Task: Find connections with filter location Gießen with filter topic #linkedinforbusinesswith filter profile language Spanish with filter current company Newgen Software with filter school Indian Institute of Information Technology Design & Manufacturing Kancheepuram with filter industry Outsourcing and Offshoring Consulting with filter service category Personal Injury Law with filter keywords title Manager
Action: Mouse moved to (701, 90)
Screenshot: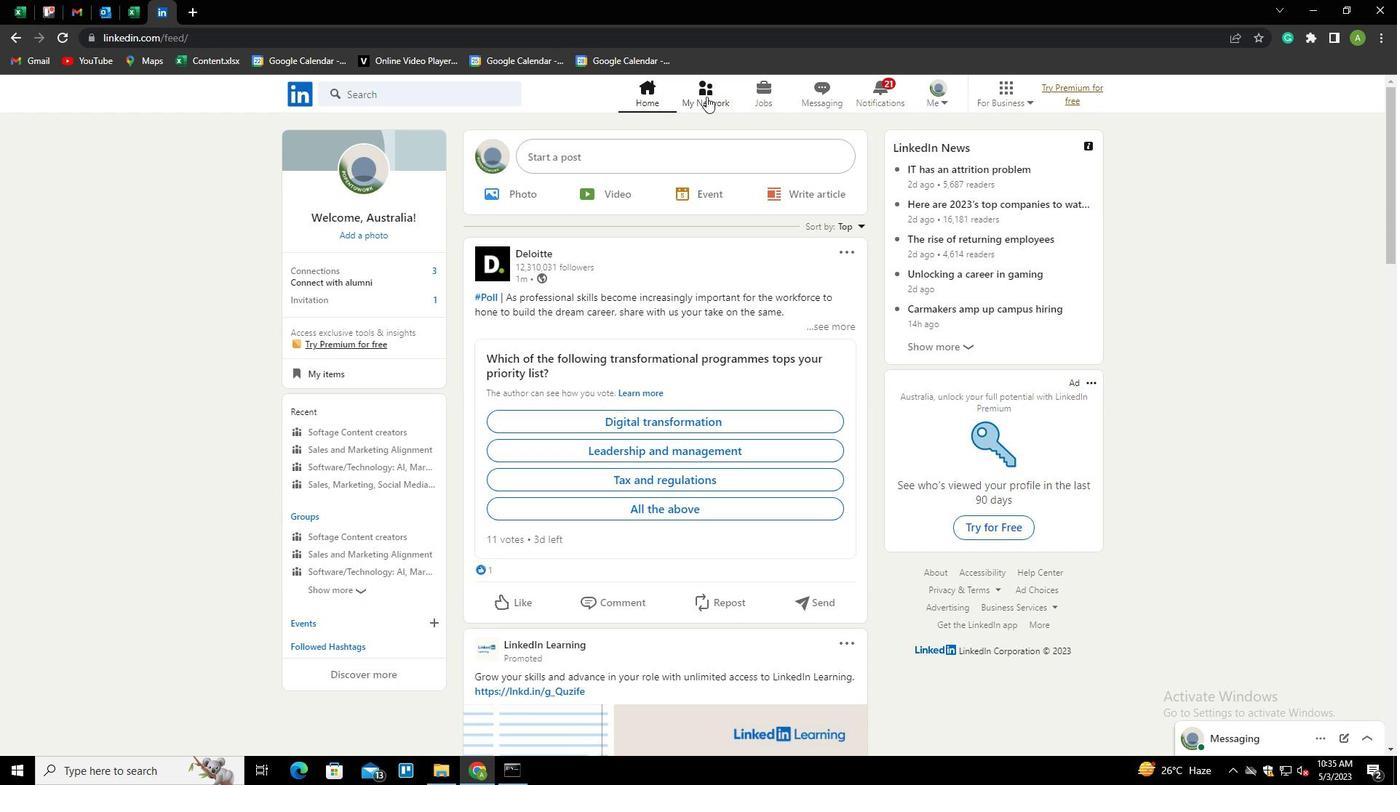 
Action: Mouse pressed left at (701, 90)
Screenshot: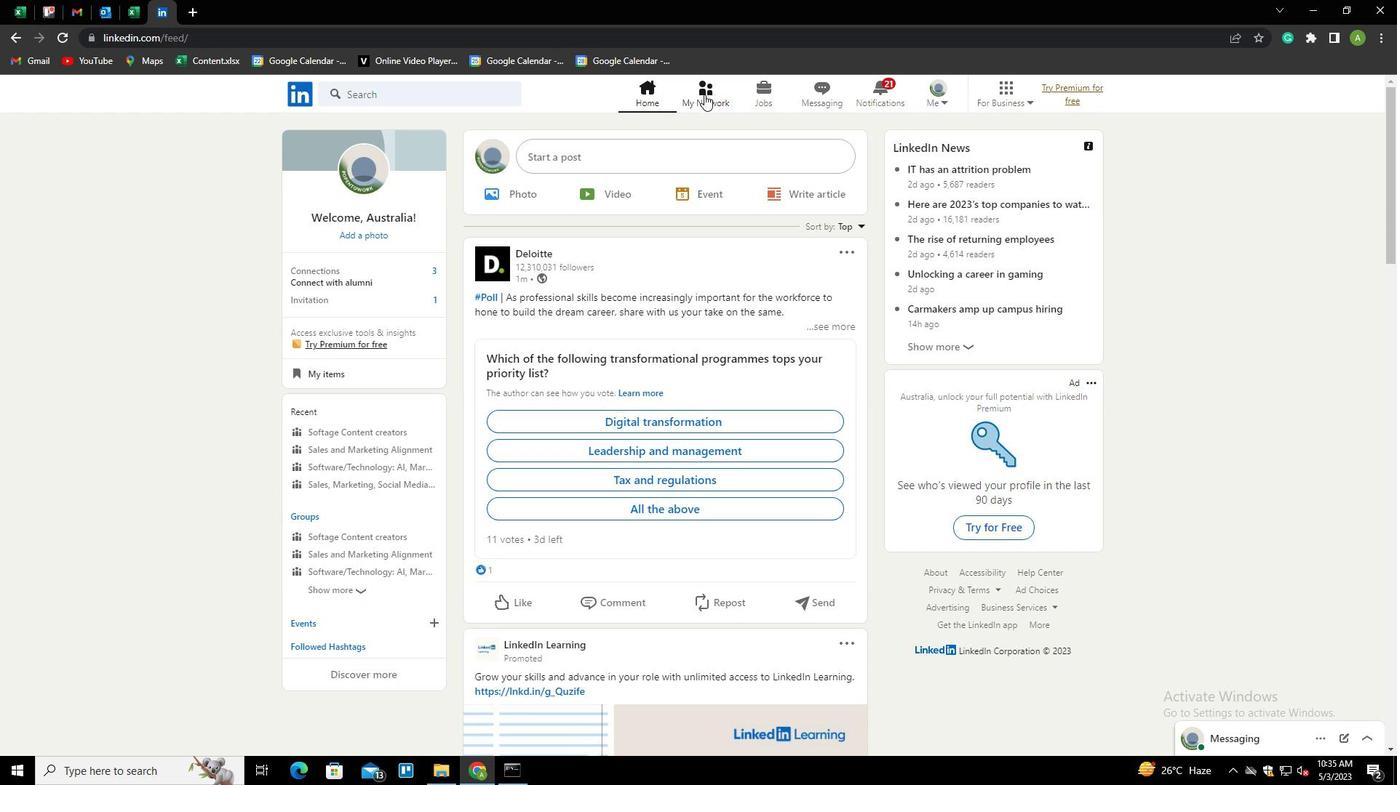 
Action: Mouse moved to (379, 167)
Screenshot: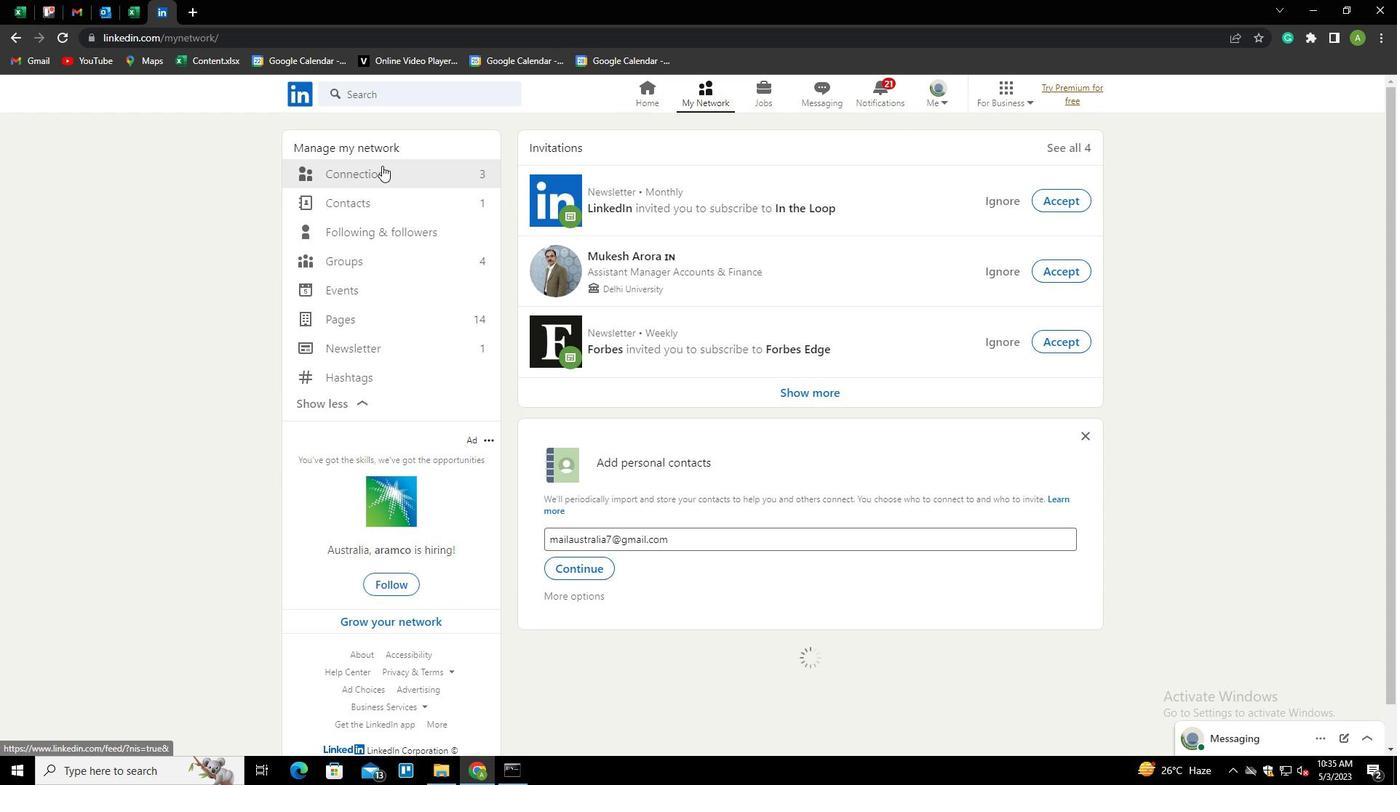 
Action: Mouse pressed left at (379, 167)
Screenshot: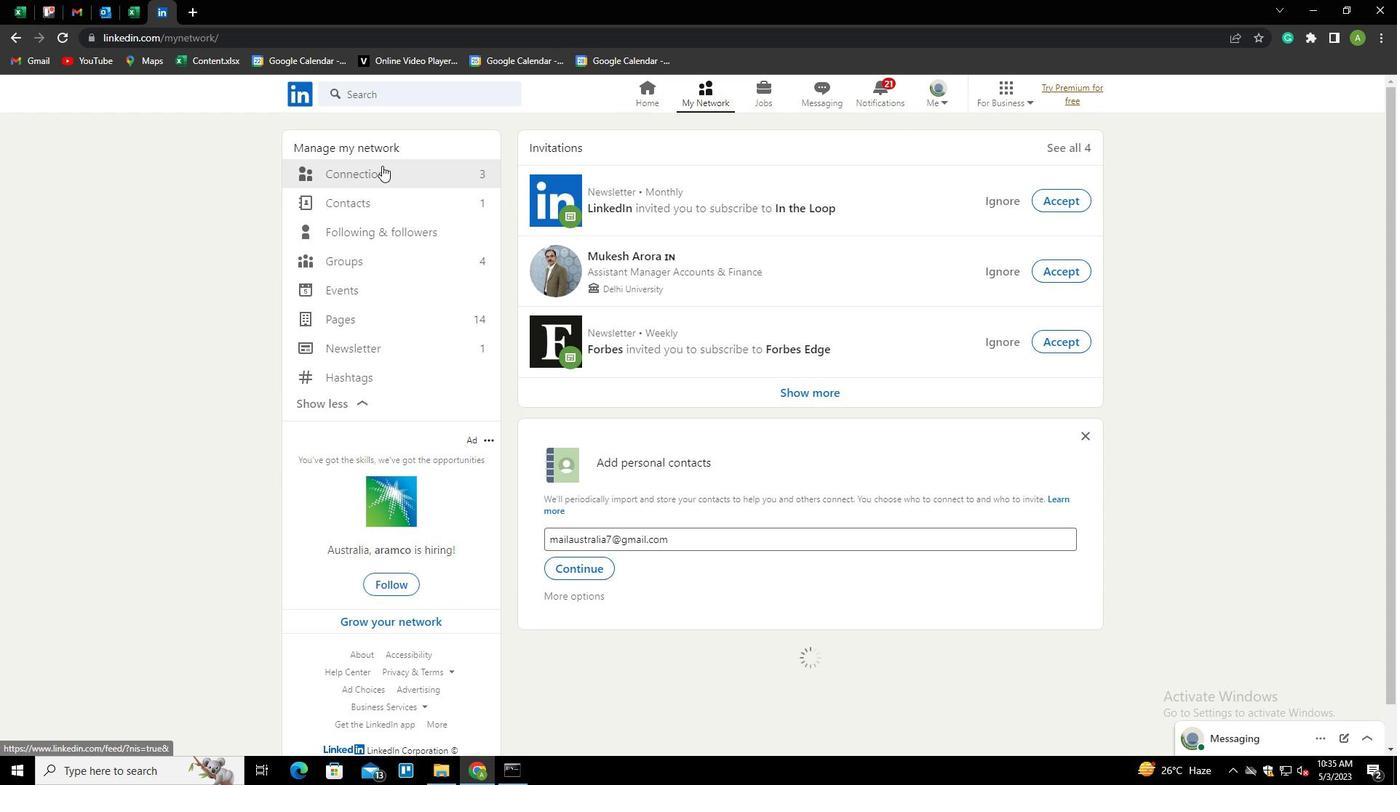 
Action: Mouse moved to (793, 171)
Screenshot: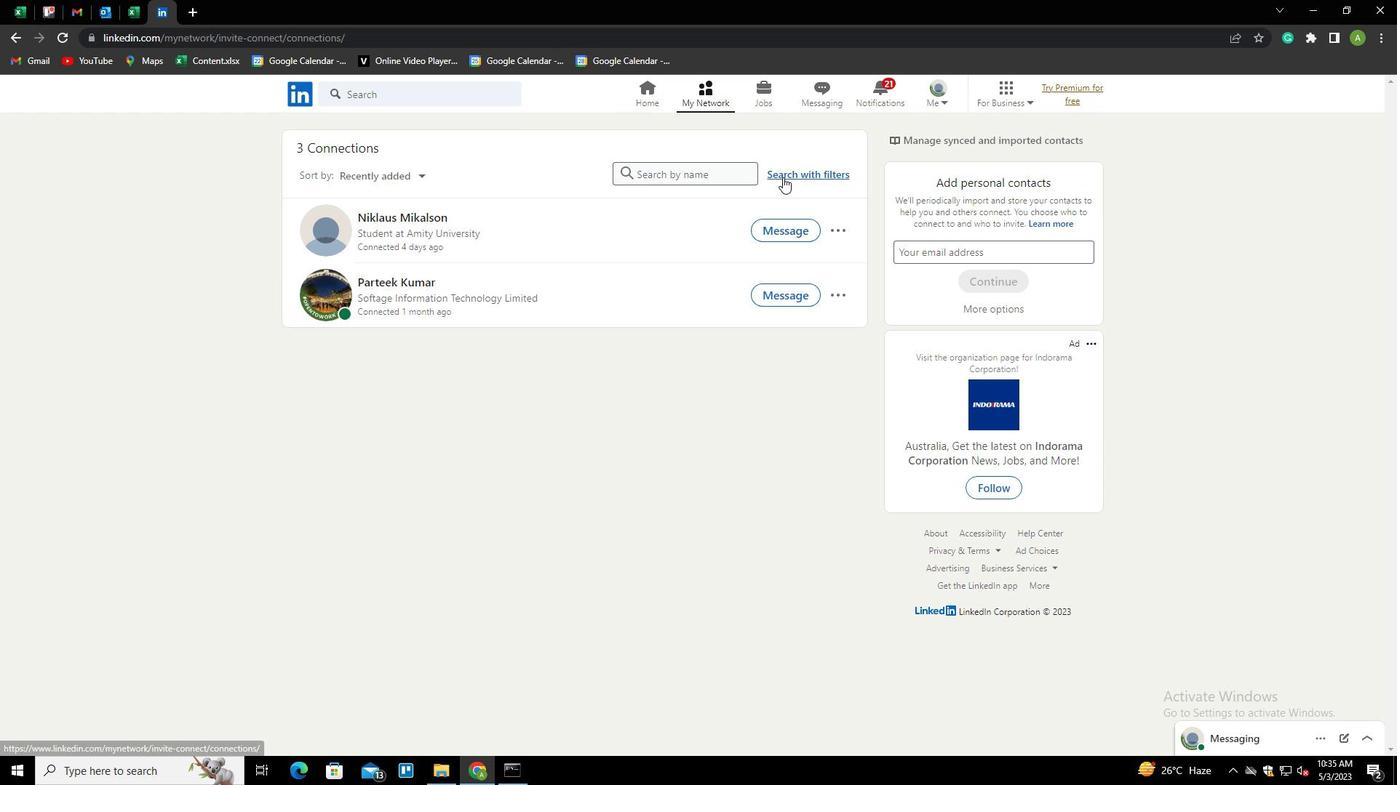 
Action: Mouse pressed left at (793, 171)
Screenshot: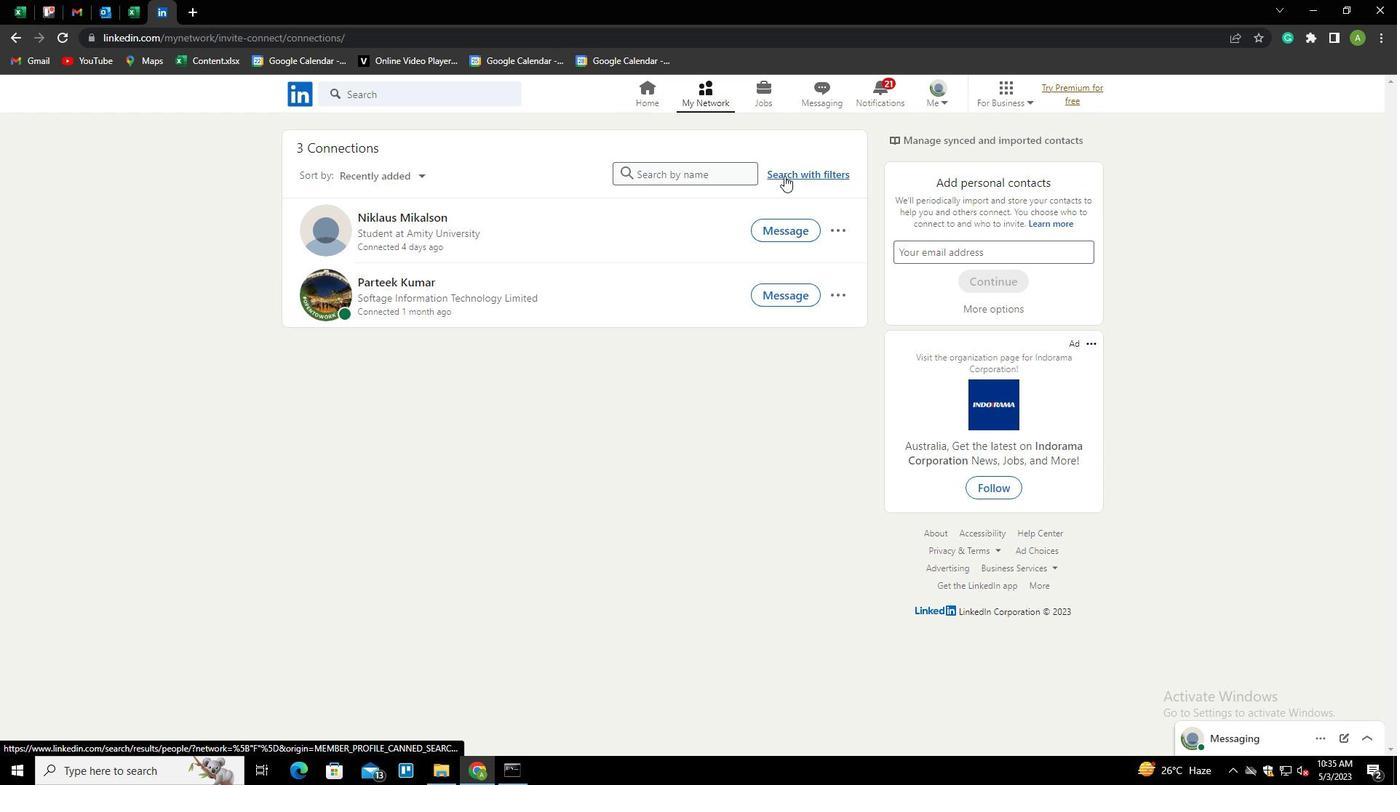 
Action: Mouse moved to (743, 133)
Screenshot: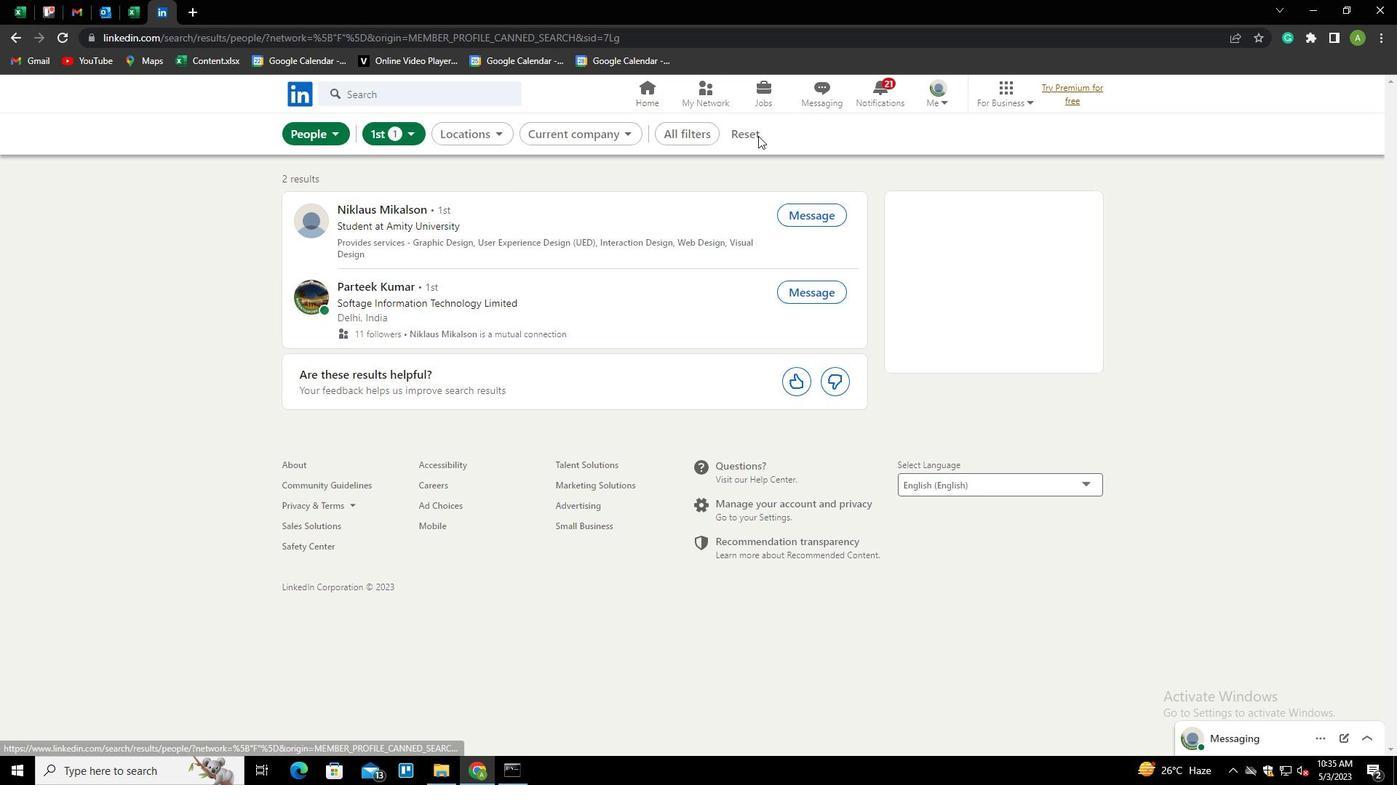 
Action: Mouse pressed left at (743, 133)
Screenshot: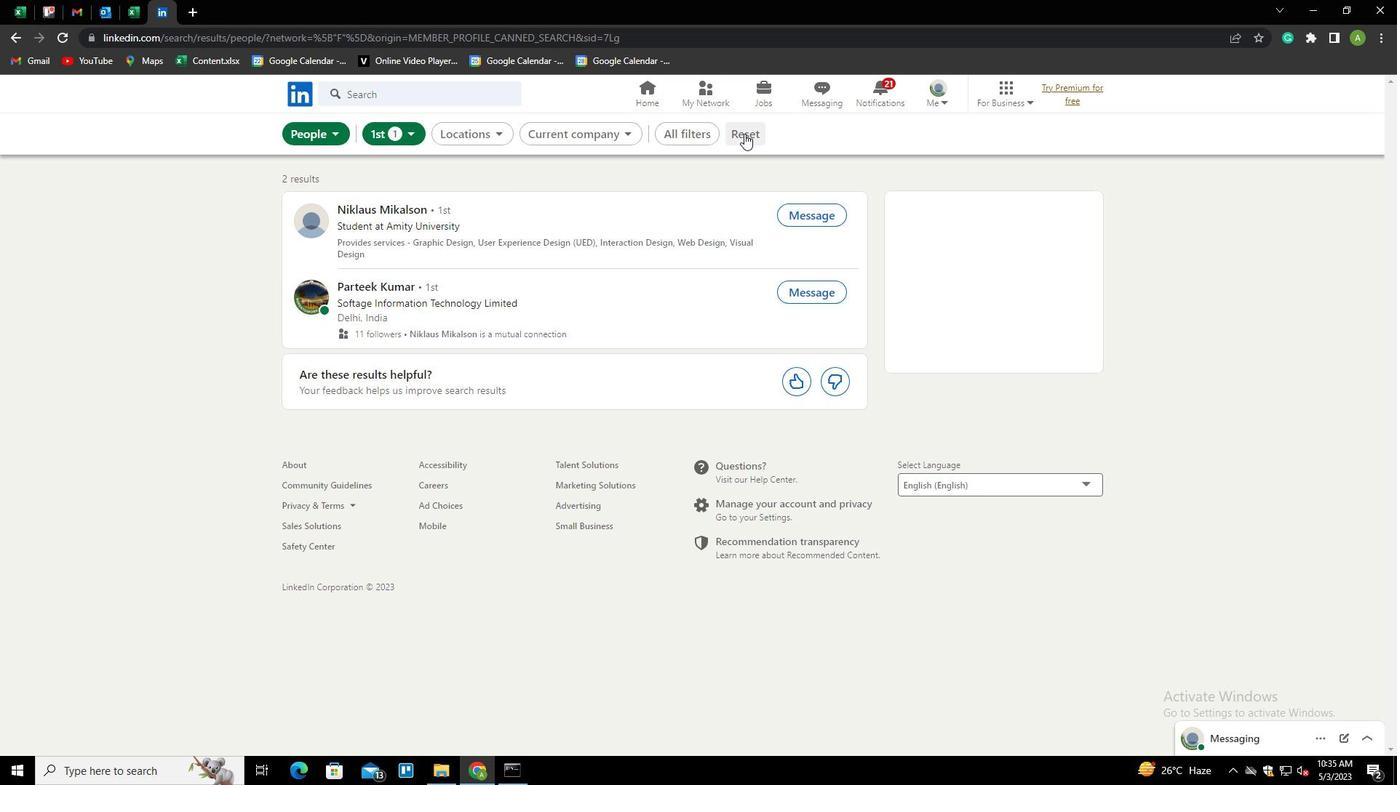 
Action: Mouse moved to (727, 133)
Screenshot: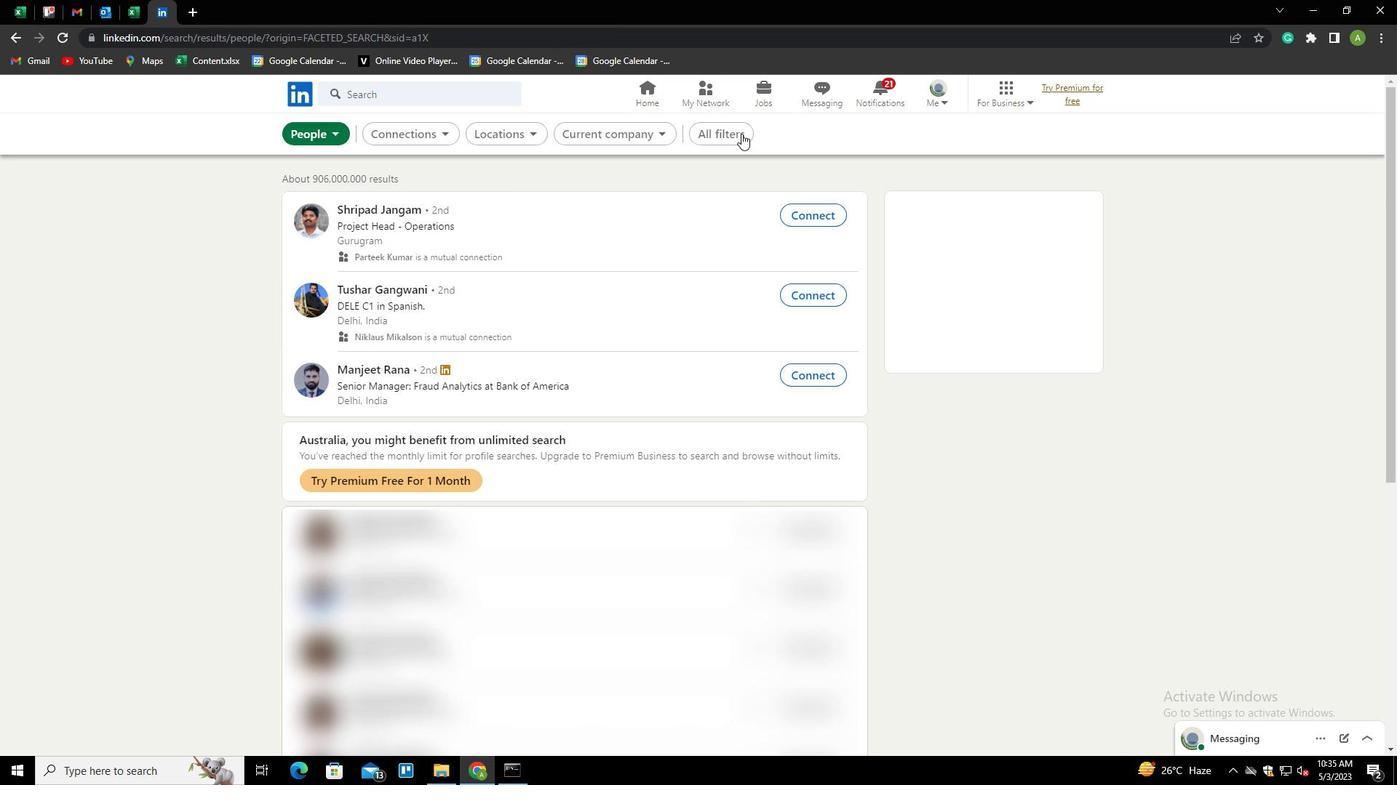 
Action: Mouse pressed left at (727, 133)
Screenshot: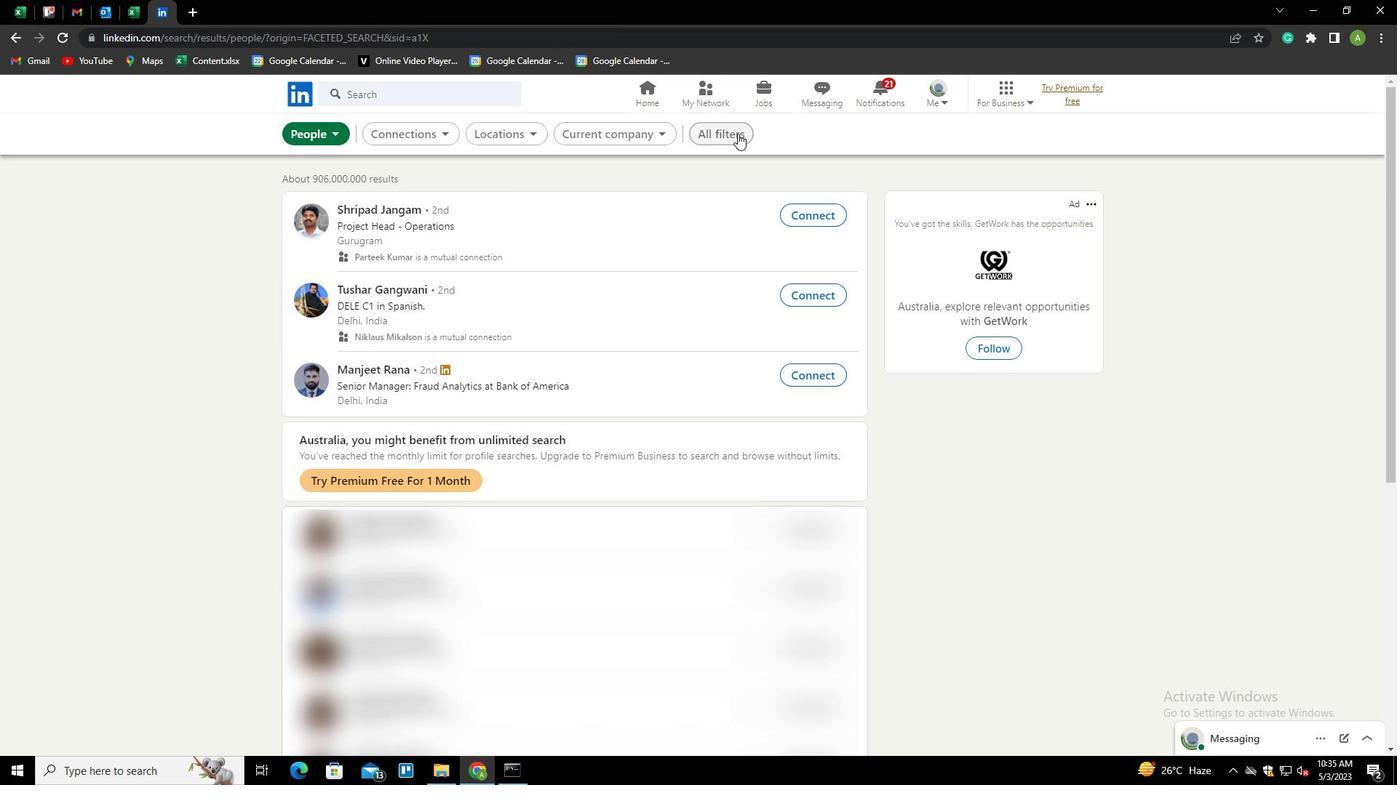 
Action: Mouse moved to (1193, 415)
Screenshot: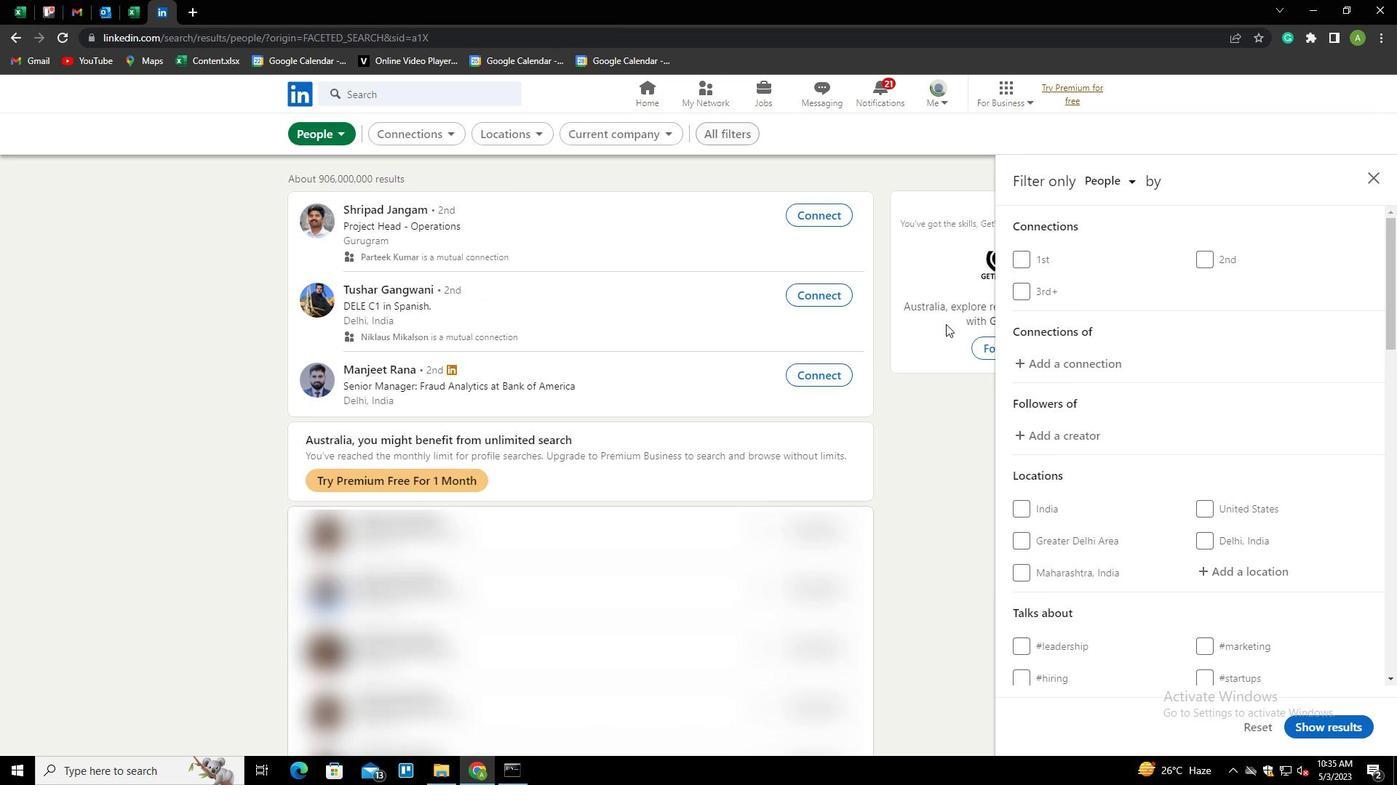 
Action: Mouse scrolled (1193, 414) with delta (0, 0)
Screenshot: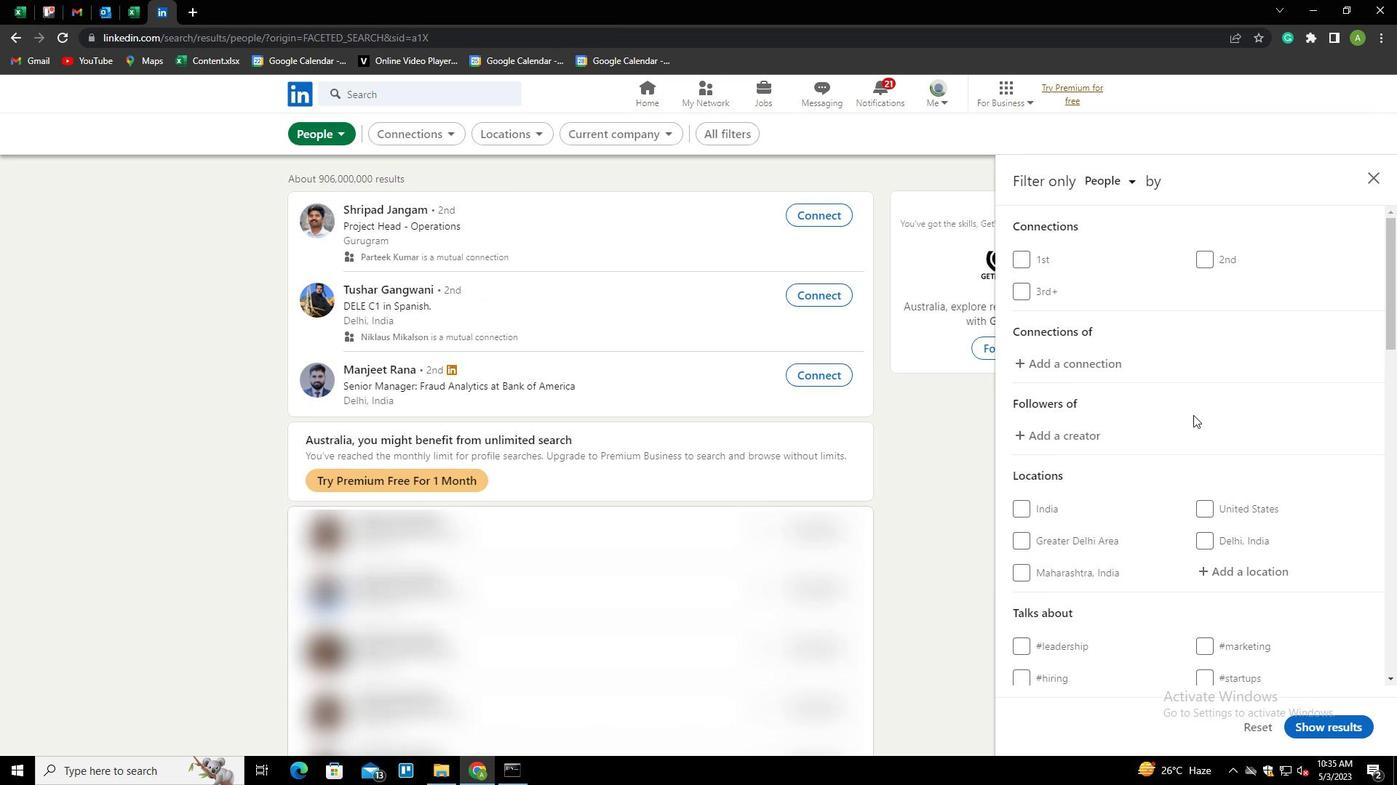 
Action: Mouse scrolled (1193, 414) with delta (0, 0)
Screenshot: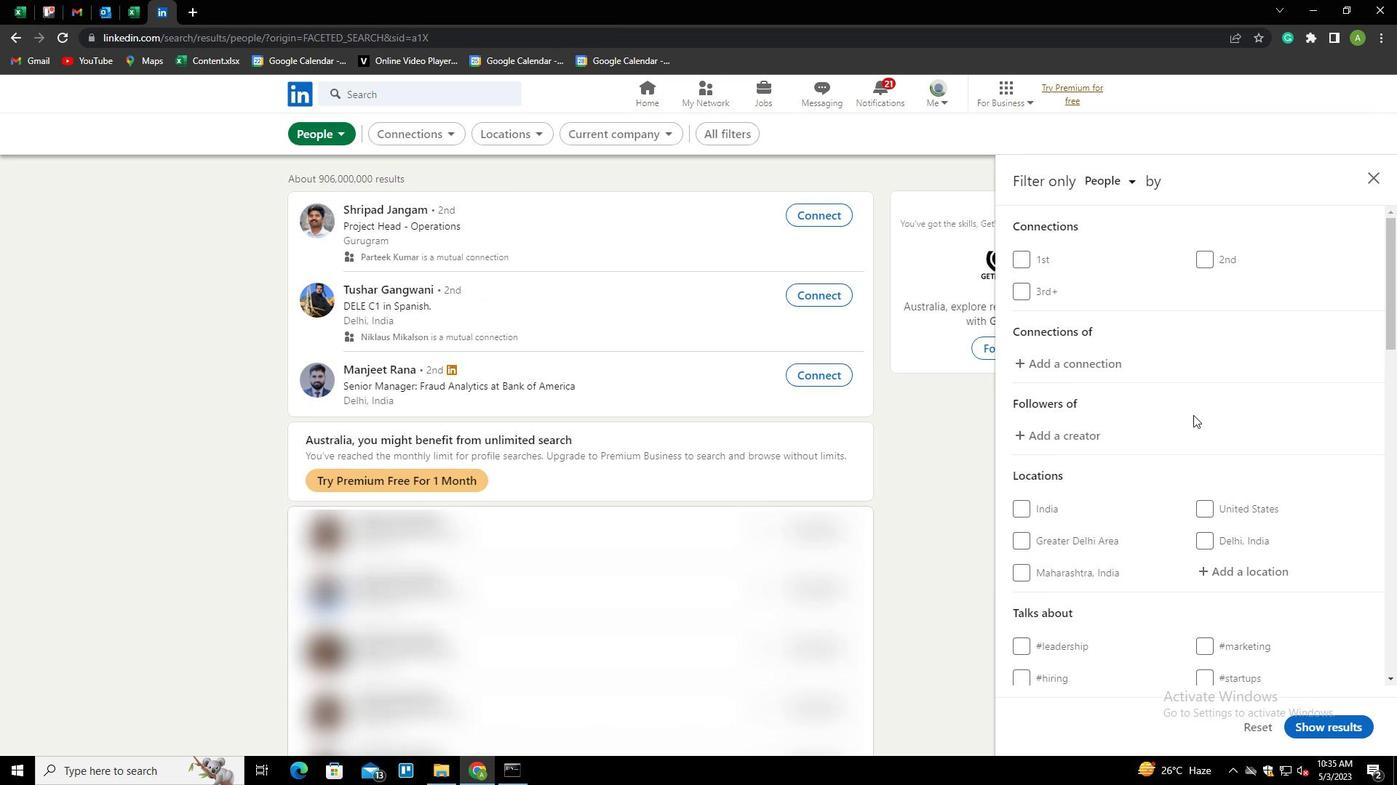 
Action: Mouse moved to (1239, 416)
Screenshot: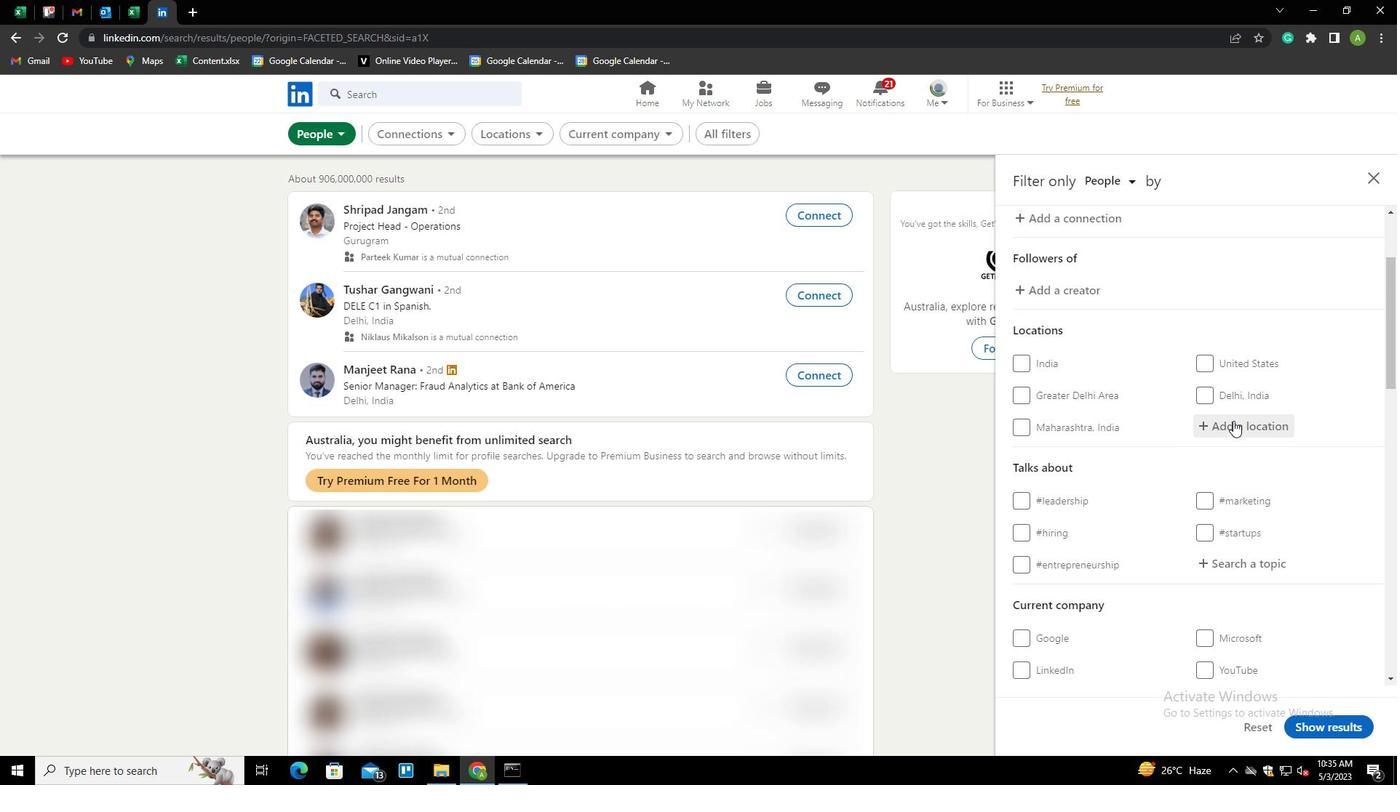 
Action: Mouse pressed left at (1239, 416)
Screenshot: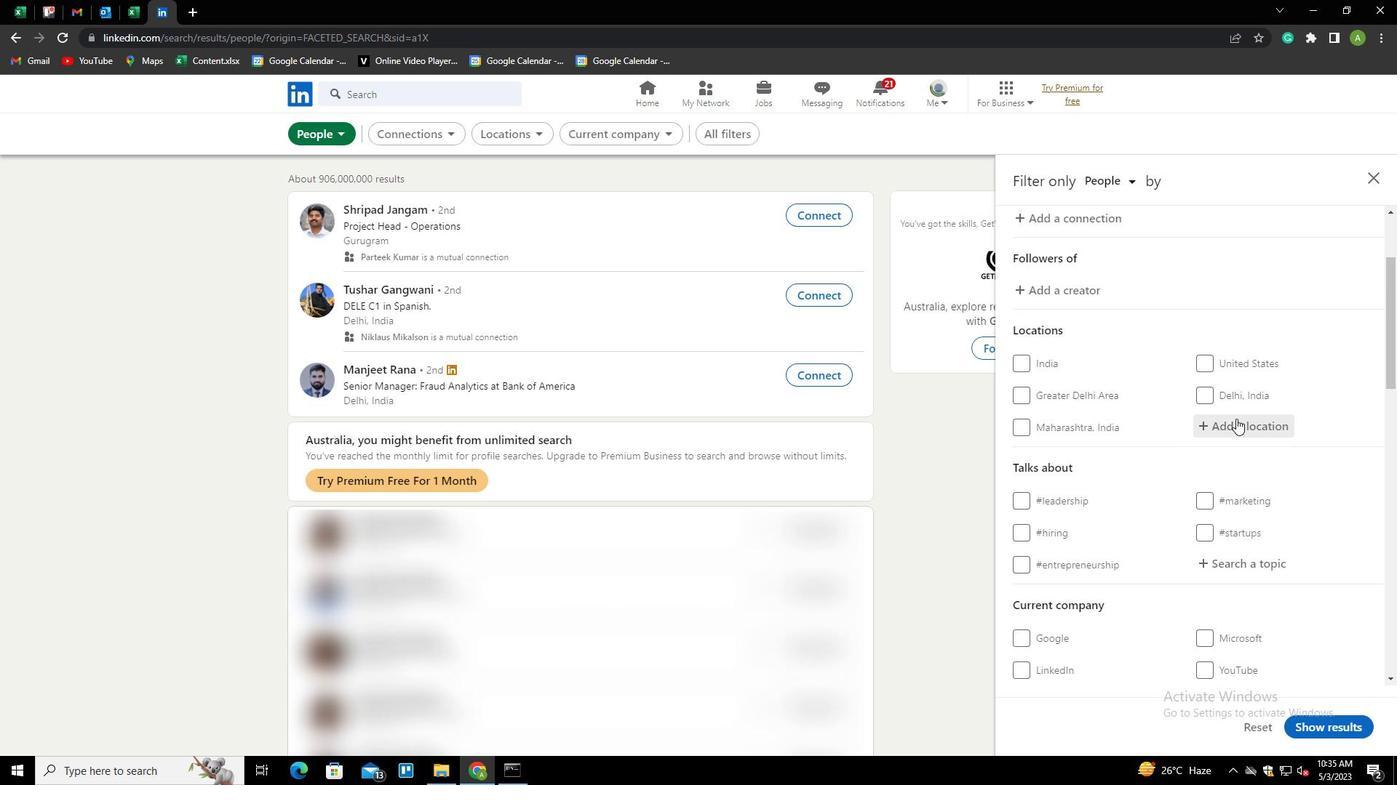 
Action: Mouse moved to (1247, 424)
Screenshot: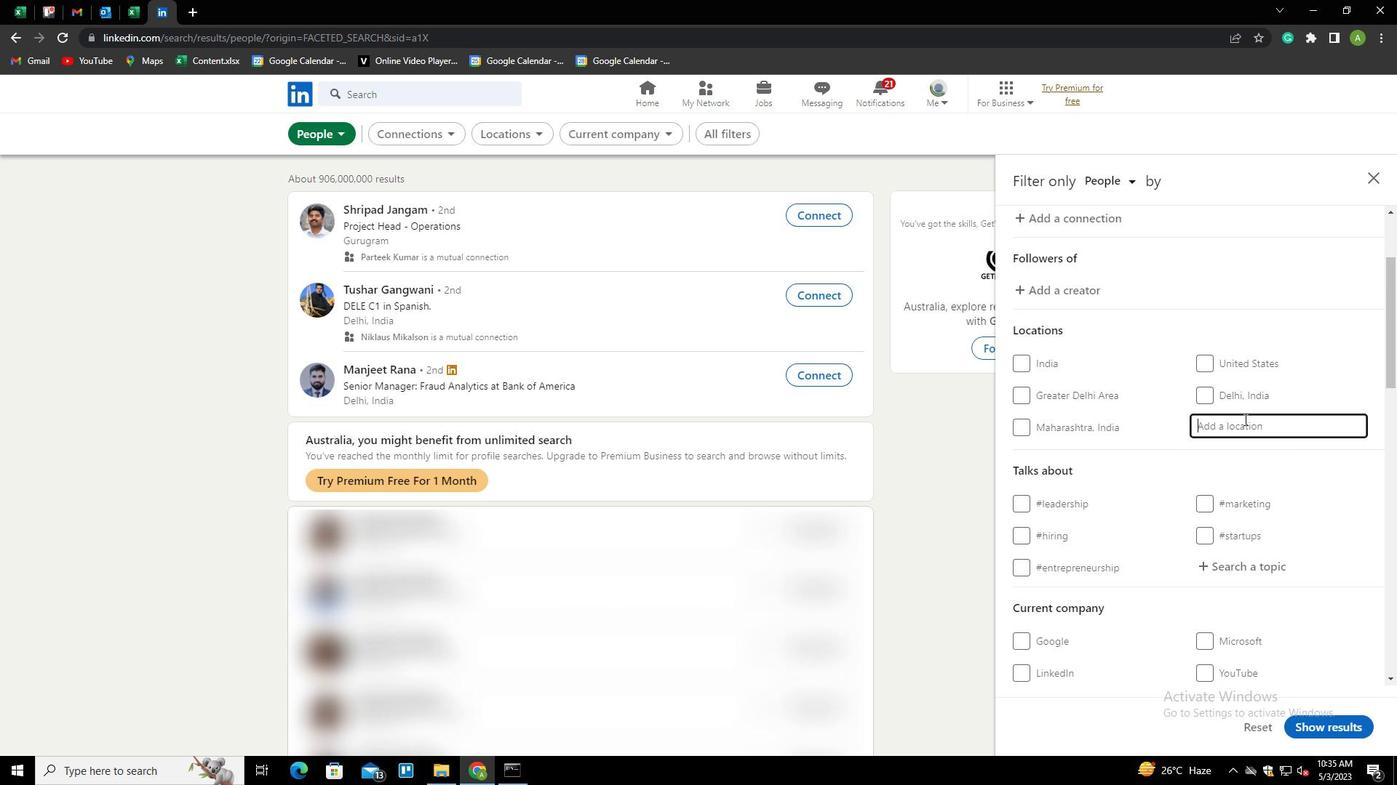 
Action: Mouse pressed left at (1247, 424)
Screenshot: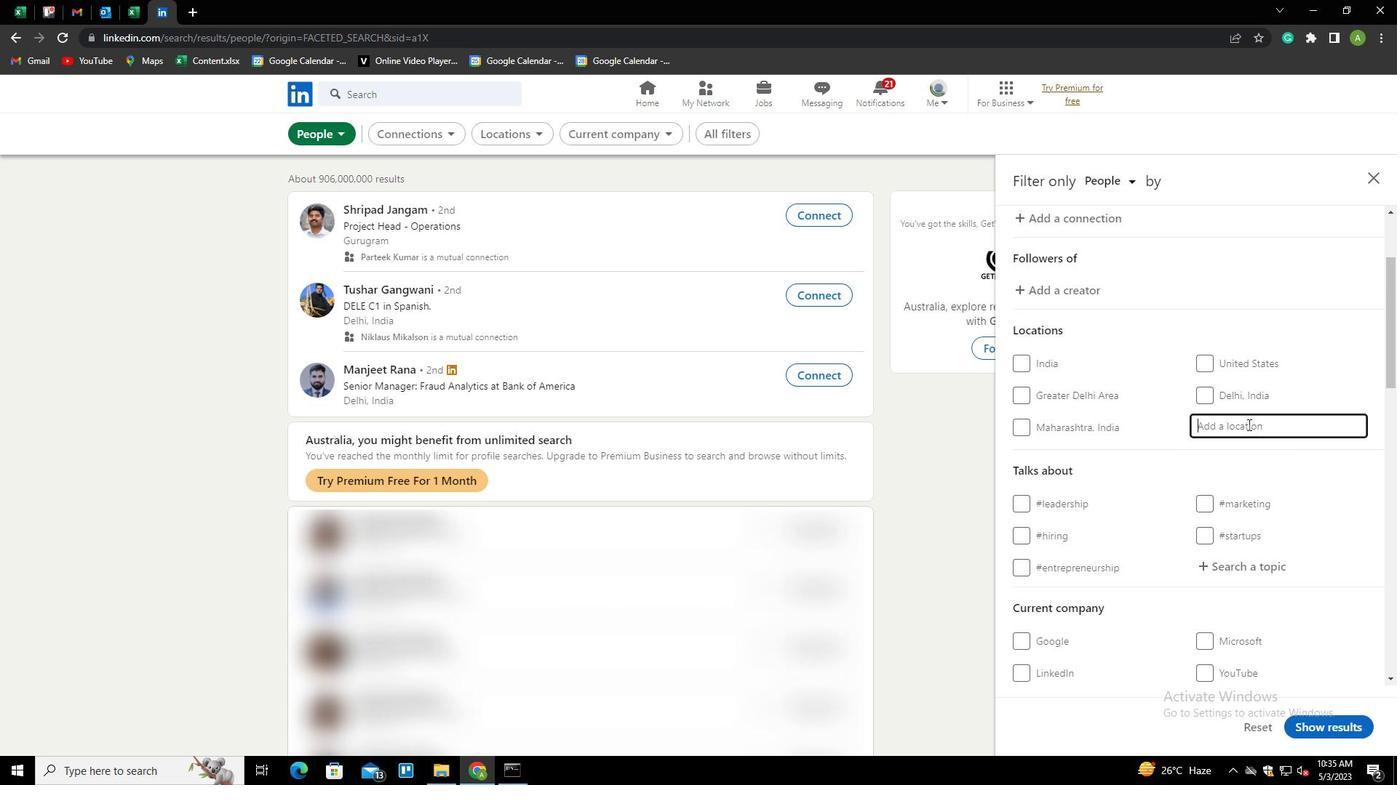 
Action: Mouse moved to (1246, 426)
Screenshot: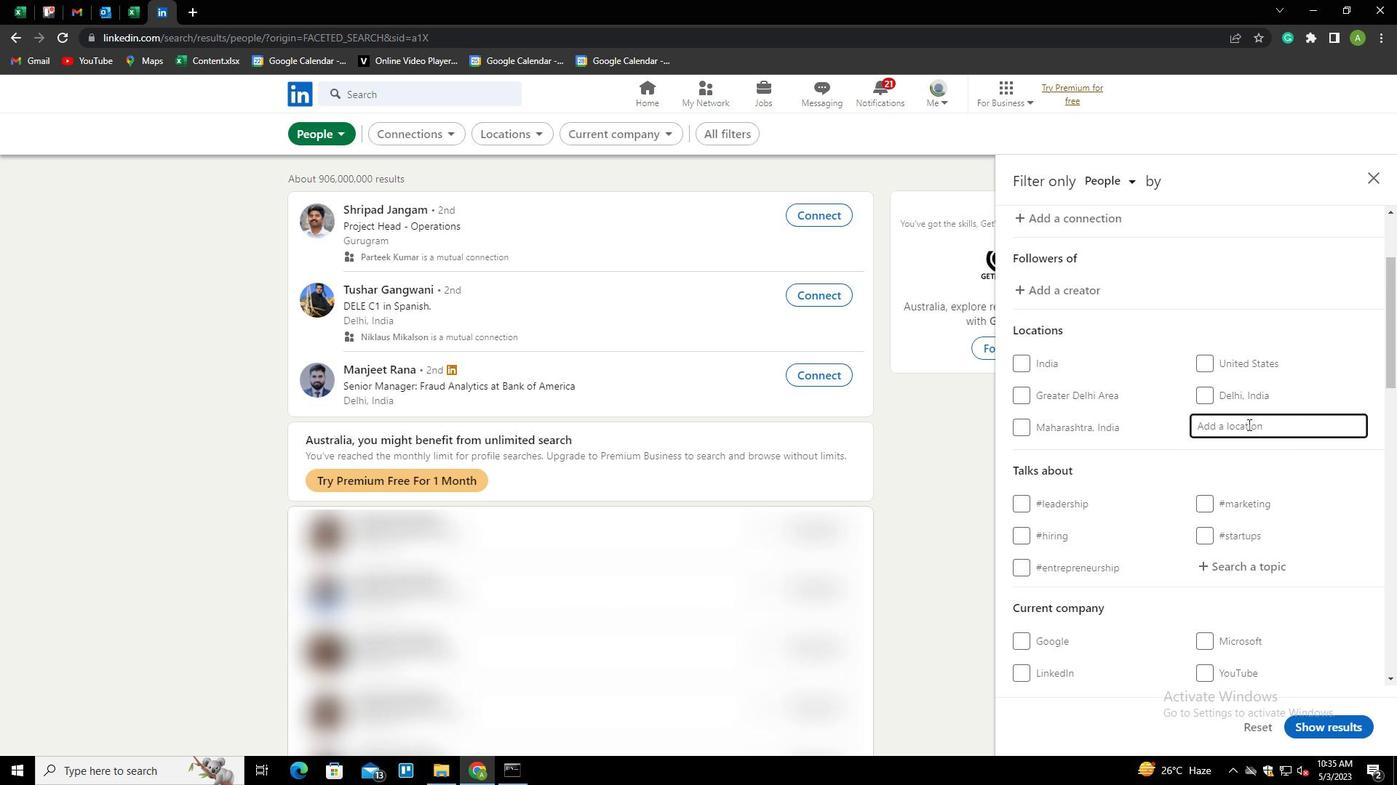 
Action: Key pressed <Key.shift>
Screenshot: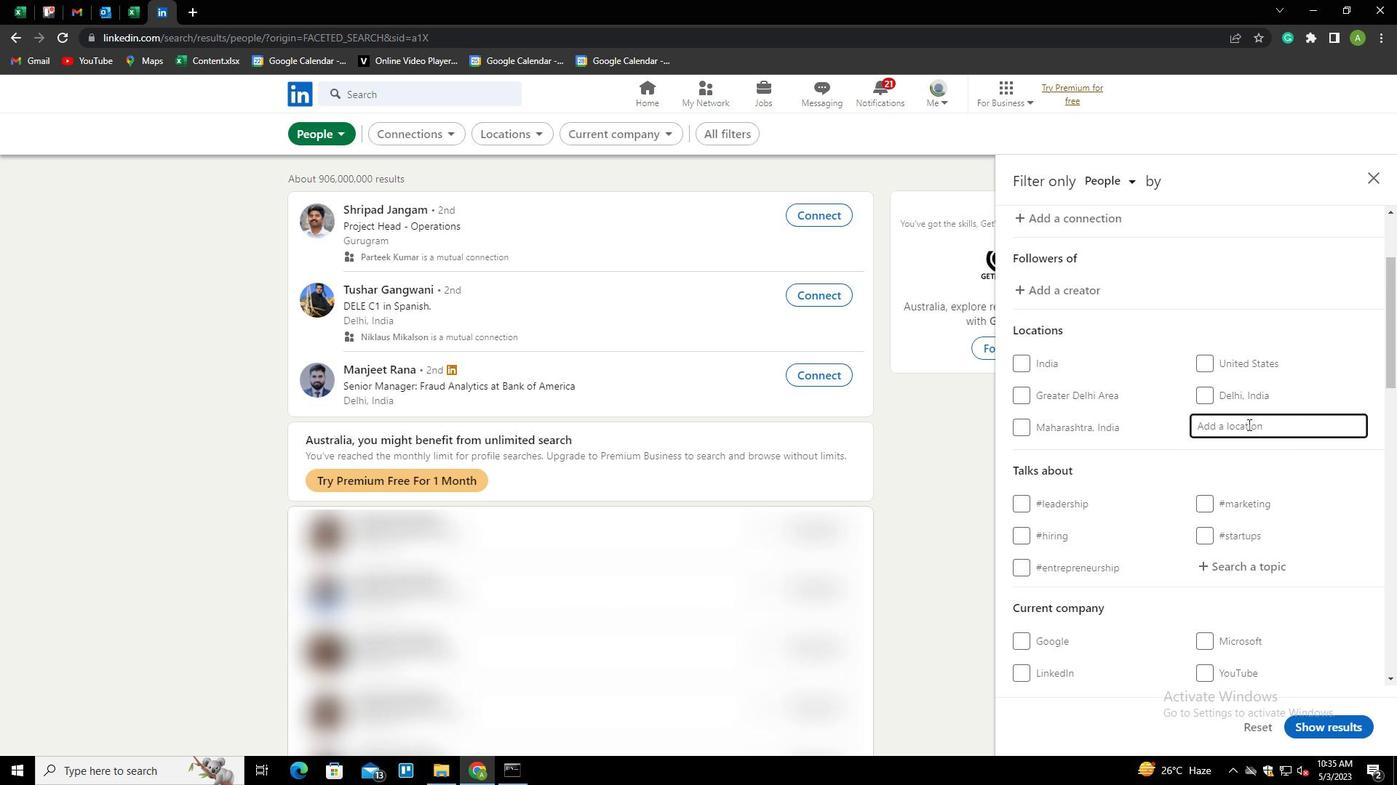 
Action: Mouse moved to (1241, 430)
Screenshot: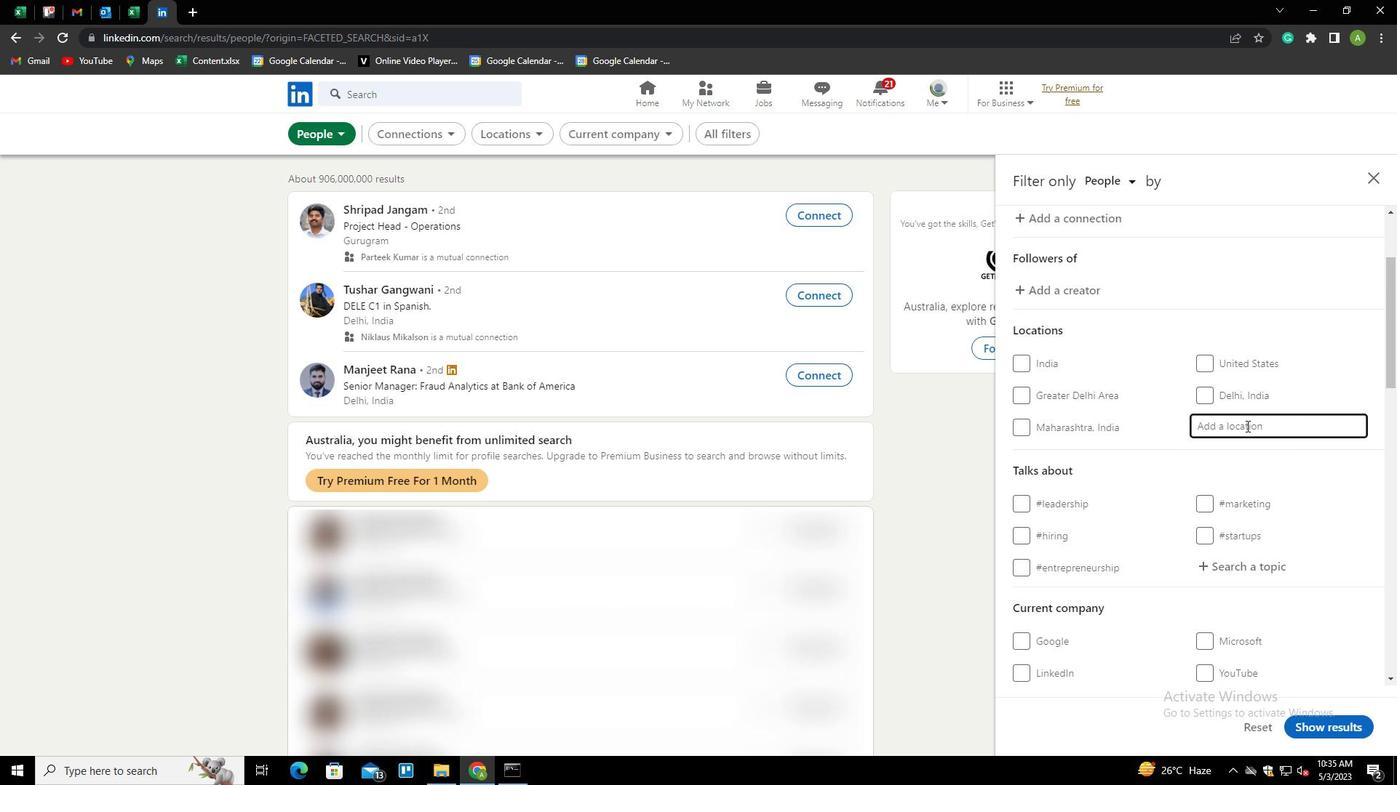 
Action: Key pressed GIEBEN<Key.down>
Screenshot: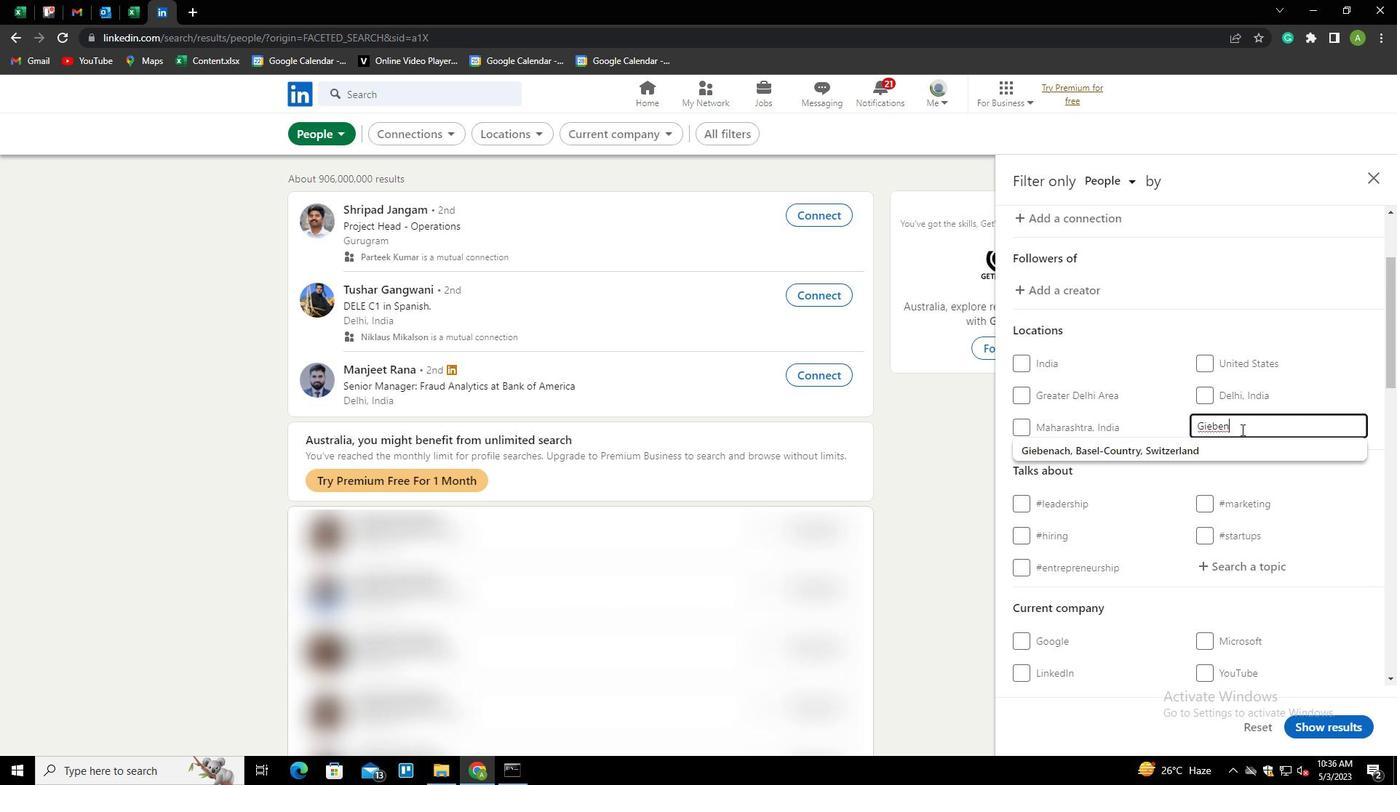 
Action: Mouse moved to (1378, 521)
Screenshot: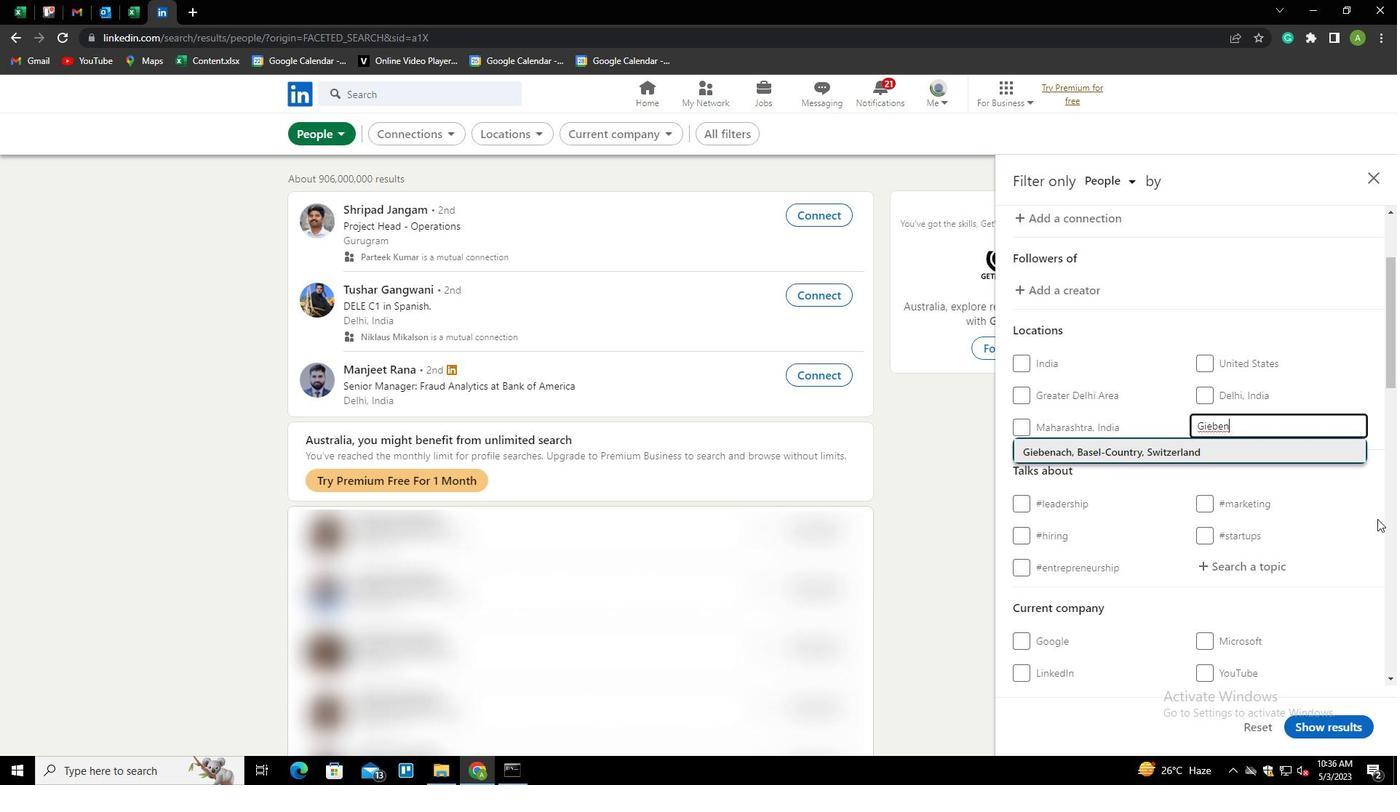 
Action: Mouse pressed left at (1378, 521)
Screenshot: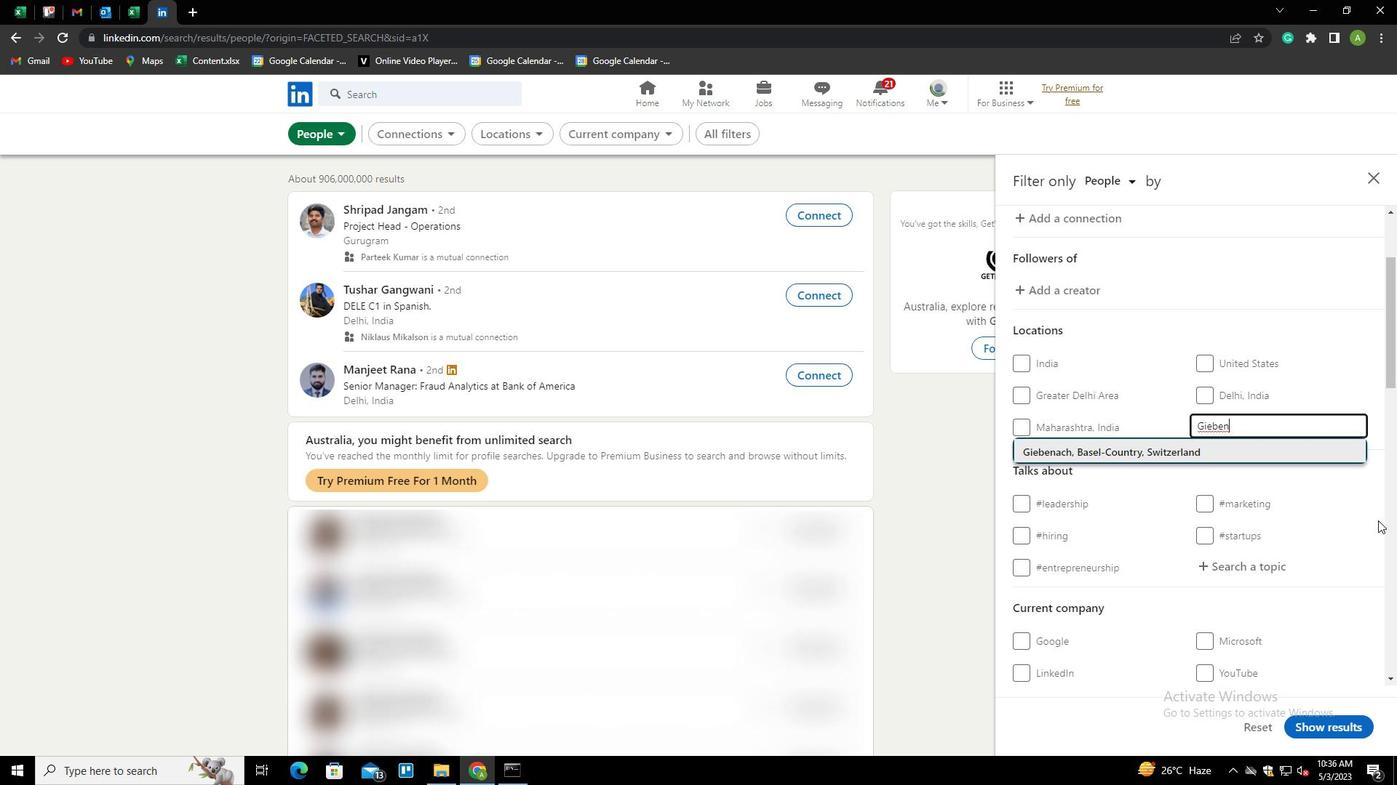 
Action: Mouse moved to (1266, 571)
Screenshot: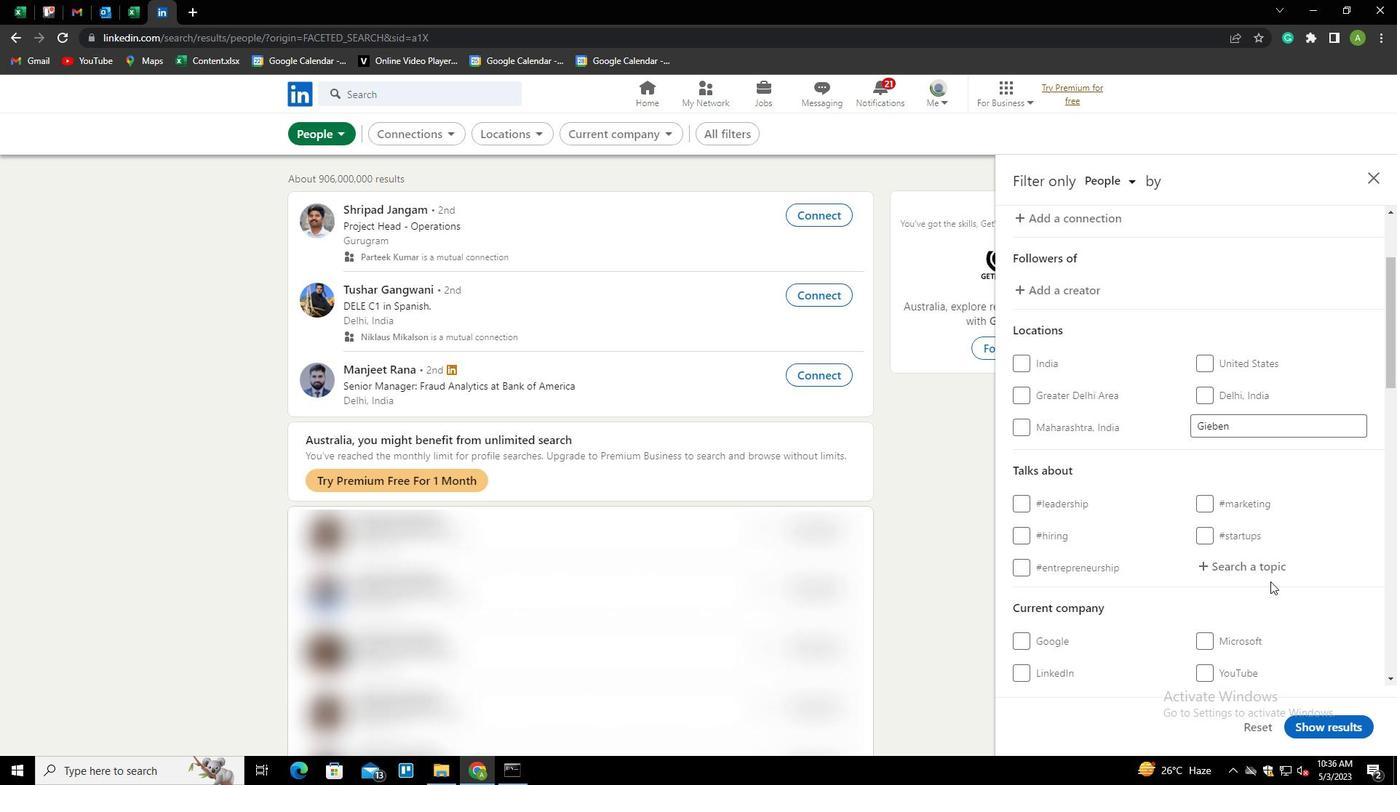 
Action: Mouse pressed left at (1266, 571)
Screenshot: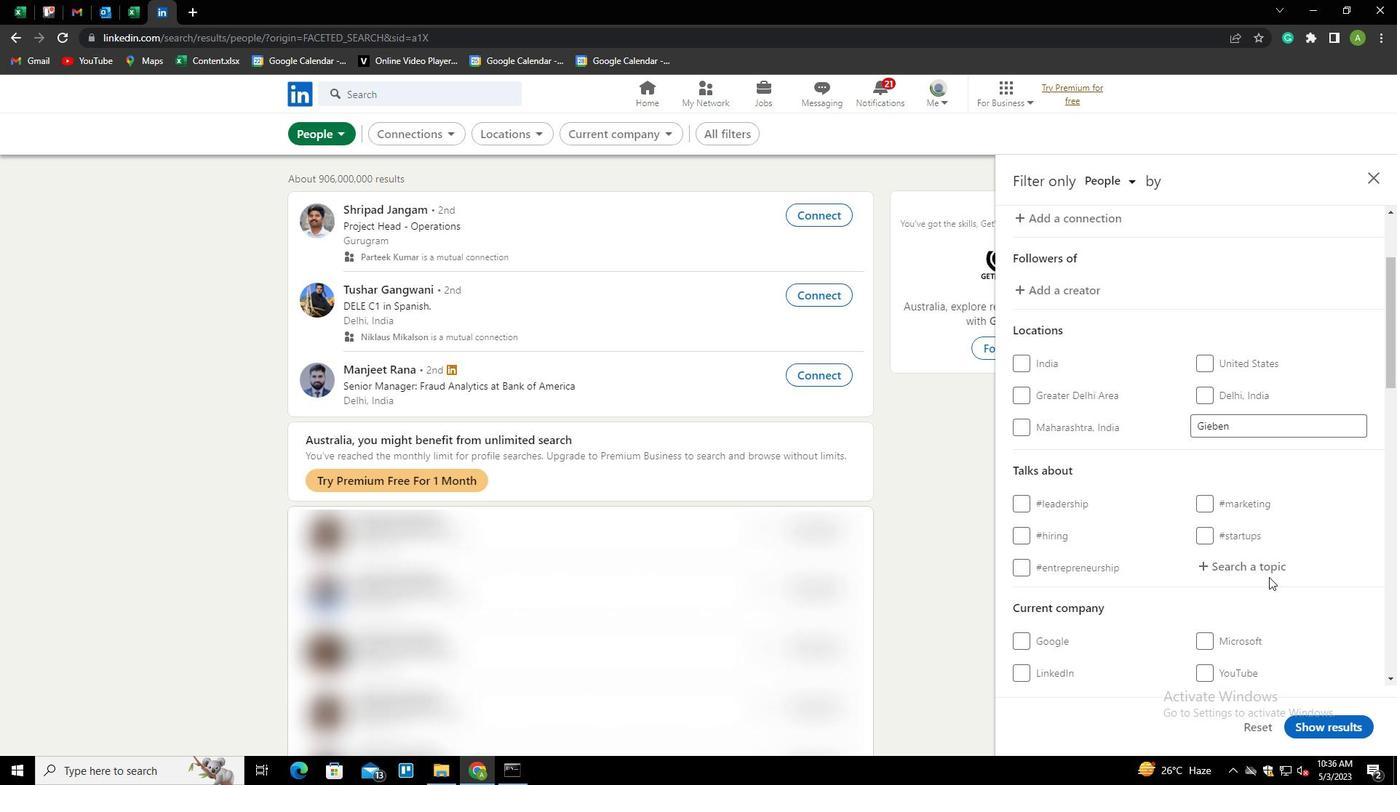
Action: Mouse moved to (1266, 570)
Screenshot: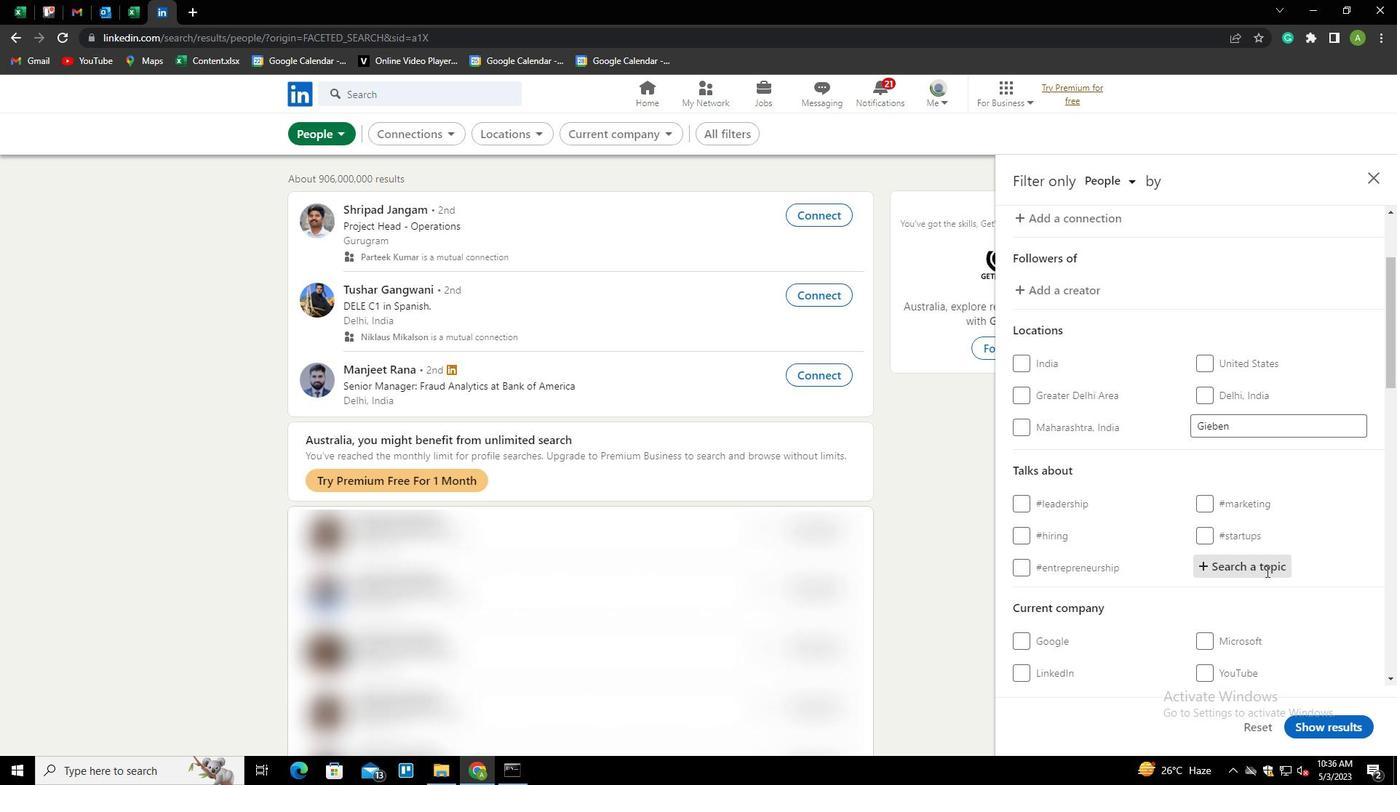 
Action: Key pressed <Key.shift>LINKEDINFORBUSINESS<Key.down><Key.enter>
Screenshot: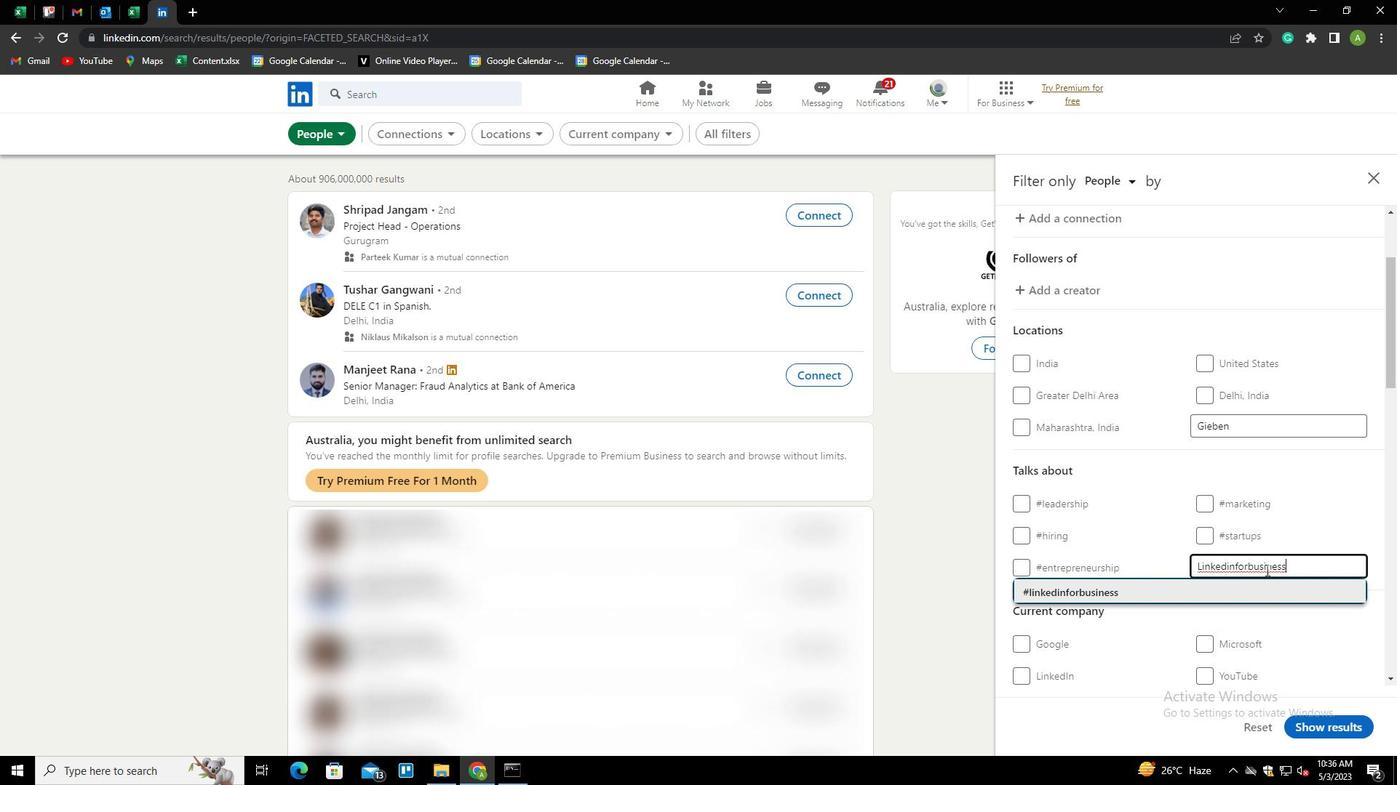 
Action: Mouse scrolled (1266, 569) with delta (0, 0)
Screenshot: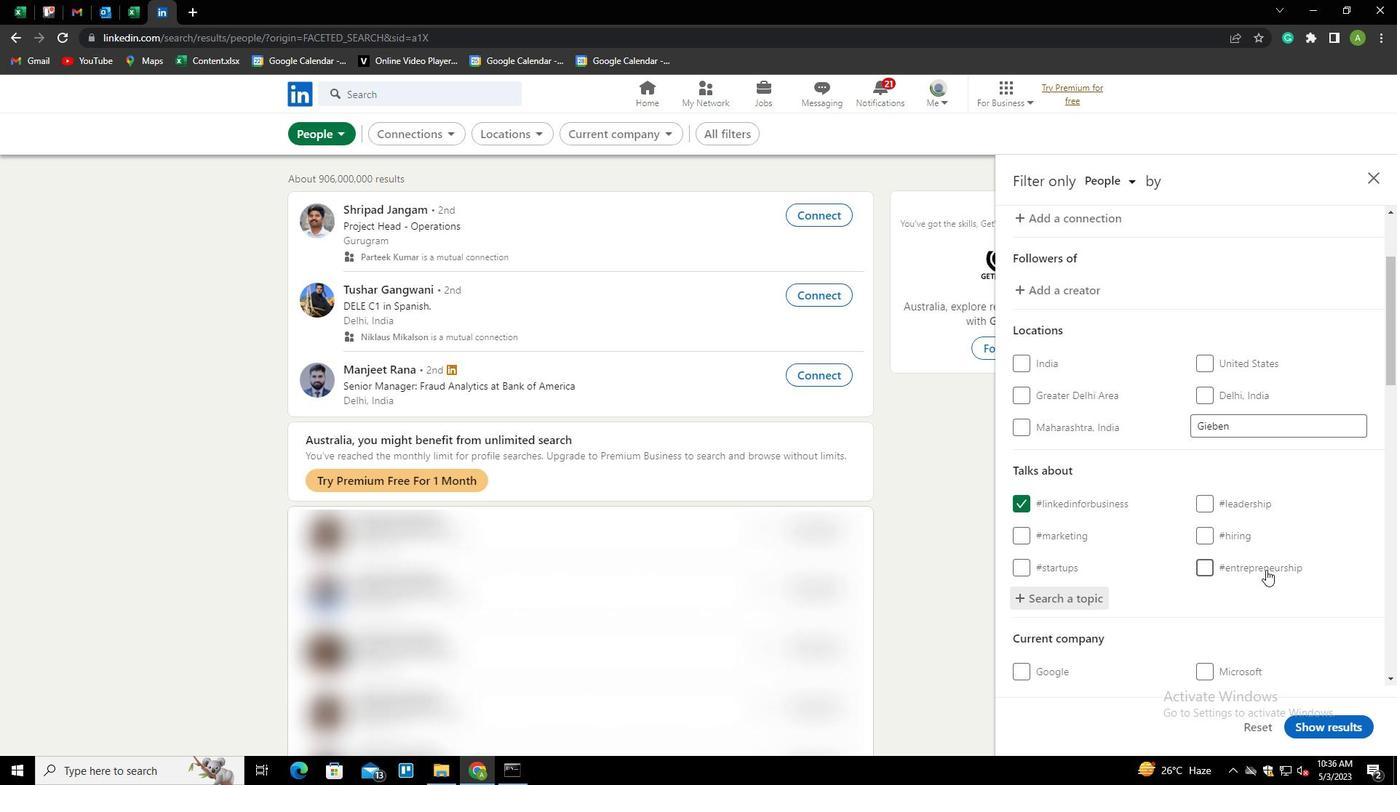 
Action: Mouse scrolled (1266, 569) with delta (0, 0)
Screenshot: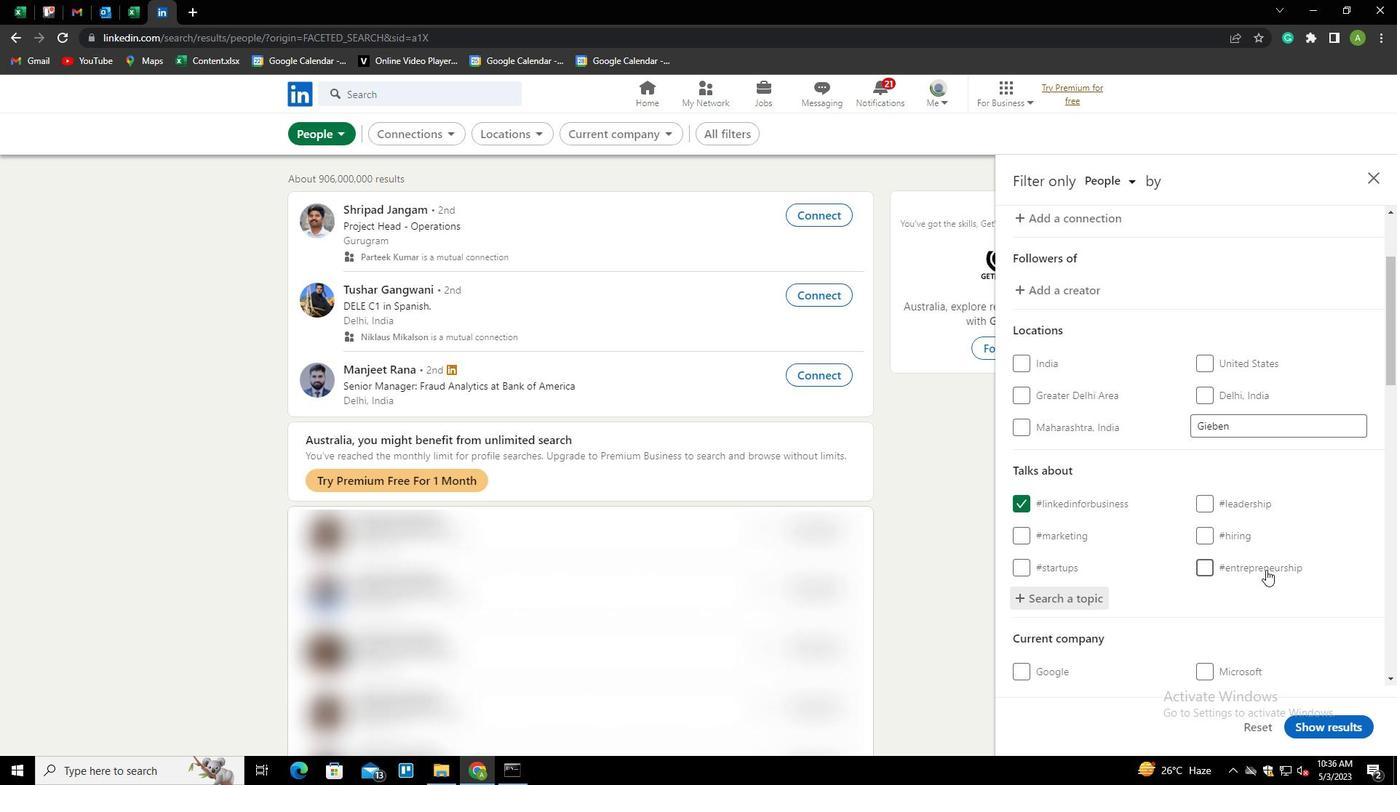 
Action: Mouse scrolled (1266, 569) with delta (0, 0)
Screenshot: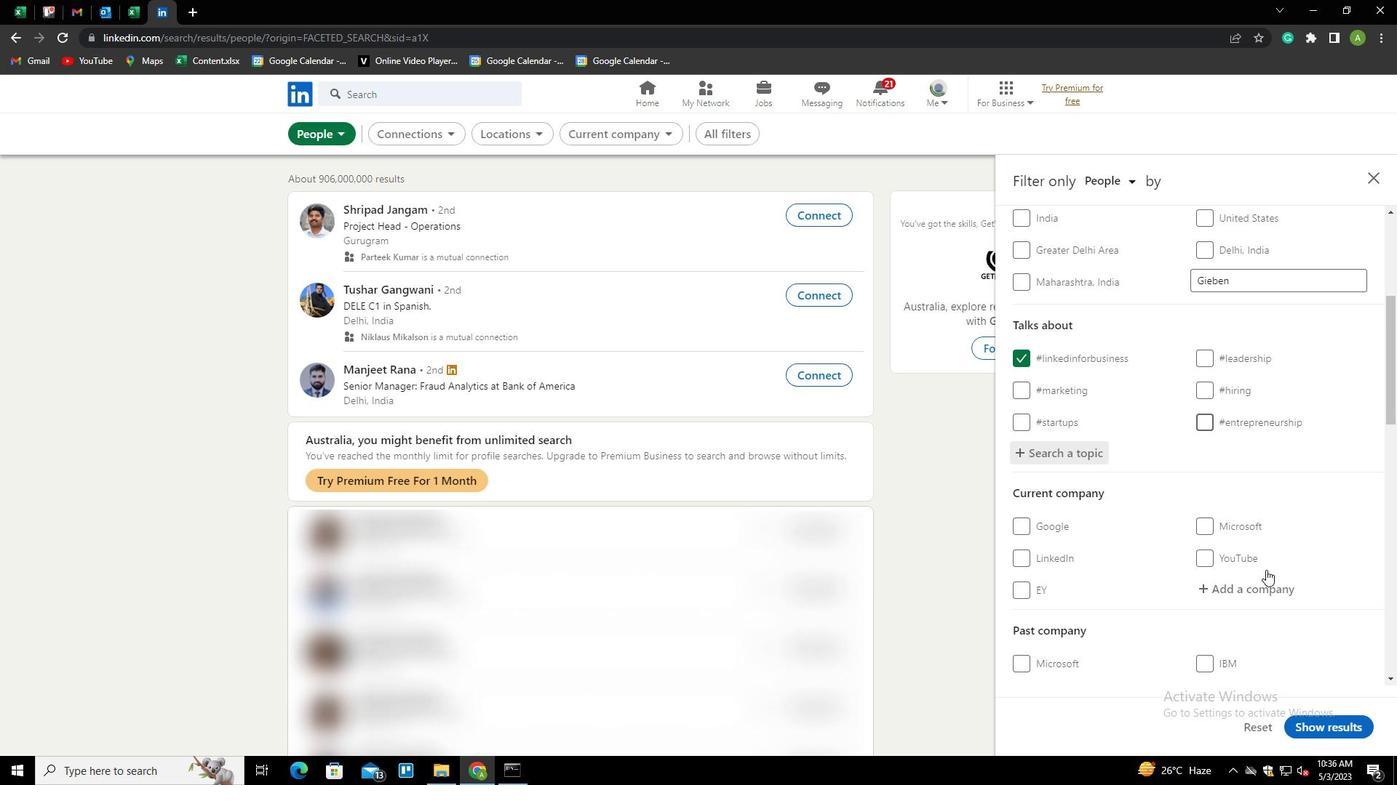 
Action: Mouse scrolled (1266, 569) with delta (0, 0)
Screenshot: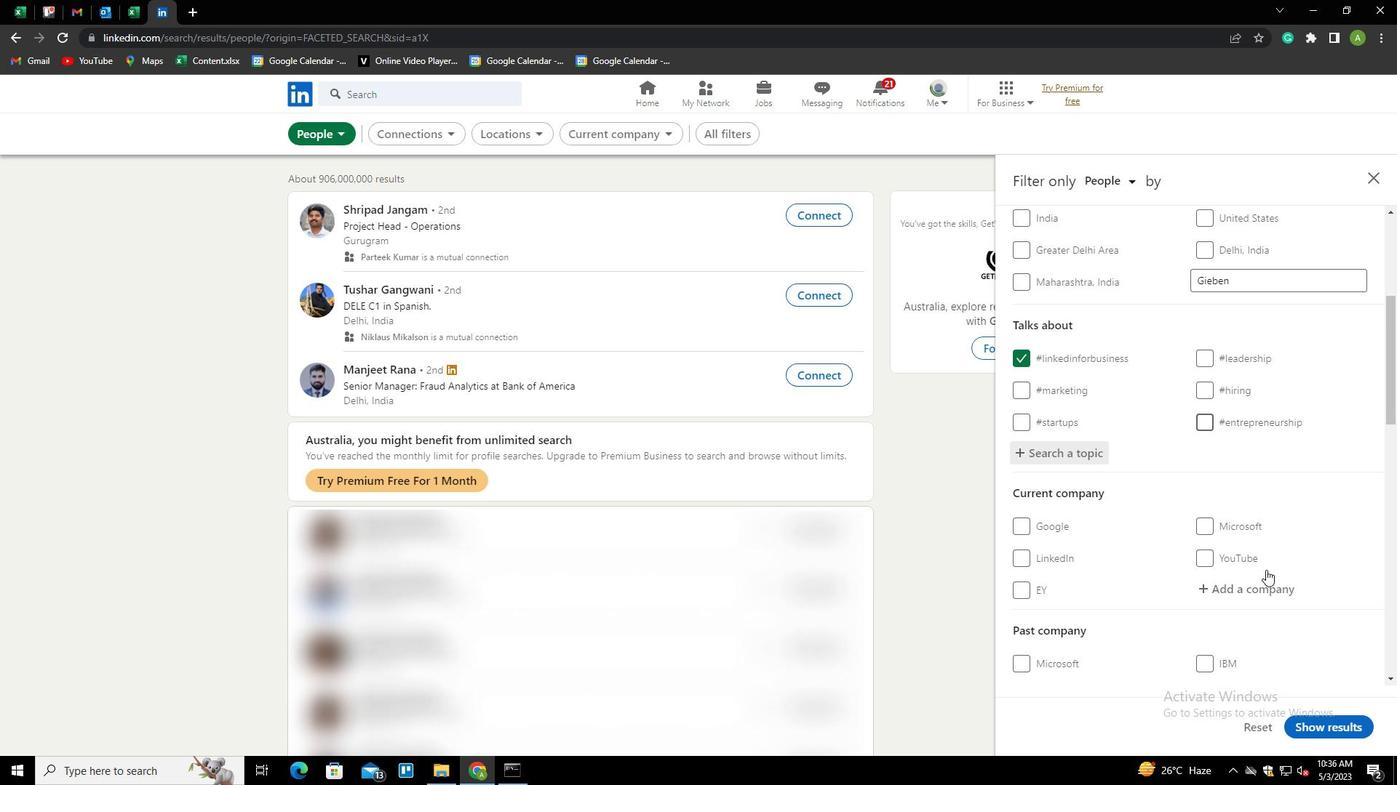 
Action: Mouse scrolled (1266, 569) with delta (0, 0)
Screenshot: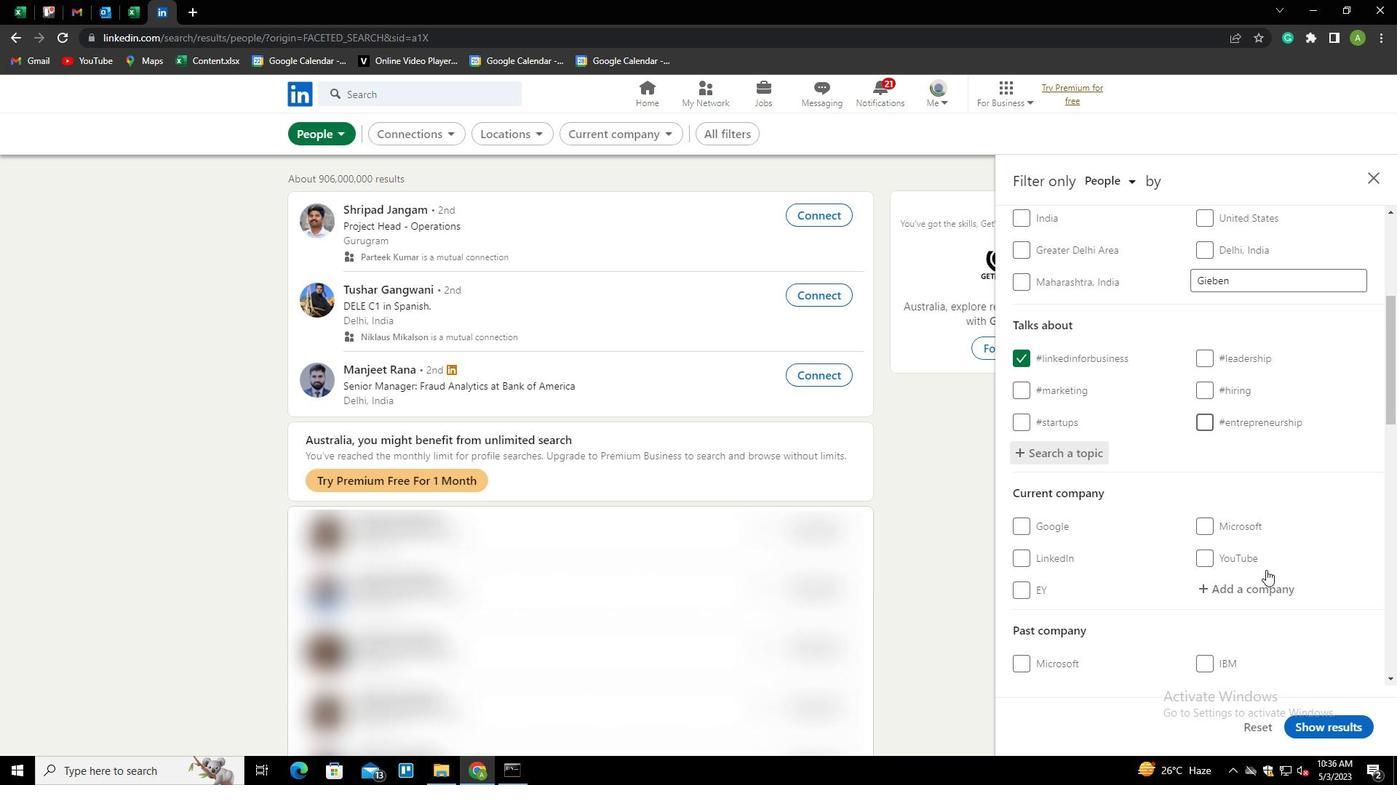
Action: Mouse scrolled (1266, 569) with delta (0, 0)
Screenshot: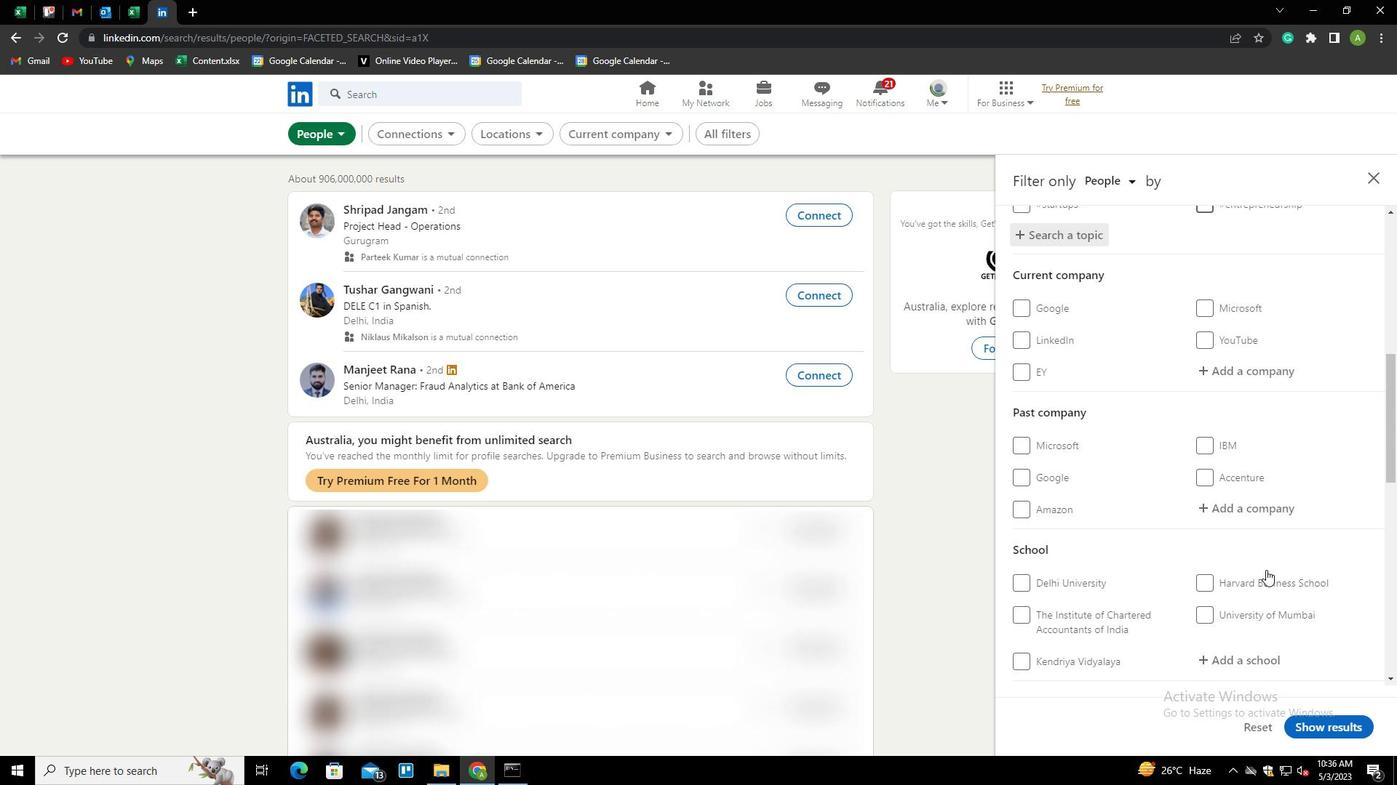 
Action: Mouse scrolled (1266, 569) with delta (0, 0)
Screenshot: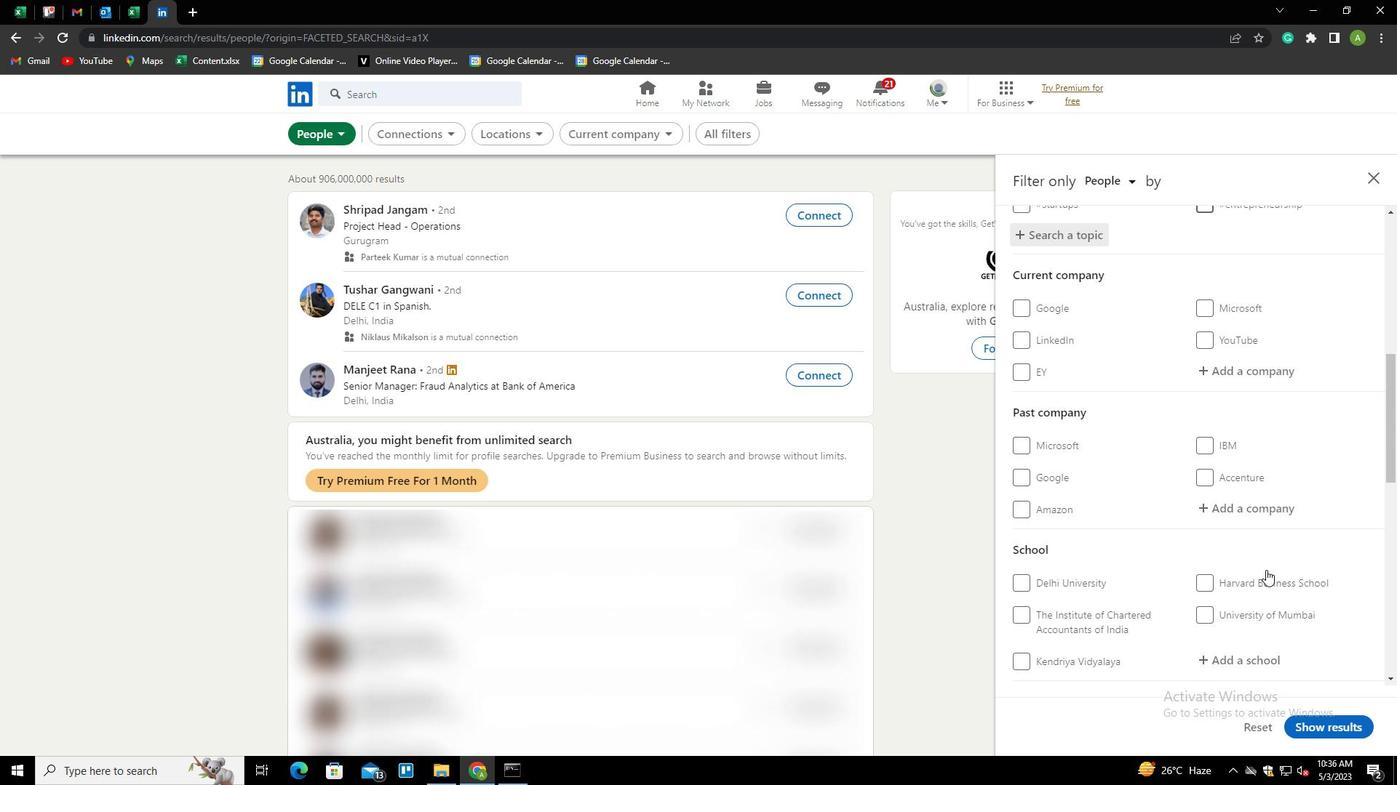 
Action: Mouse scrolled (1266, 569) with delta (0, 0)
Screenshot: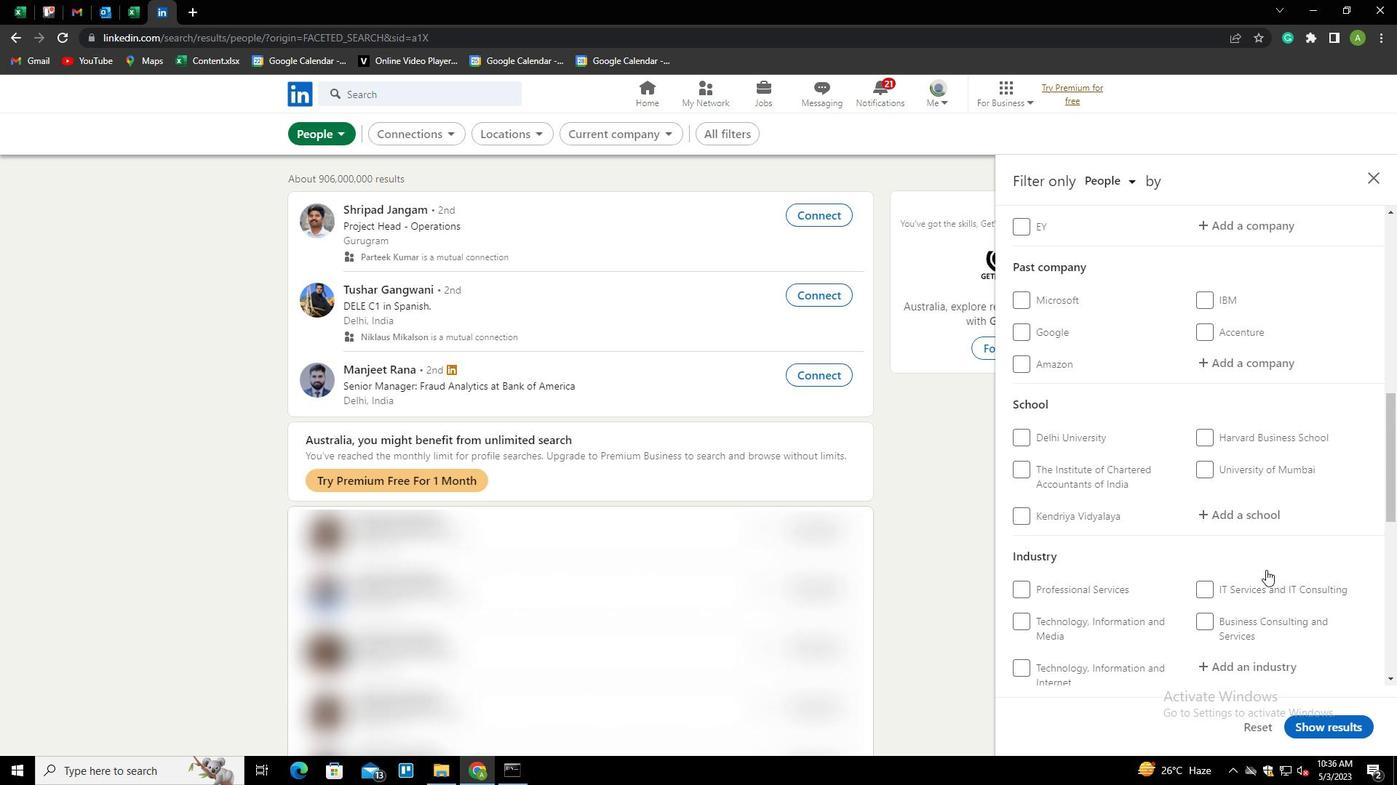
Action: Mouse scrolled (1266, 569) with delta (0, 0)
Screenshot: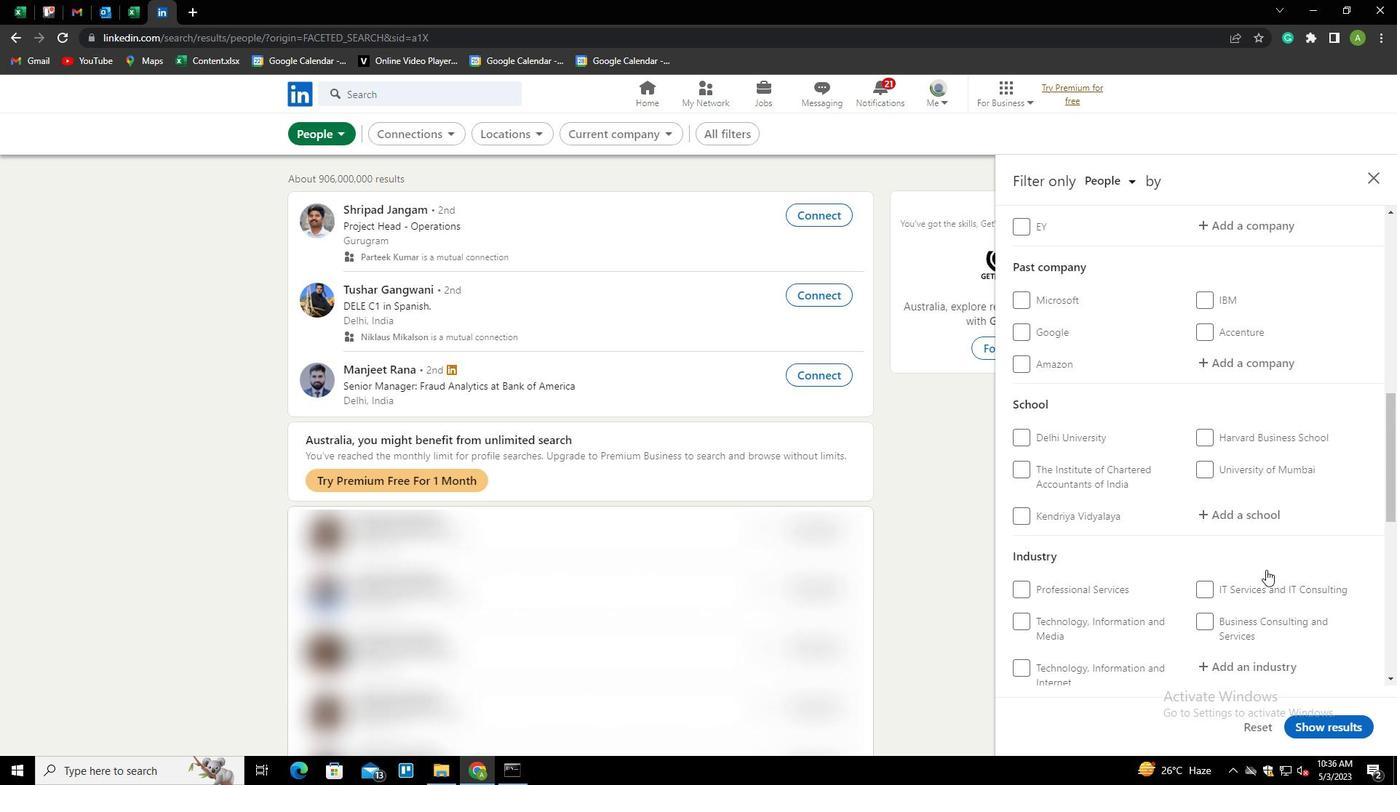 
Action: Mouse scrolled (1266, 569) with delta (0, 0)
Screenshot: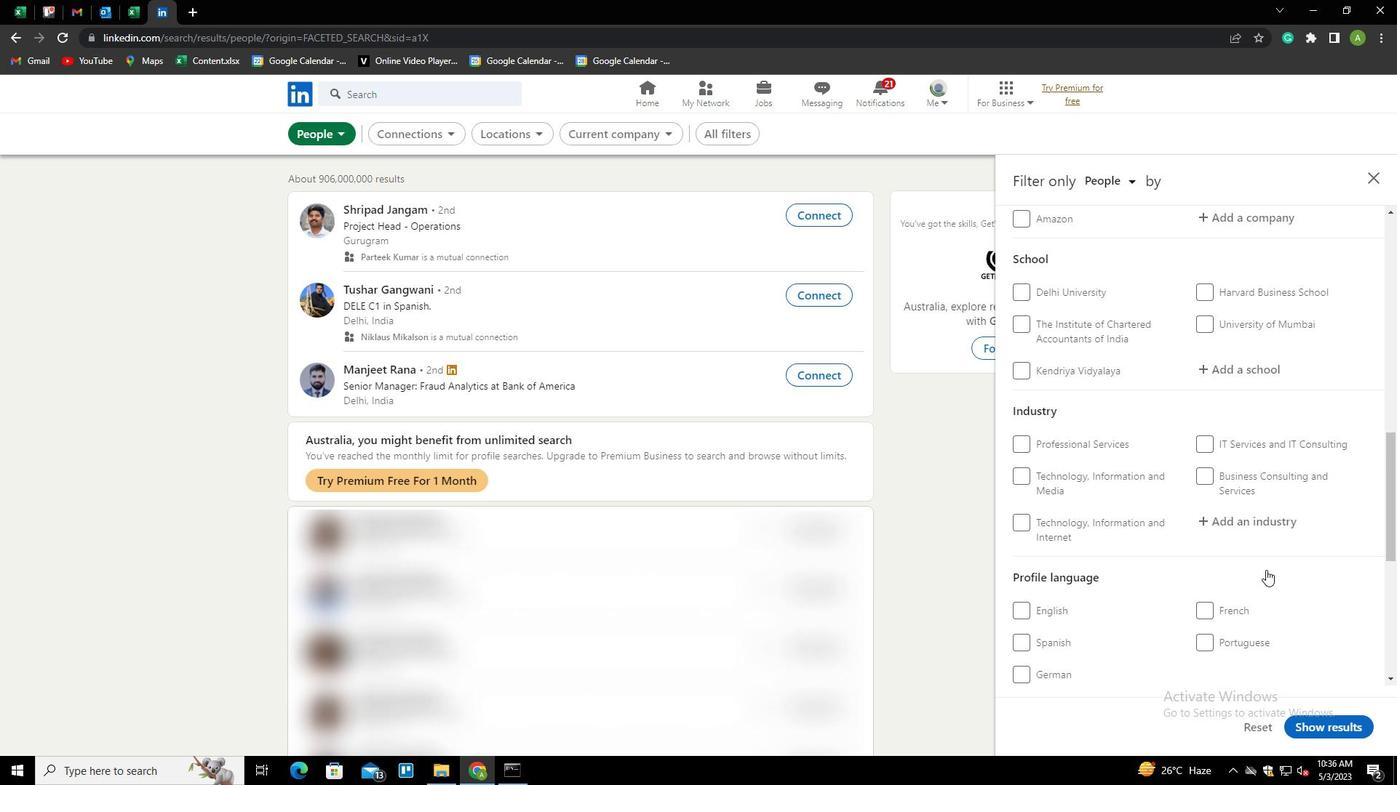 
Action: Mouse moved to (1041, 569)
Screenshot: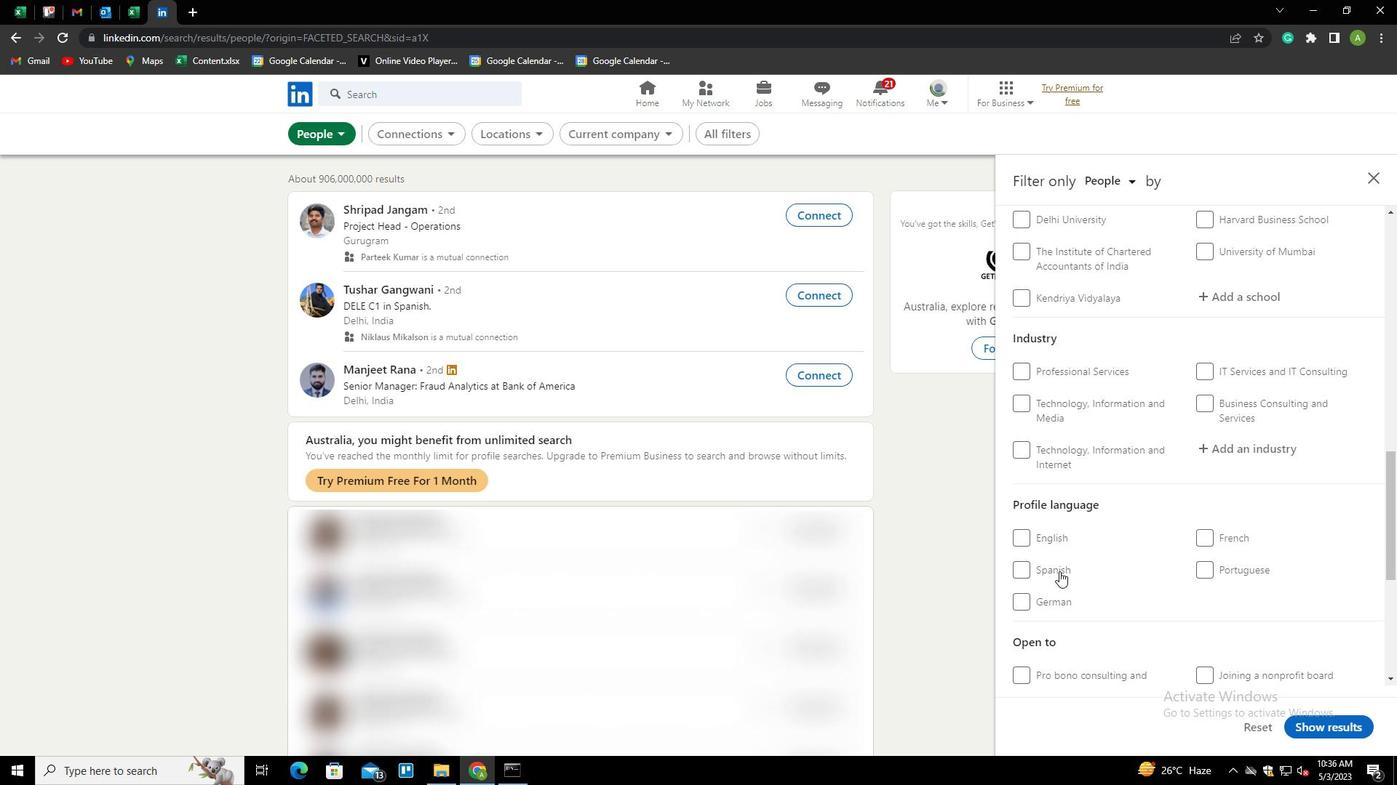 
Action: Mouse pressed left at (1041, 569)
Screenshot: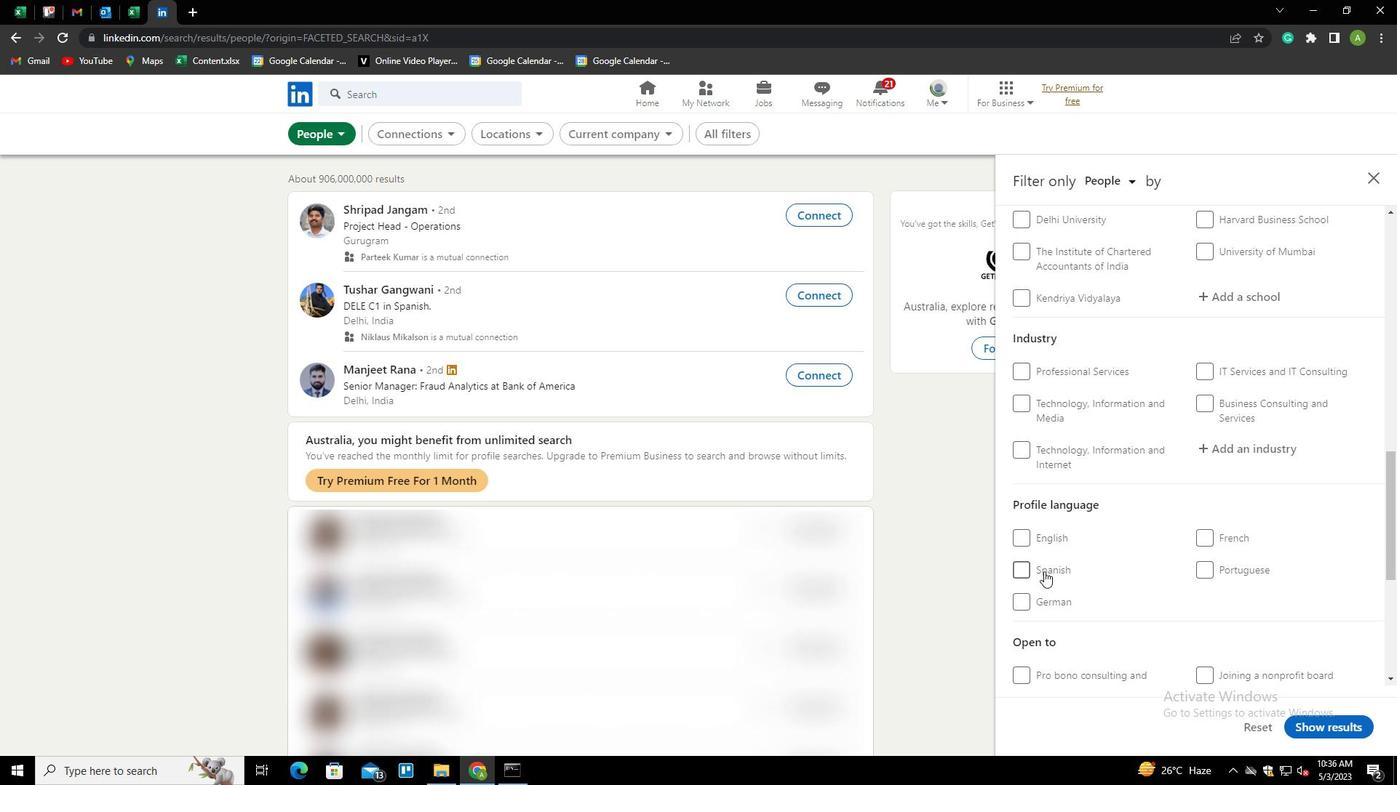 
Action: Mouse moved to (1279, 530)
Screenshot: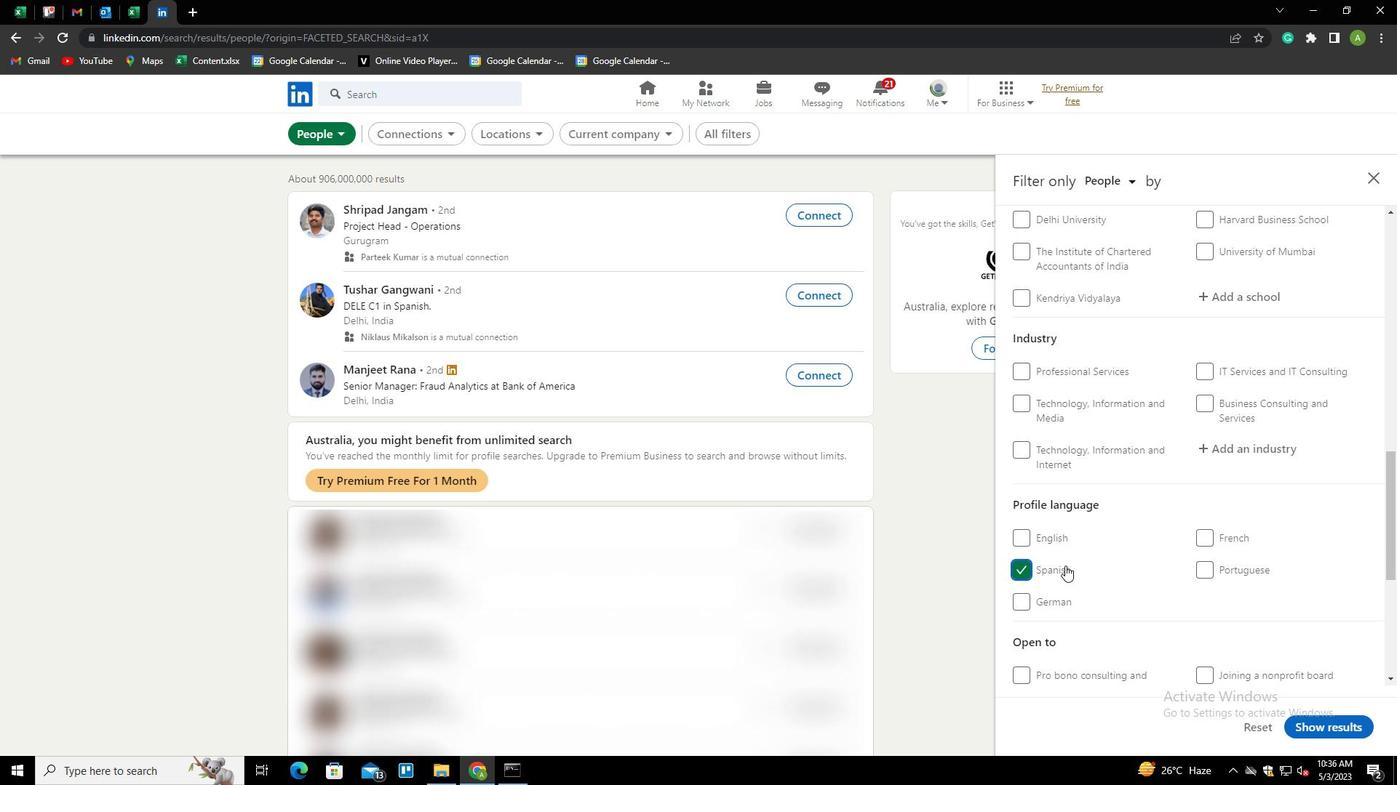 
Action: Mouse scrolled (1279, 531) with delta (0, 0)
Screenshot: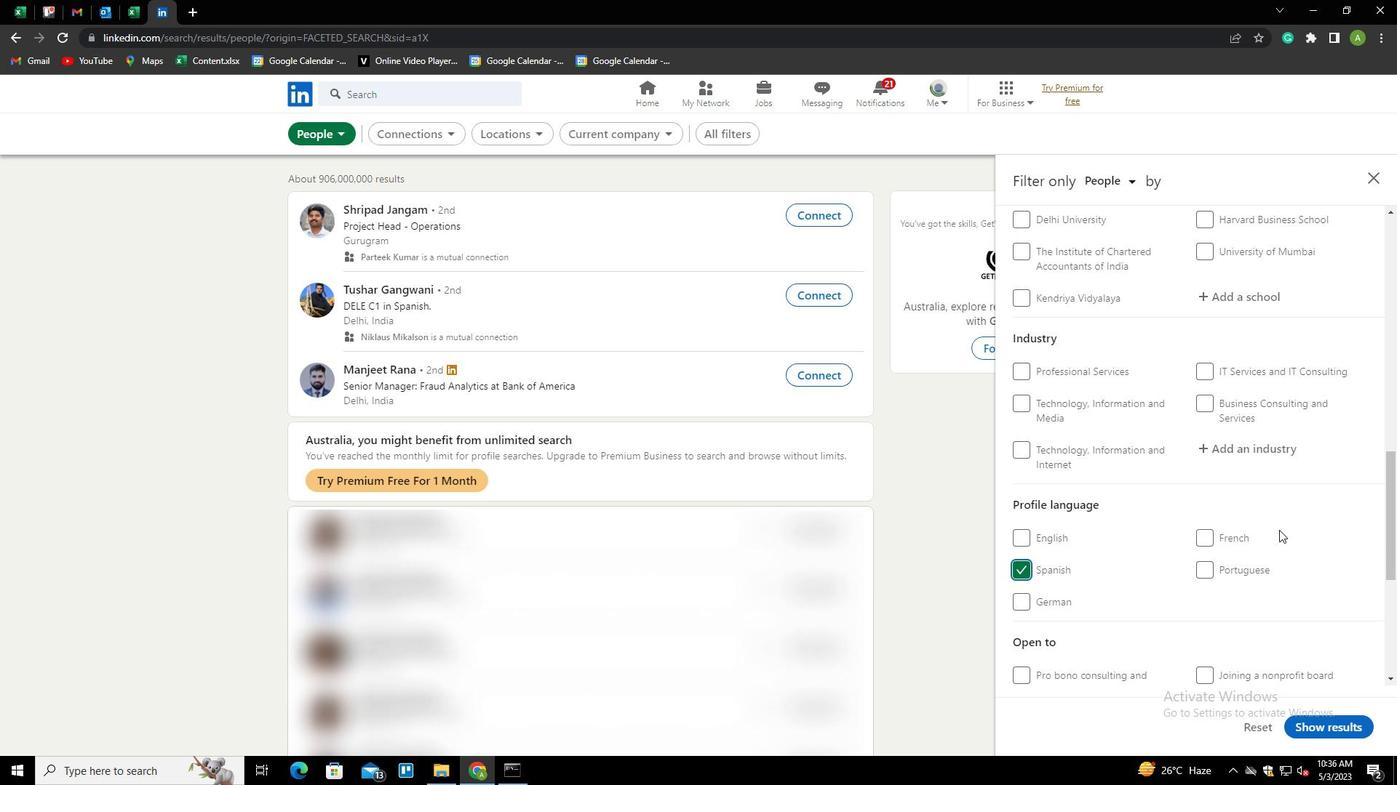 
Action: Mouse scrolled (1279, 531) with delta (0, 0)
Screenshot: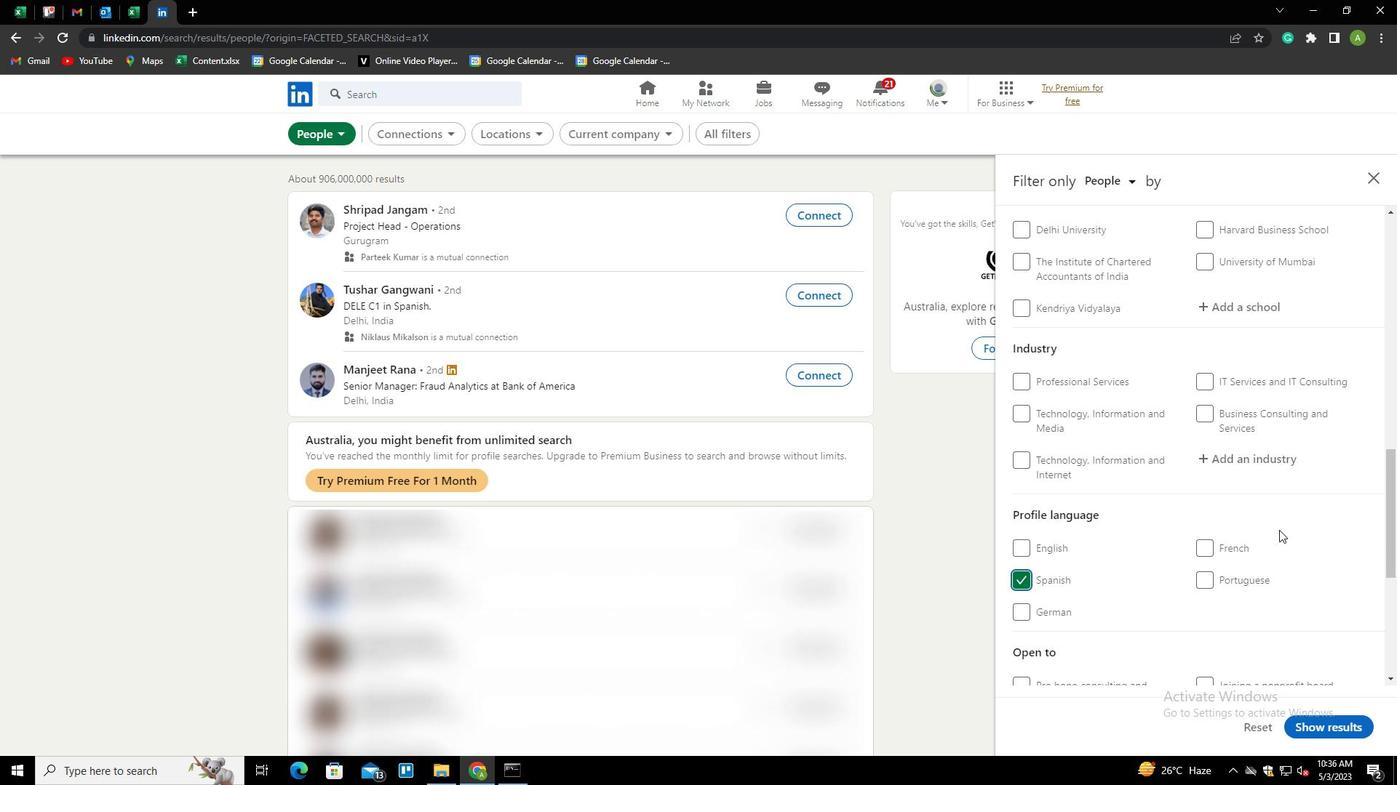 
Action: Mouse scrolled (1279, 531) with delta (0, 0)
Screenshot: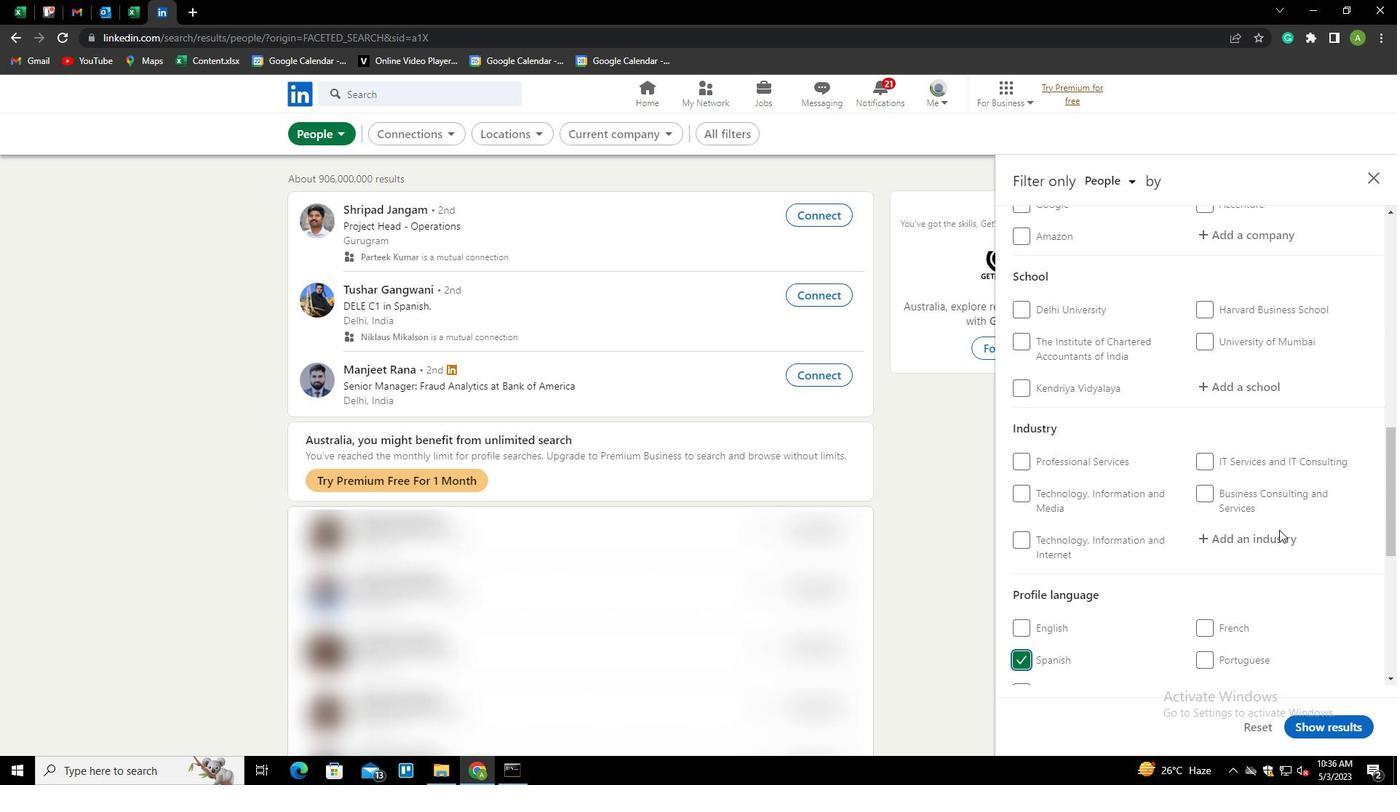 
Action: Mouse scrolled (1279, 531) with delta (0, 0)
Screenshot: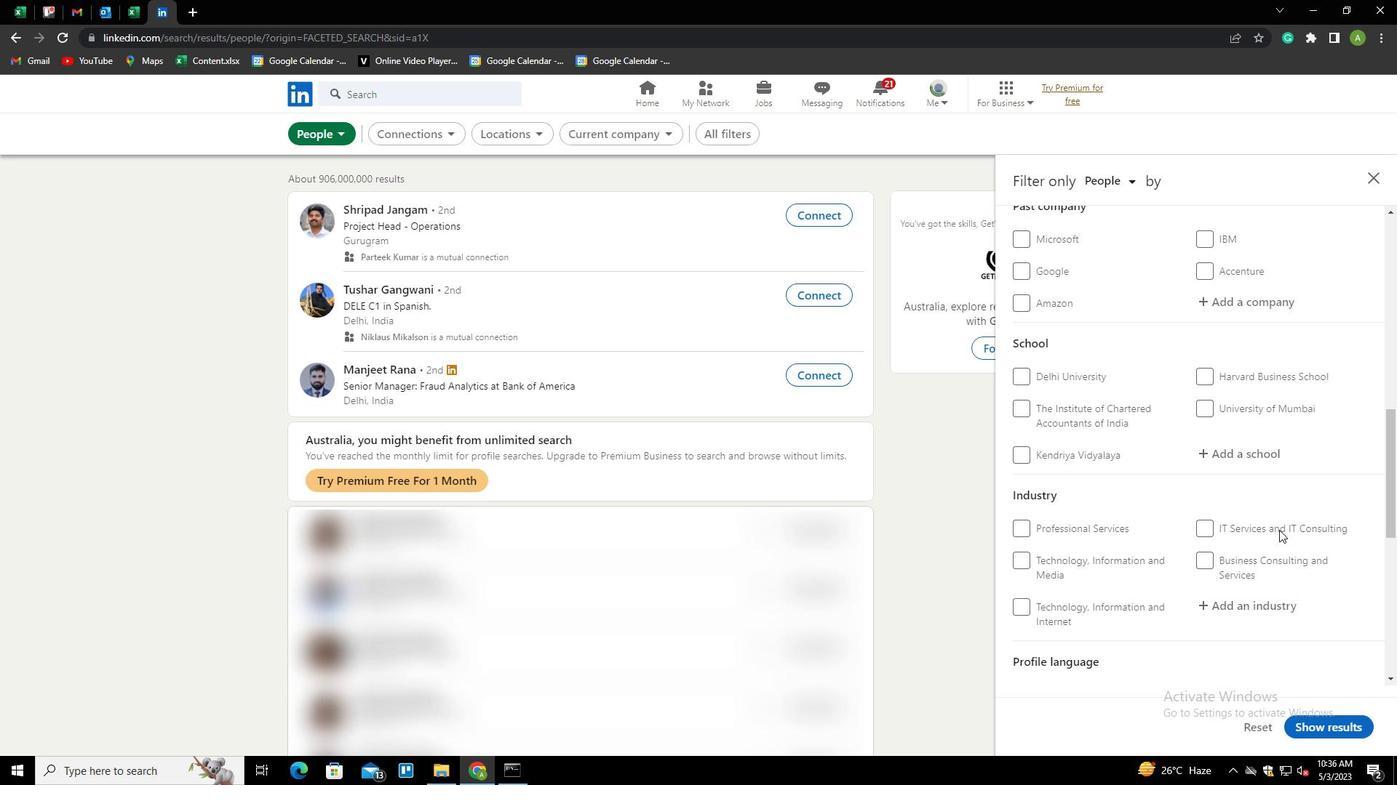 
Action: Mouse scrolled (1279, 531) with delta (0, 0)
Screenshot: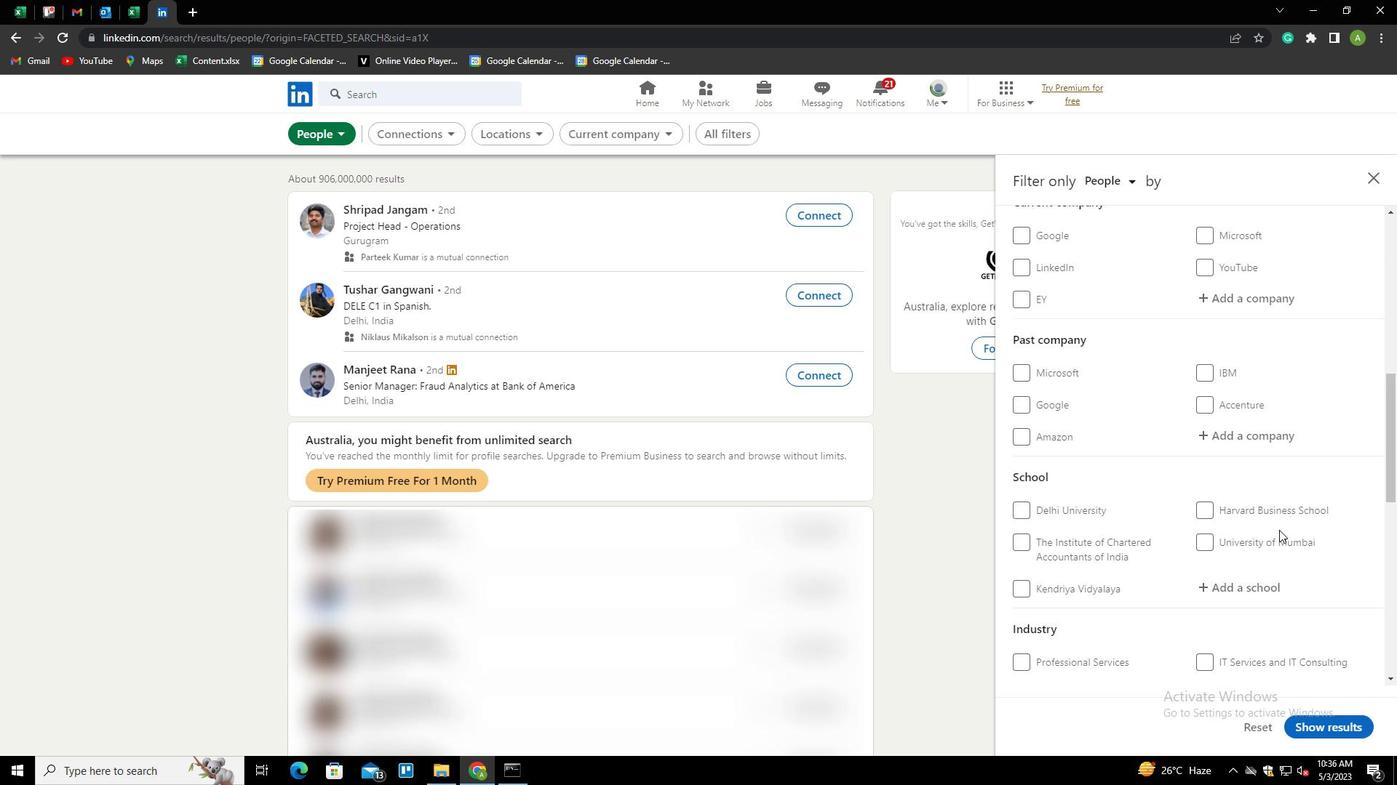 
Action: Mouse scrolled (1279, 531) with delta (0, 0)
Screenshot: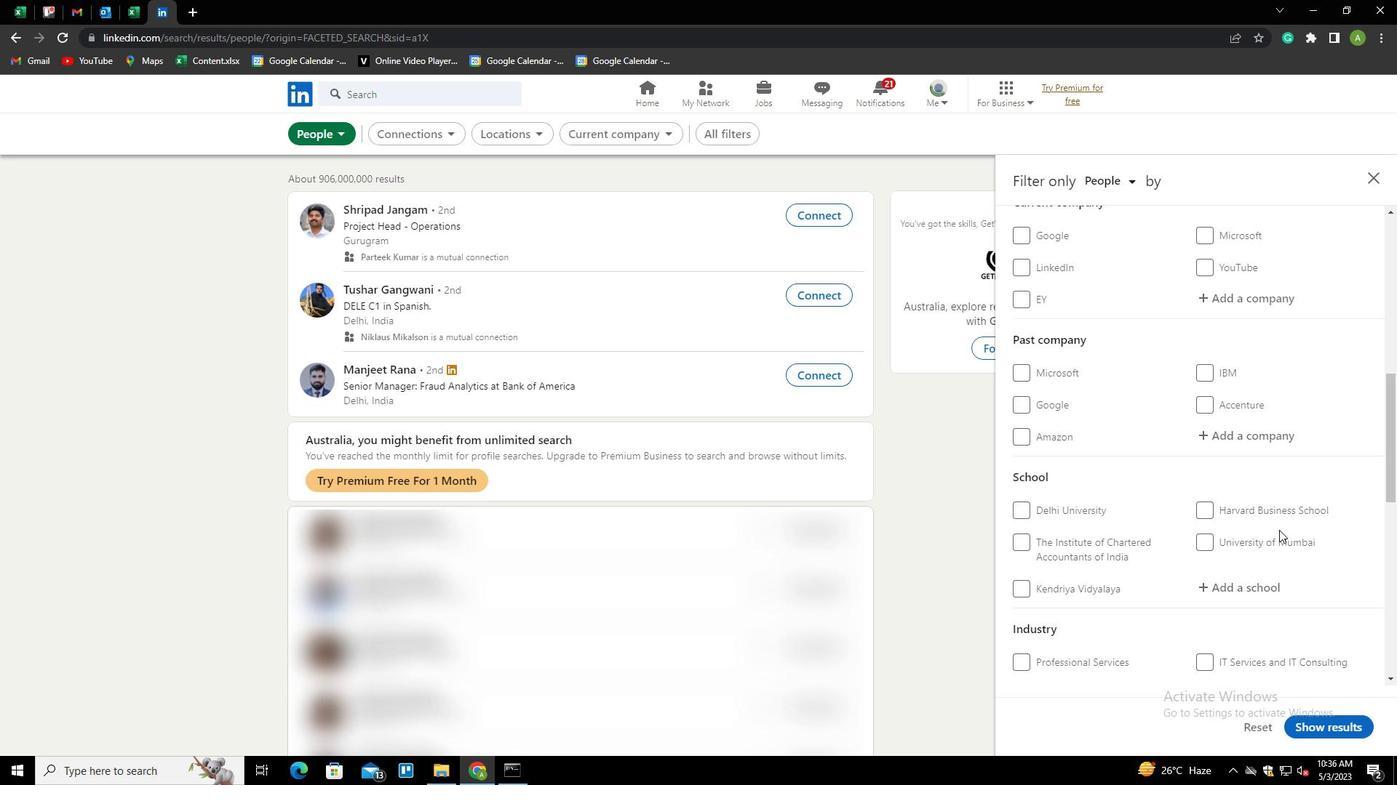 
Action: Mouse scrolled (1279, 531) with delta (0, 0)
Screenshot: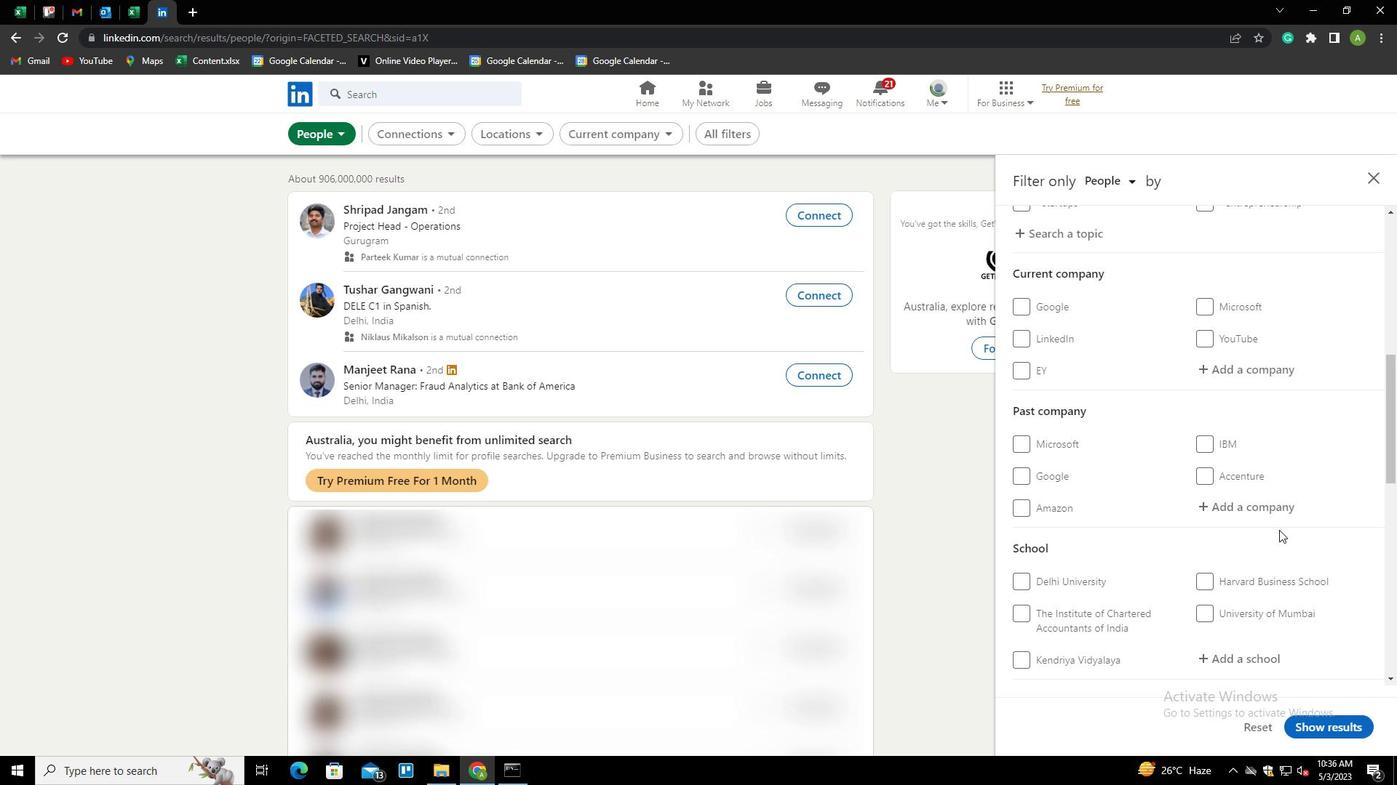 
Action: Mouse moved to (1239, 521)
Screenshot: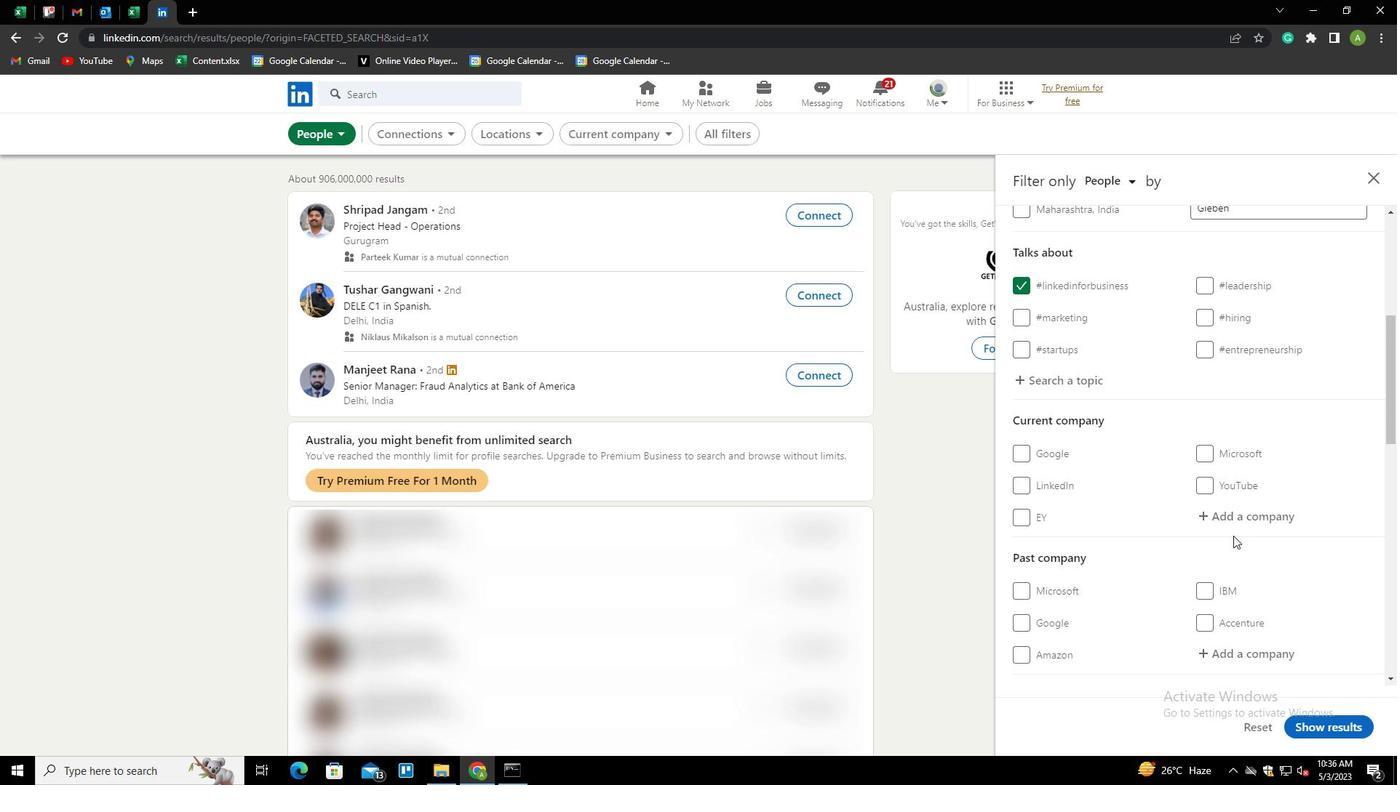 
Action: Mouse pressed left at (1239, 521)
Screenshot: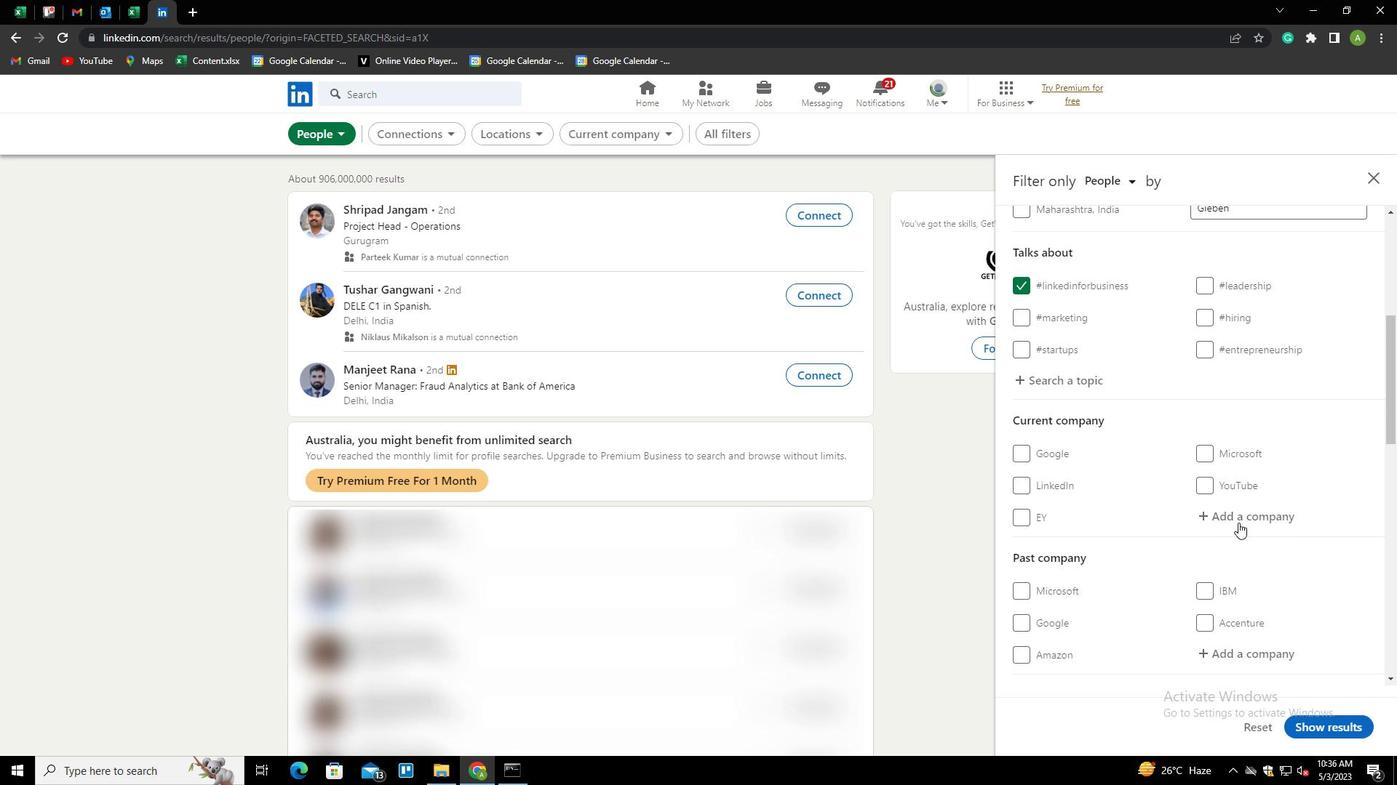 
Action: Key pressed <Key.shift><Key.shift><Key.shift><Key.shift><Key.shift><Key.shift><Key.shift><Key.shift><Key.shift><Key.shift><Key.shift><Key.shift><Key.shift><Key.shift><Key.shift><Key.shift><Key.shift><Key.shift><Key.shift><Key.shift><Key.shift><Key.shift><Key.shift><Key.shift><Key.shift><Key.shift><Key.shift><Key.shift><Key.shift><Key.shift><Key.shift><Key.shift><Key.shift><Key.shift><Key.shift><Key.shift><Key.shift><Key.shift><Key.shift><Key.shift><Key.shift><Key.shift><Key.shift><Key.shift><Key.shift><Key.shift><Key.shift><Key.shift><Key.shift><Key.shift><Key.shift><Key.shift><Key.shift>NEWGEN<Key.space><Key.shift>SOF<Key.backspace><Key.backspace>OFTWARE<Key.down><Key.enter>
Screenshot: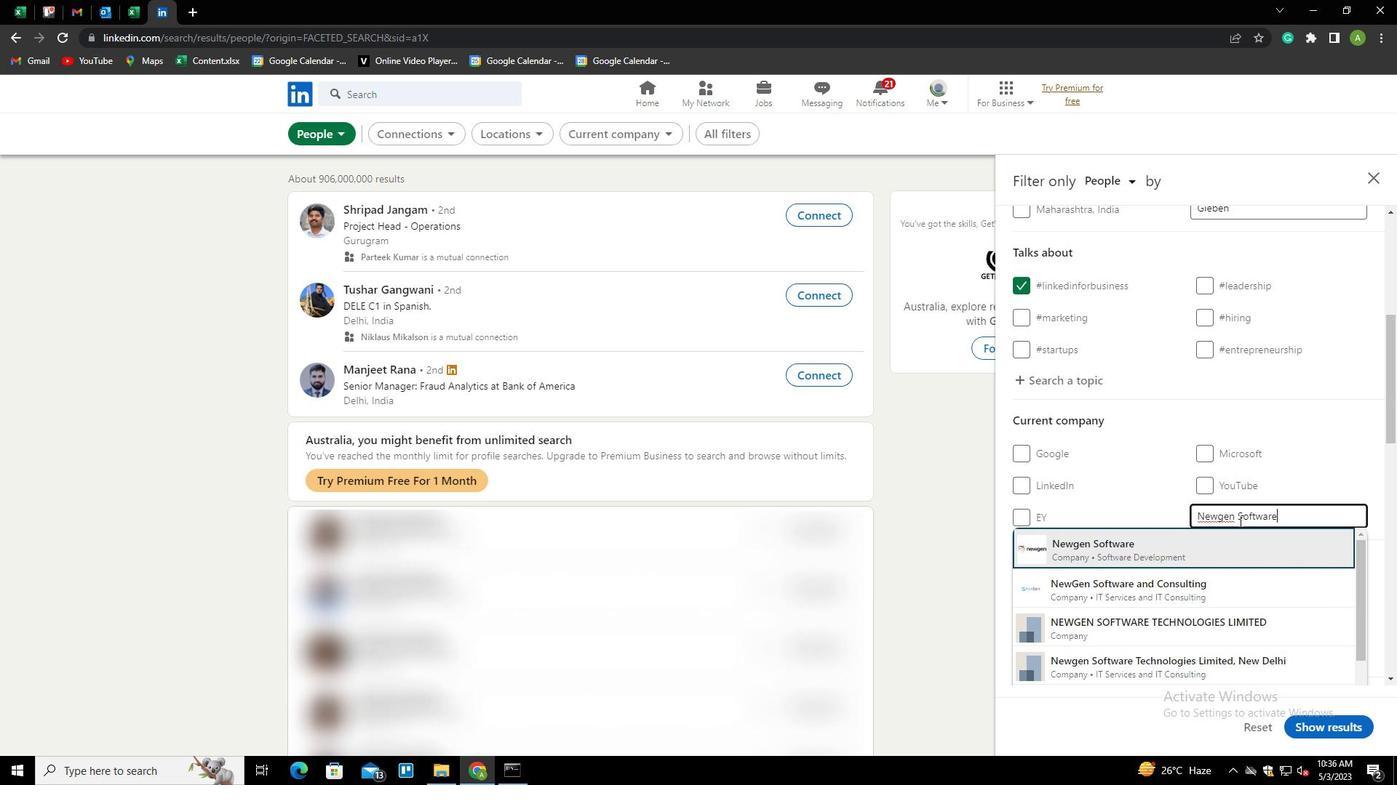 
Action: Mouse scrolled (1239, 520) with delta (0, 0)
Screenshot: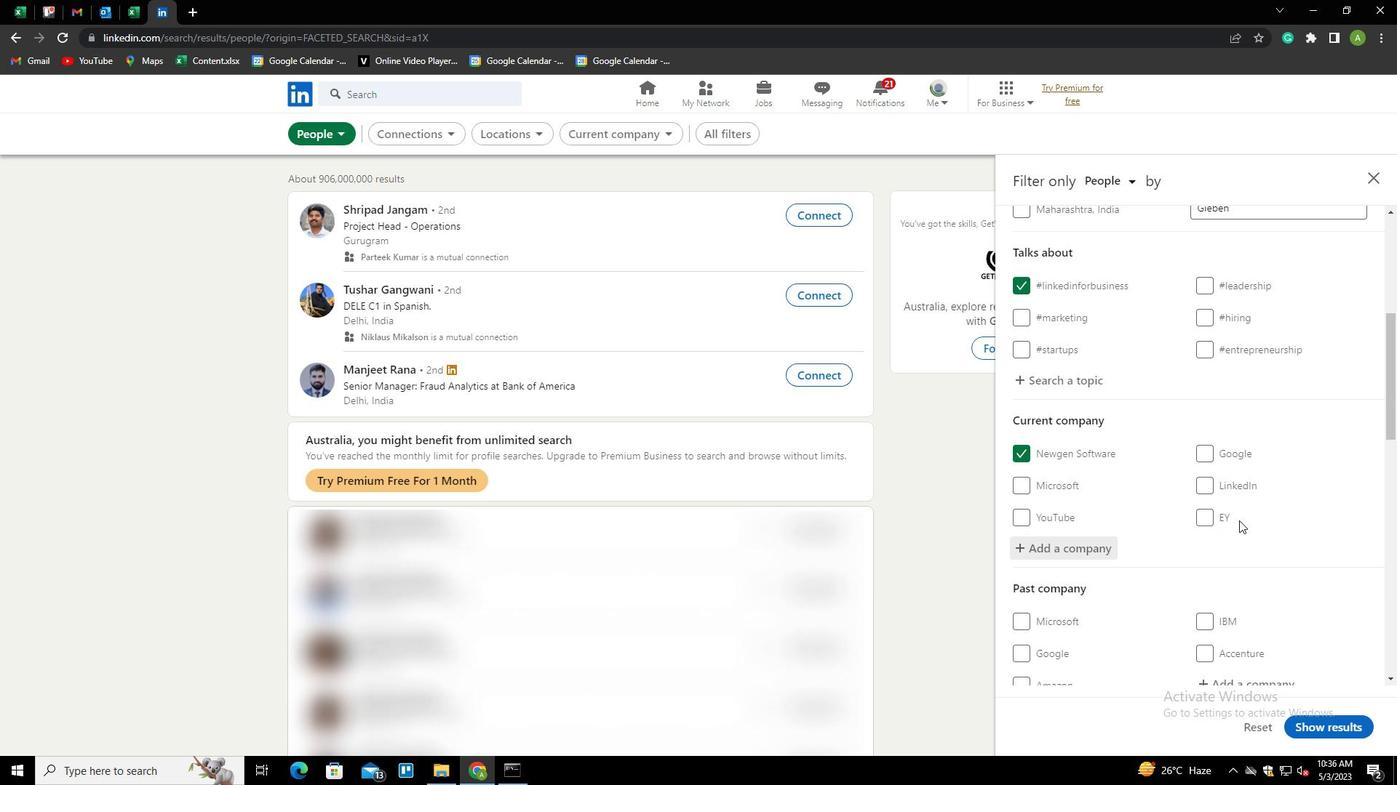 
Action: Mouse scrolled (1239, 520) with delta (0, 0)
Screenshot: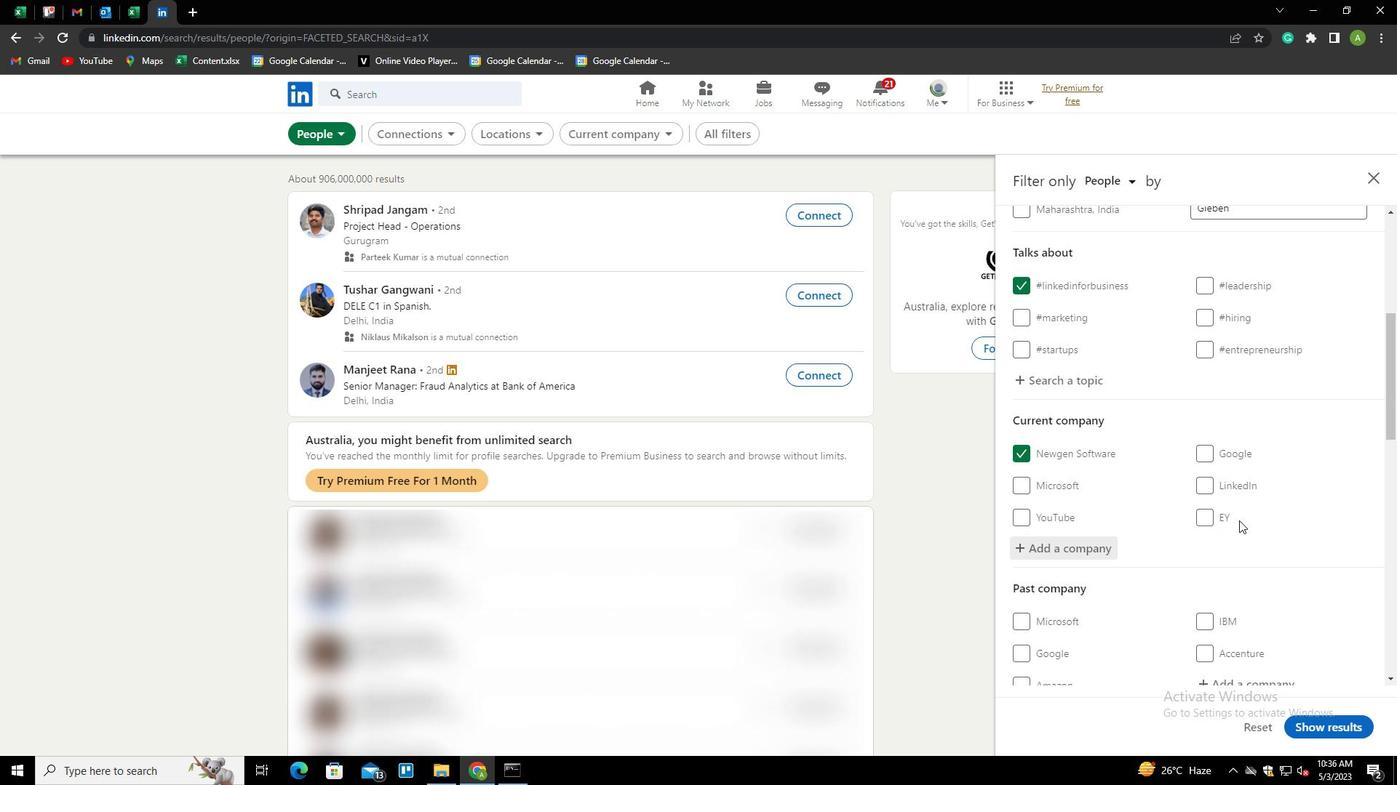
Action: Mouse scrolled (1239, 520) with delta (0, 0)
Screenshot: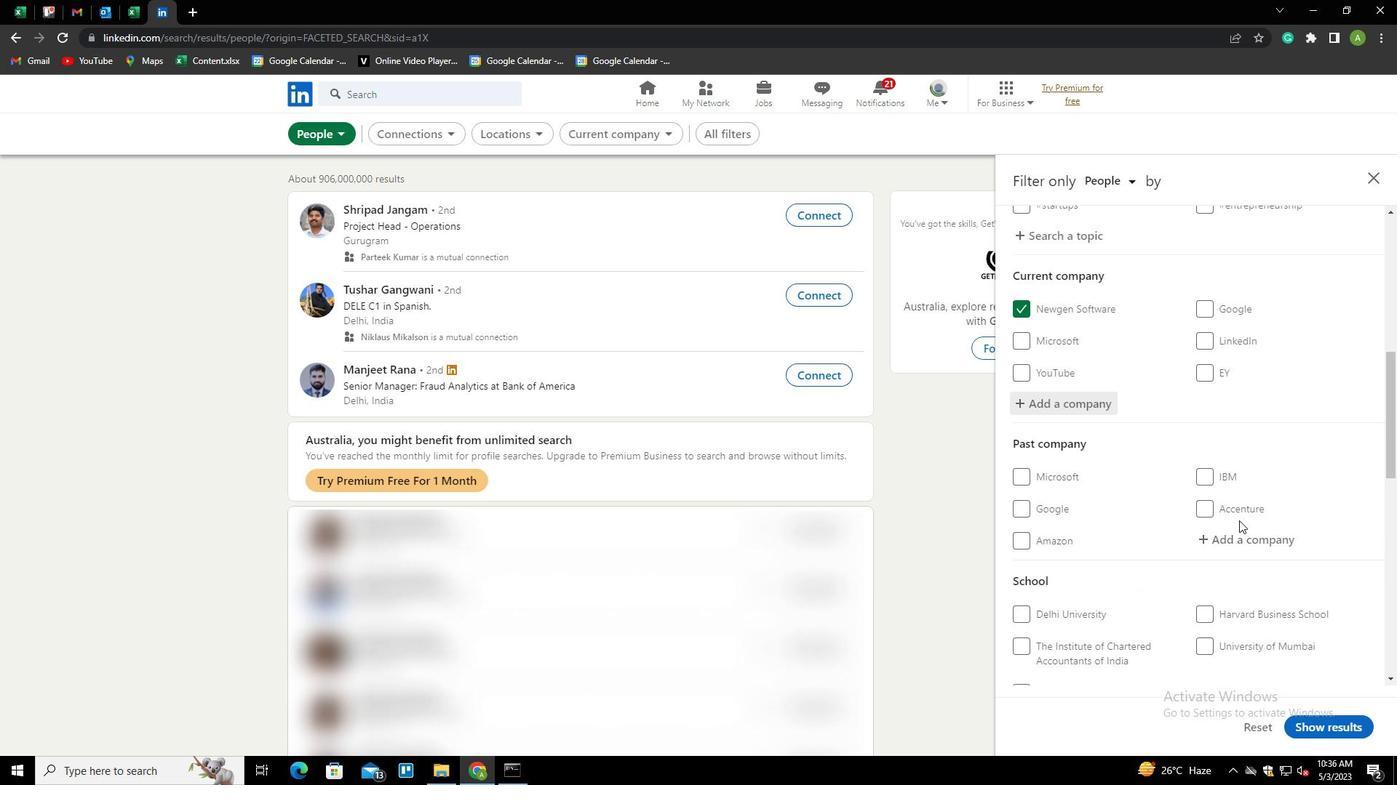 
Action: Mouse scrolled (1239, 520) with delta (0, 0)
Screenshot: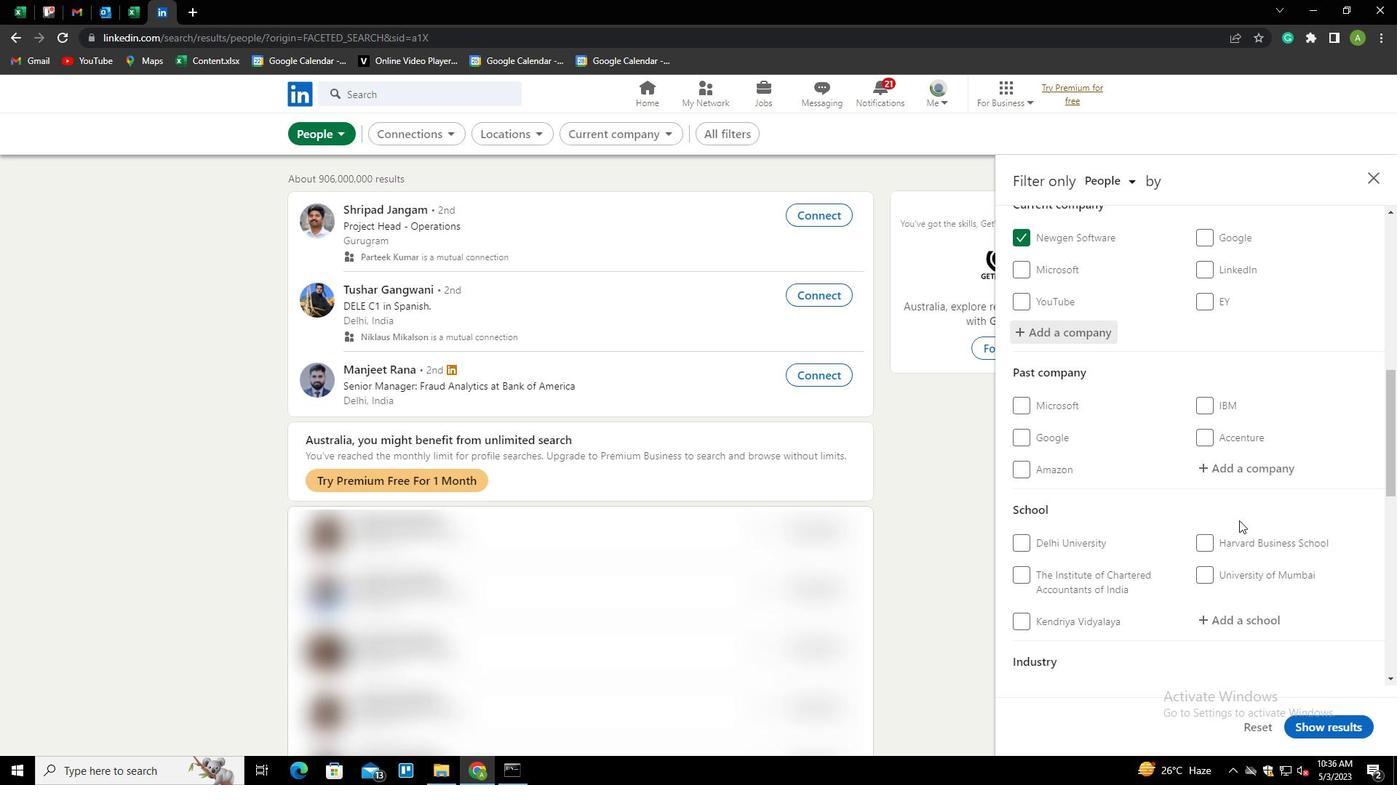 
Action: Mouse scrolled (1239, 520) with delta (0, 0)
Screenshot: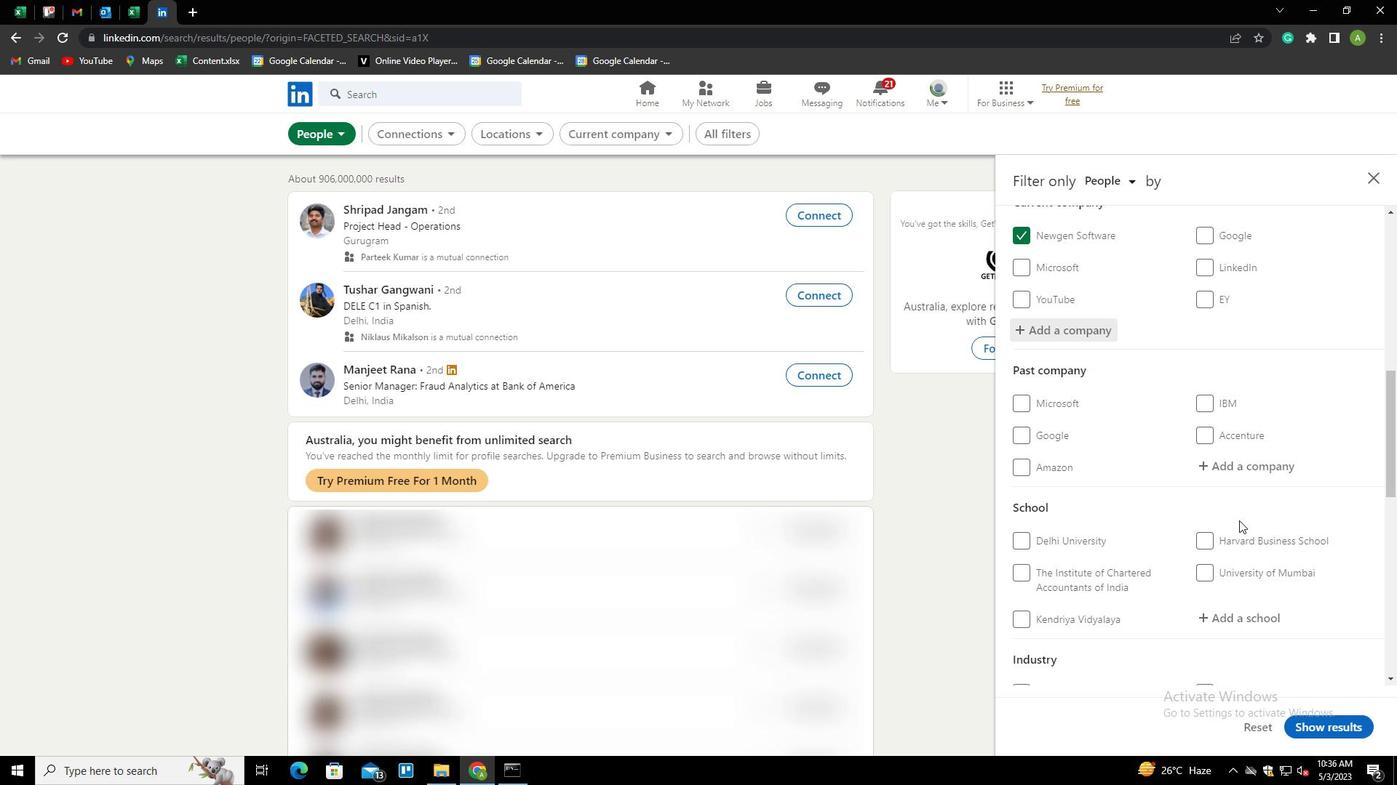 
Action: Mouse moved to (1227, 468)
Screenshot: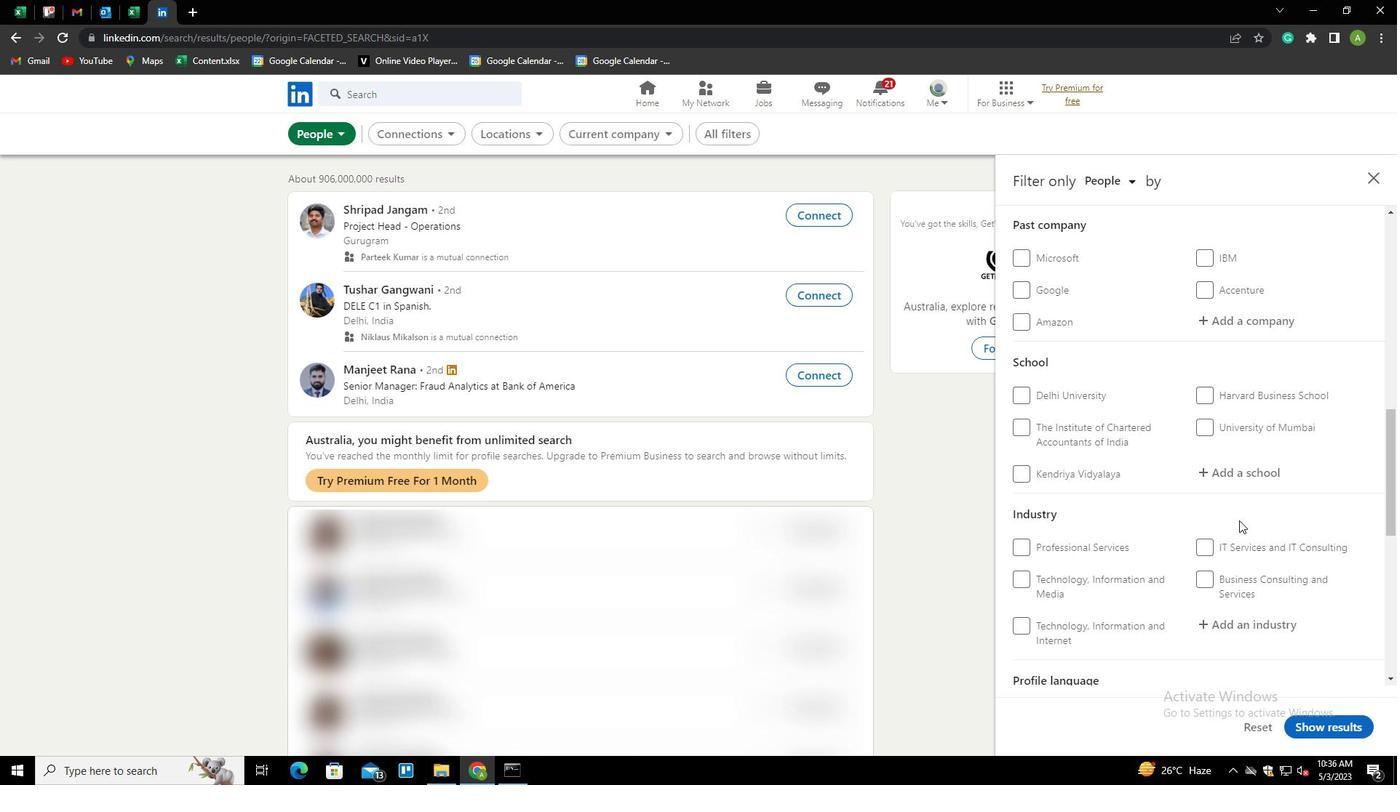 
Action: Mouse pressed left at (1227, 468)
Screenshot: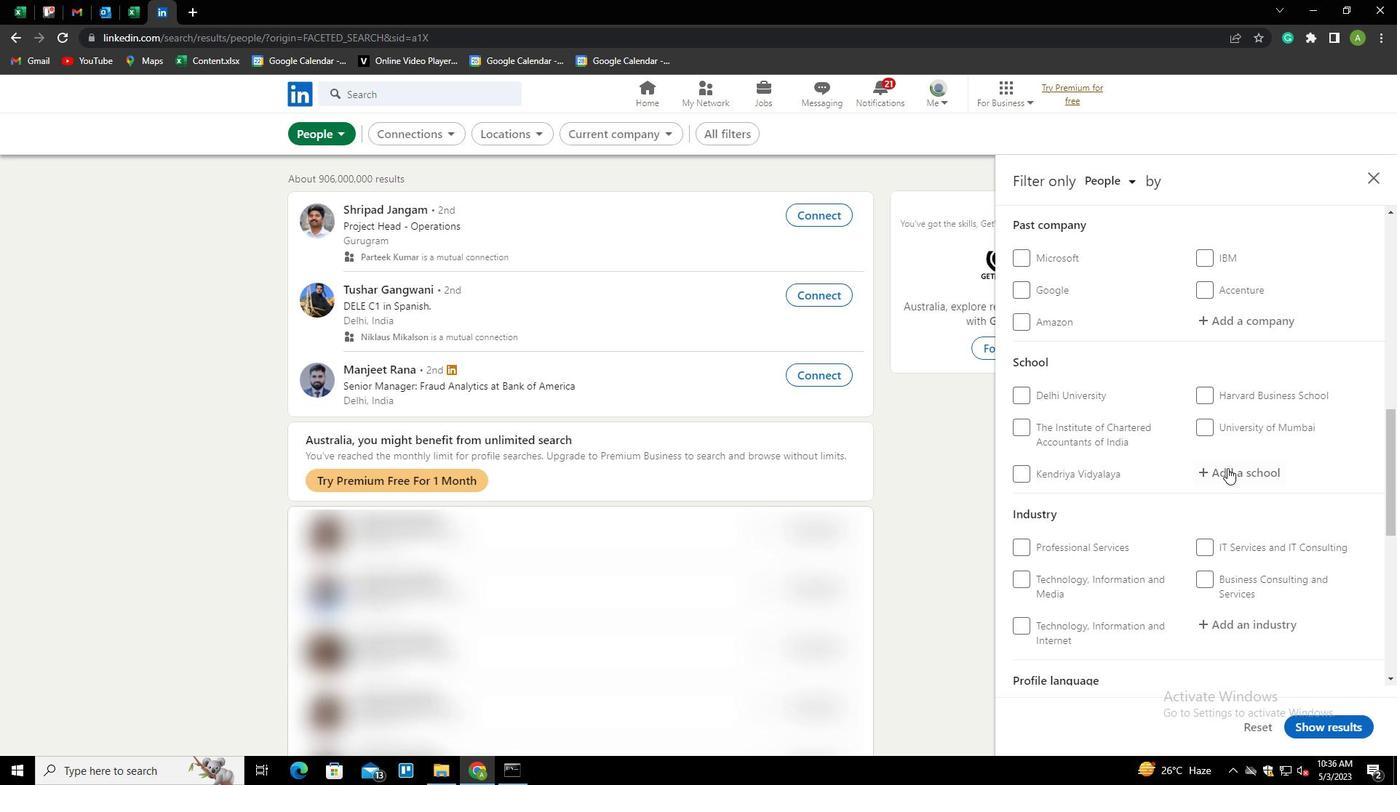 
Action: Key pressed <Key.shift><Key.shift><Key.shift><Key.shift><Key.shift><Key.shift><Key.shift>INDIAN<Key.space><Key.shift>INSTITUTE<Key.space>OF<Key.space><Key.shift><Key.shift><Key.shift><Key.shift><Key.shift><Key.shift><Key.shift><Key.shift><Key.shift><Key.shift><Key.shift><Key.shift><Key.shift><Key.shift><Key.shift><Key.shift><Key.shift><Key.shift><Key.shift><Key.shift>INFORMATION<Key.down><Key.space><Key.shift>TECHNOLOGY<Key.space><Key.shift>DESIGN<Key.space><Key.shift><Key.shift><Key.shift><Key.shift><Key.shift><Key.shift><Key.shift><Key.shift><Key.shift><Key.shift><Key.shift><Key.shift>&<Key.space><Key.shift><Key.shift><Key.shift><Key.shift><Key.shift><Key.shift><Key.shift><Key.shift><Key.shift><Key.shift><Key.shift><Key.shift><Key.shift><Key.shift><Key.shift><Key.shift><Key.shift><Key.shift><Key.shift><Key.shift><Key.shift><Key.shift><Key.shift><Key.shift><Key.shift><Key.shift><Key.shift><Key.shift><Key.shift><Key.shift><Key.shift><Key.shift><Key.shift><Key.shift><Key.shift><Key.shift><Key.shift><Key.shift><Key.shift><Key.shift><Key.shift><Key.shift><Key.shift><Key.shift><Key.shift><Key.shift><Key.shift><Key.shift><Key.shift><Key.shift><Key.shift><Key.shift><Key.shift><Key.shift><Key.shift><Key.shift><Key.shift><Key.shift>MAN<Key.down><Key.down><Key.enter>
Screenshot: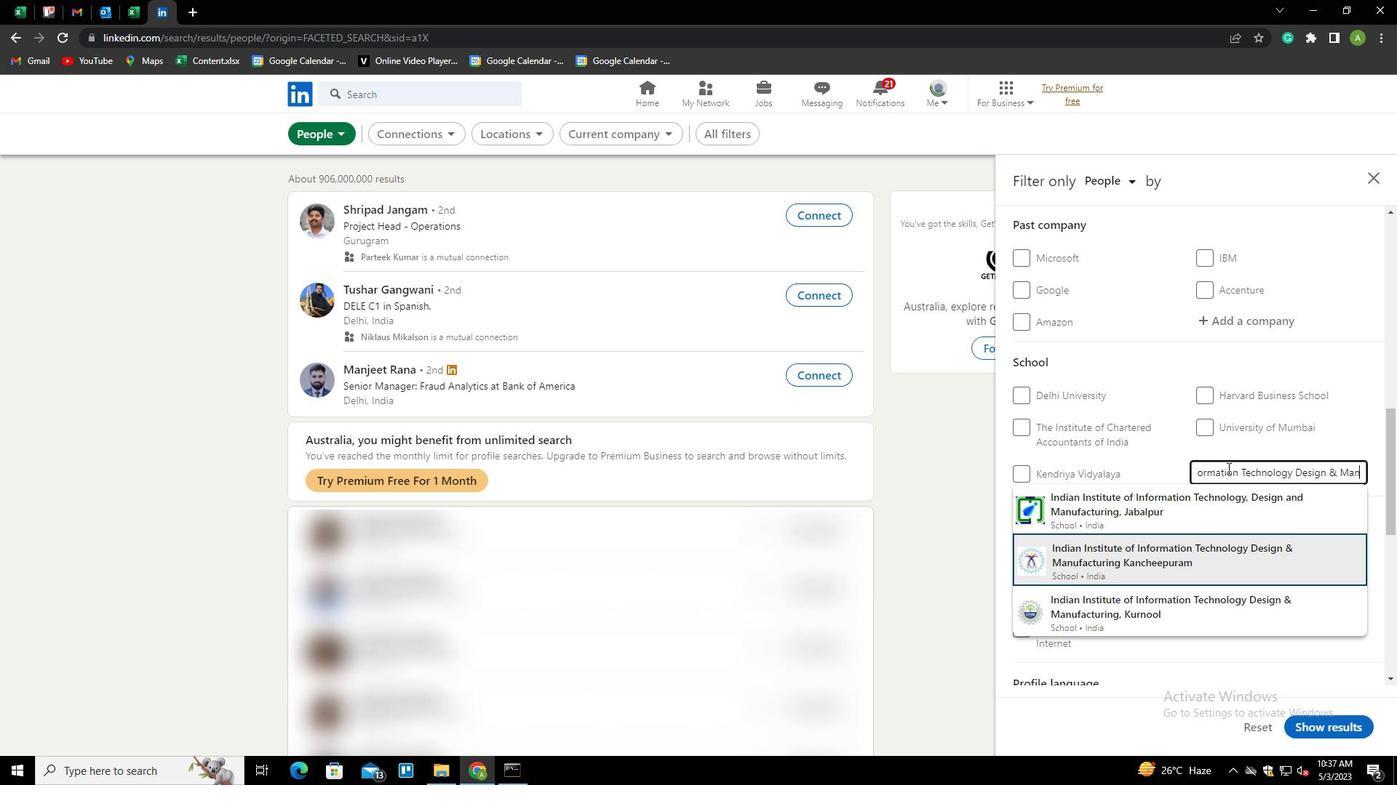 
Action: Mouse scrolled (1227, 467) with delta (0, 0)
Screenshot: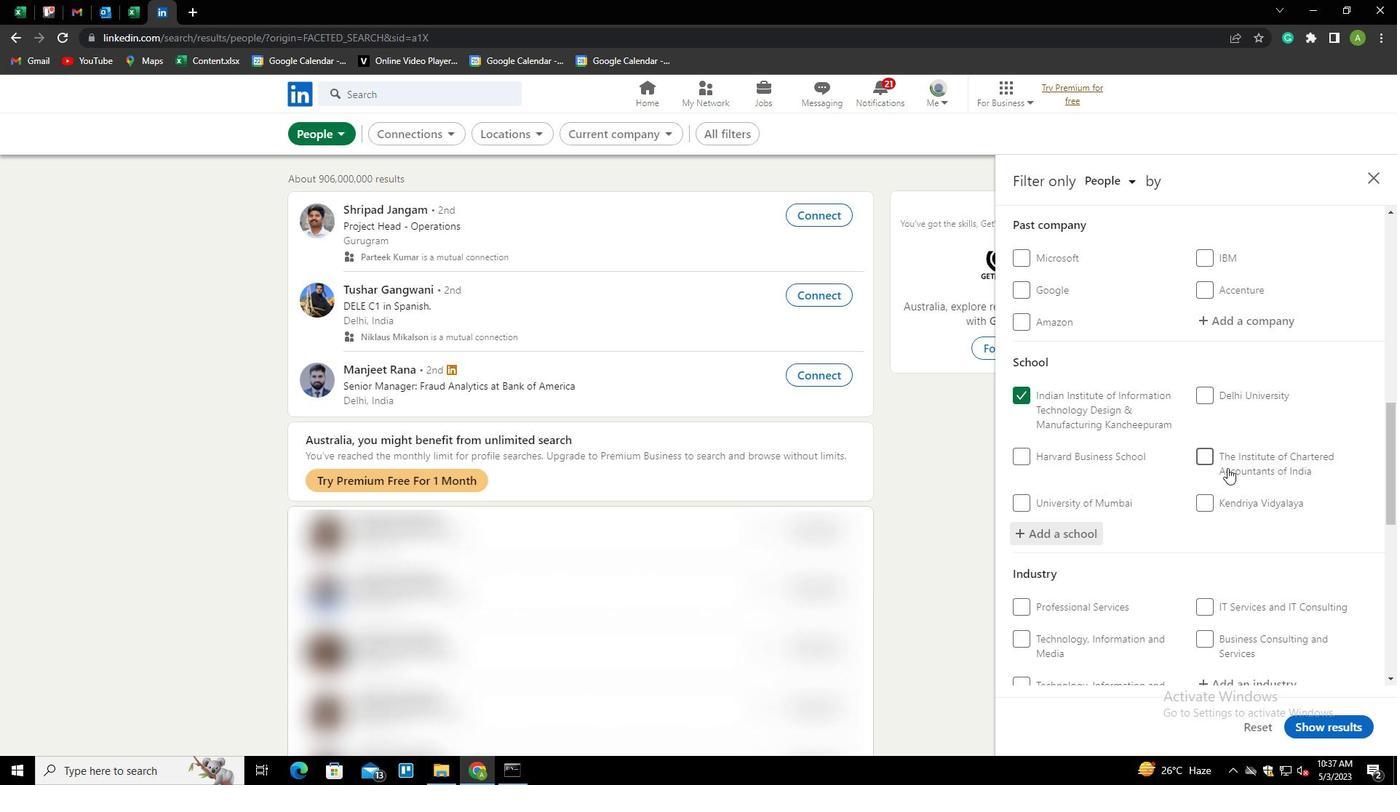 
Action: Mouse scrolled (1227, 467) with delta (0, 0)
Screenshot: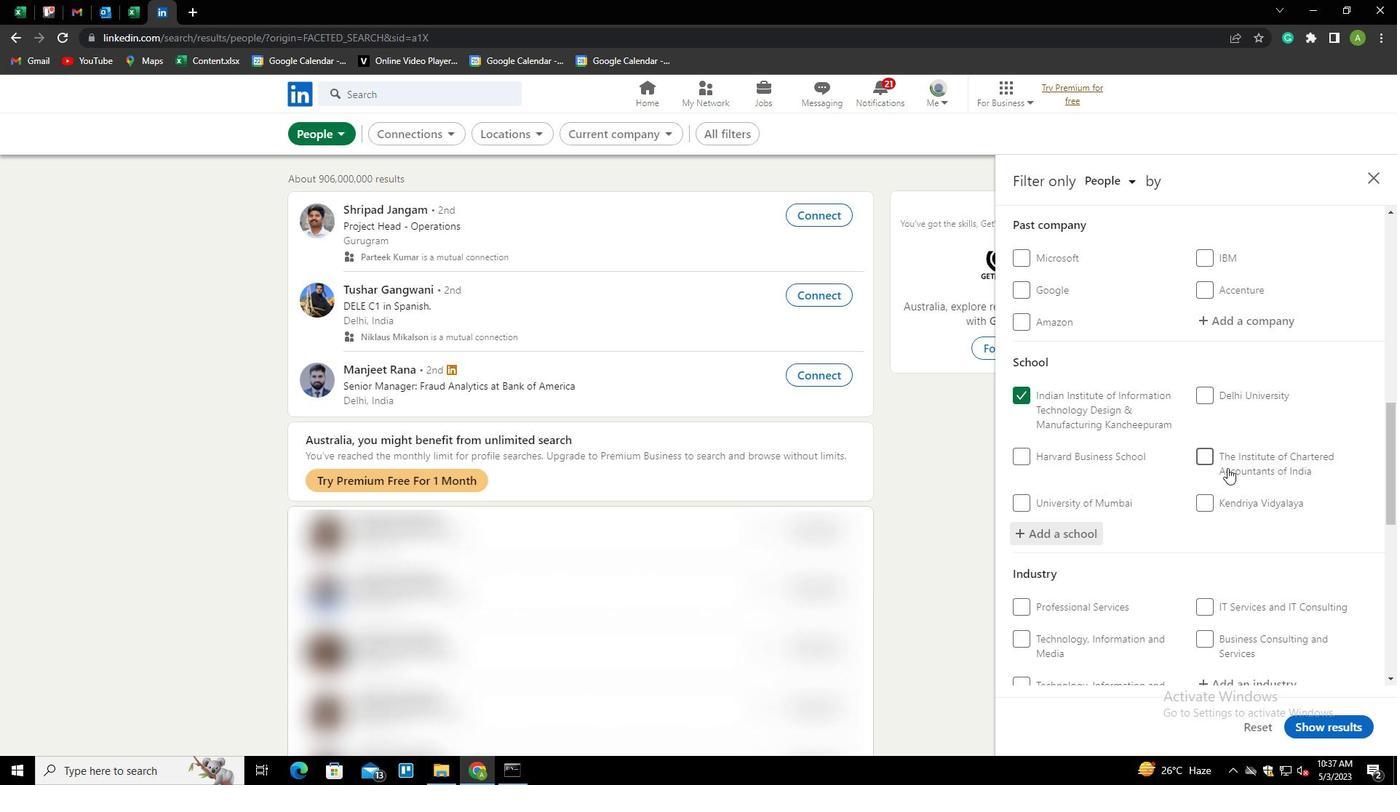 
Action: Mouse scrolled (1227, 467) with delta (0, 0)
Screenshot: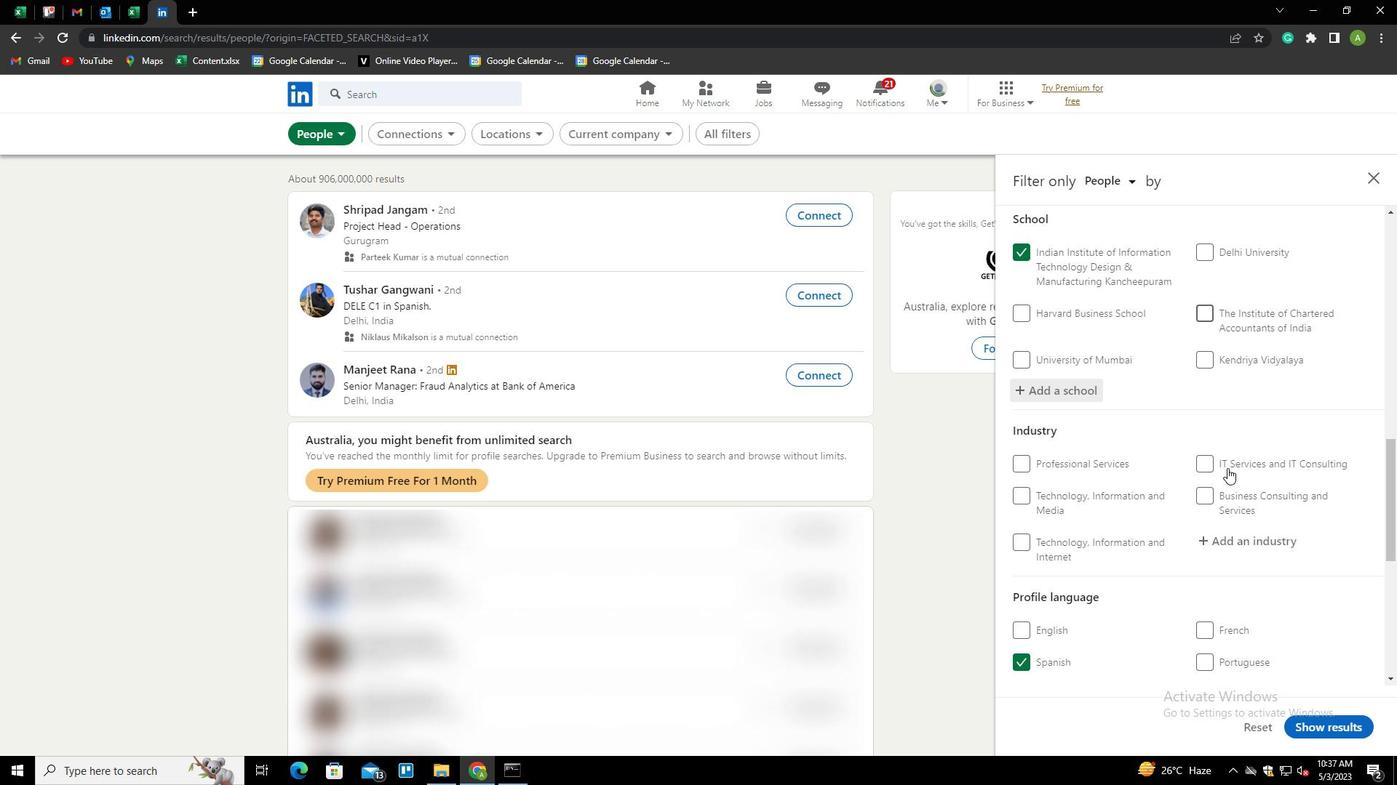 
Action: Mouse scrolled (1227, 467) with delta (0, 0)
Screenshot: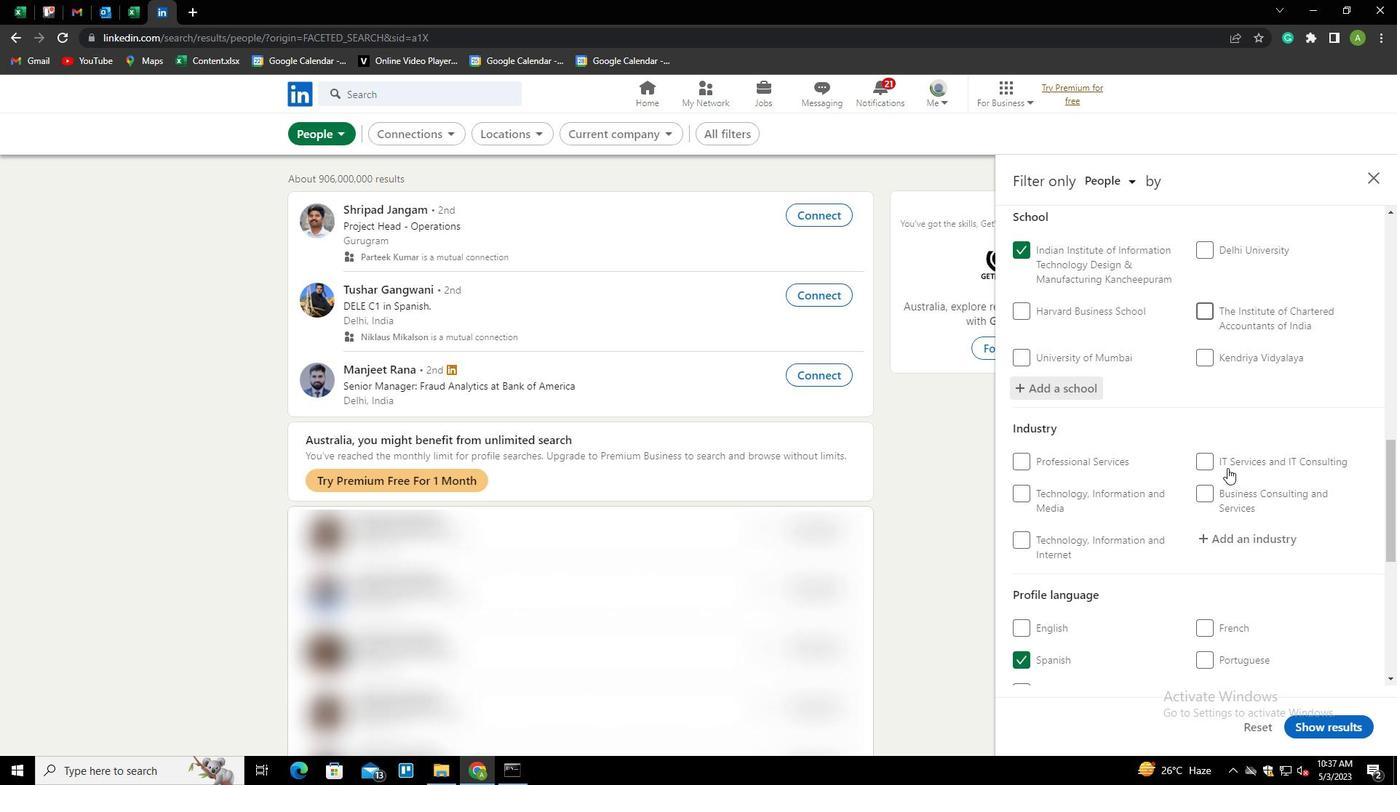 
Action: Mouse moved to (1208, 395)
Screenshot: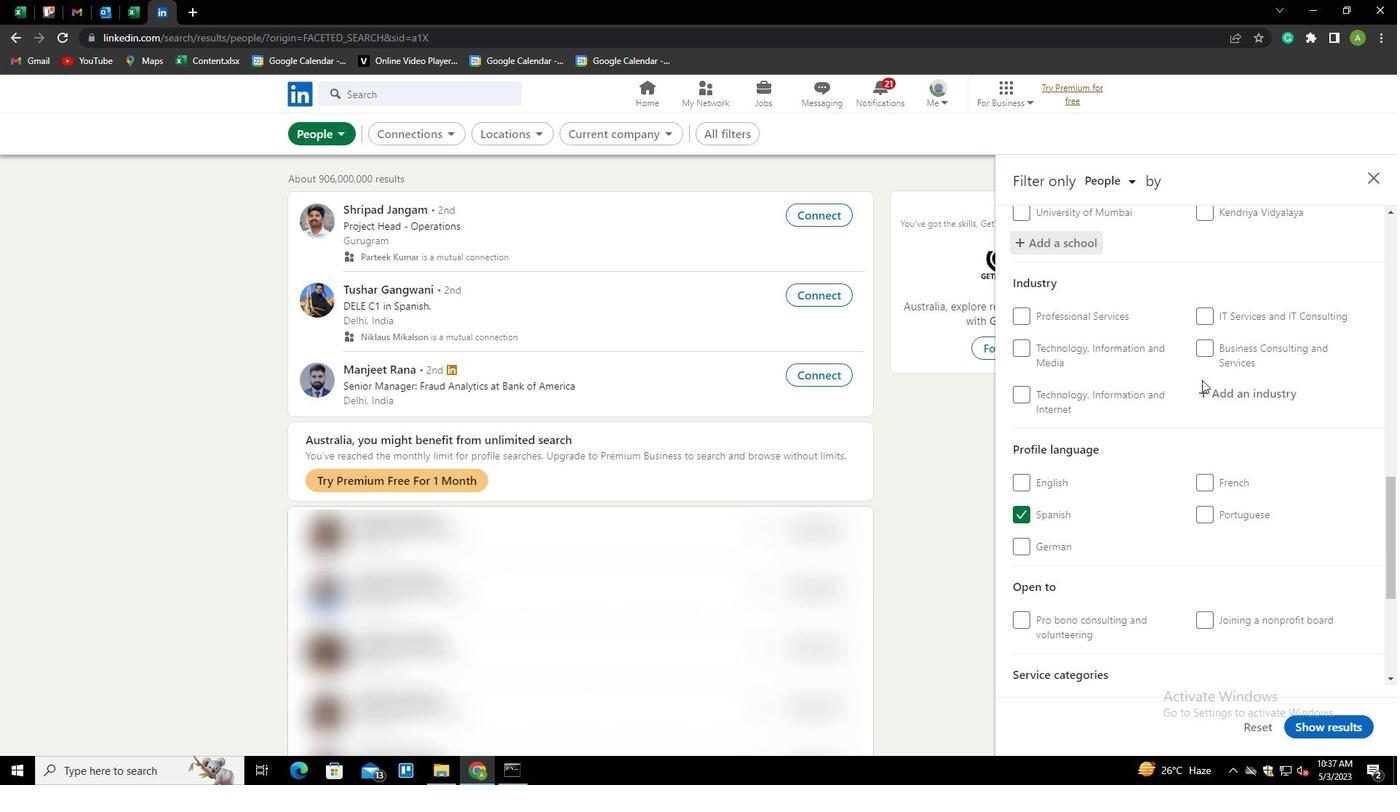 
Action: Mouse pressed left at (1208, 395)
Screenshot: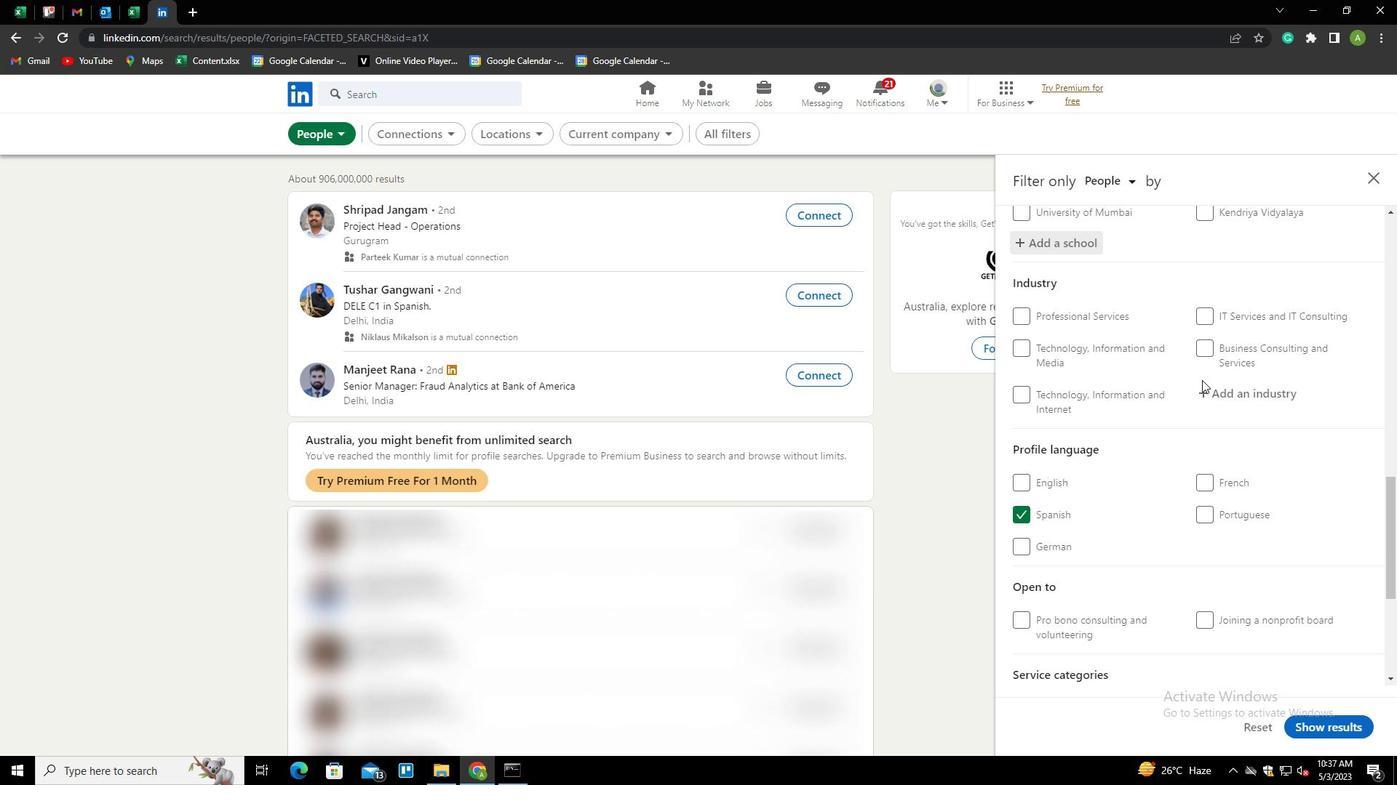 
Action: Key pressed <Key.shift>OUTSOURCING<Key.space><Key.shift>AND<Key.space><Key.shift>OF<Key.down><Key.enter>
Screenshot: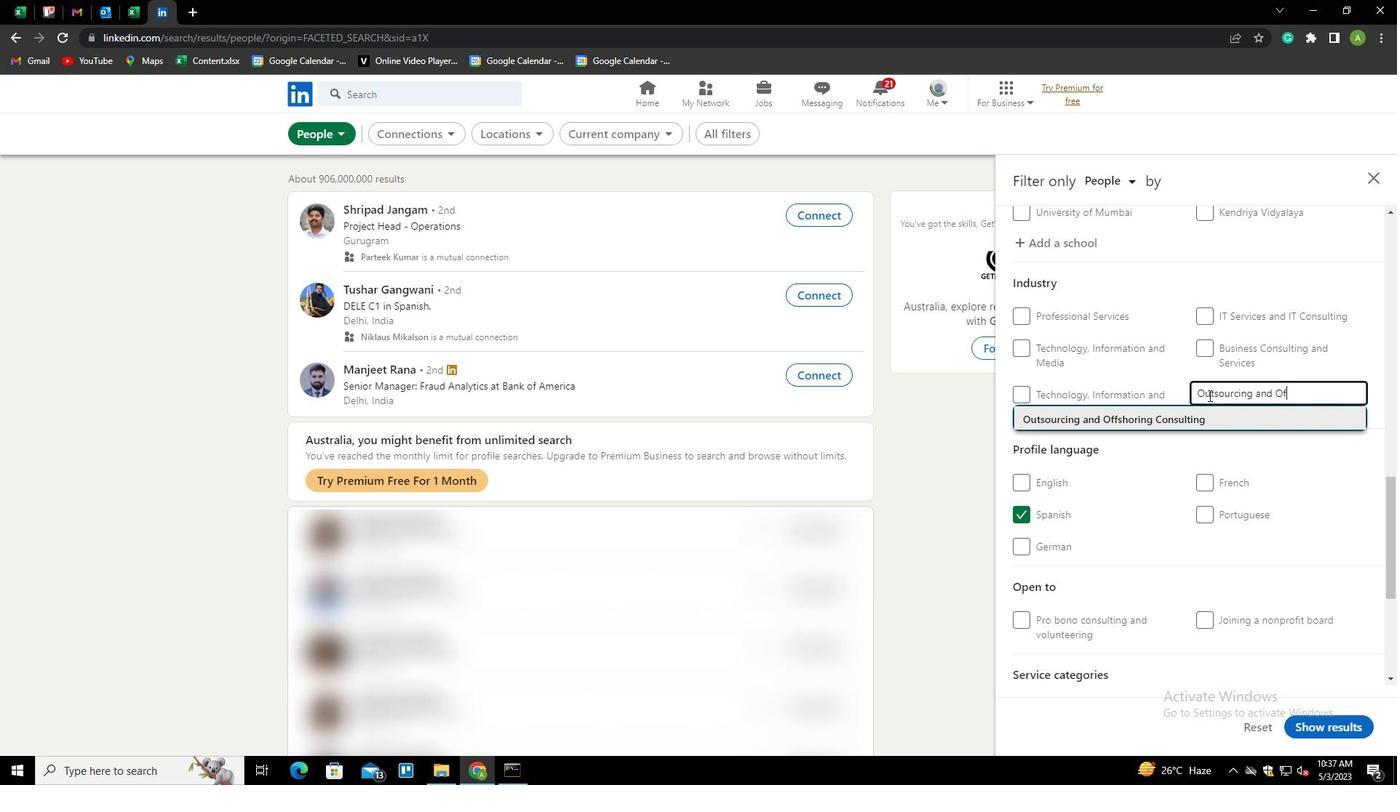 
Action: Mouse scrolled (1208, 395) with delta (0, 0)
Screenshot: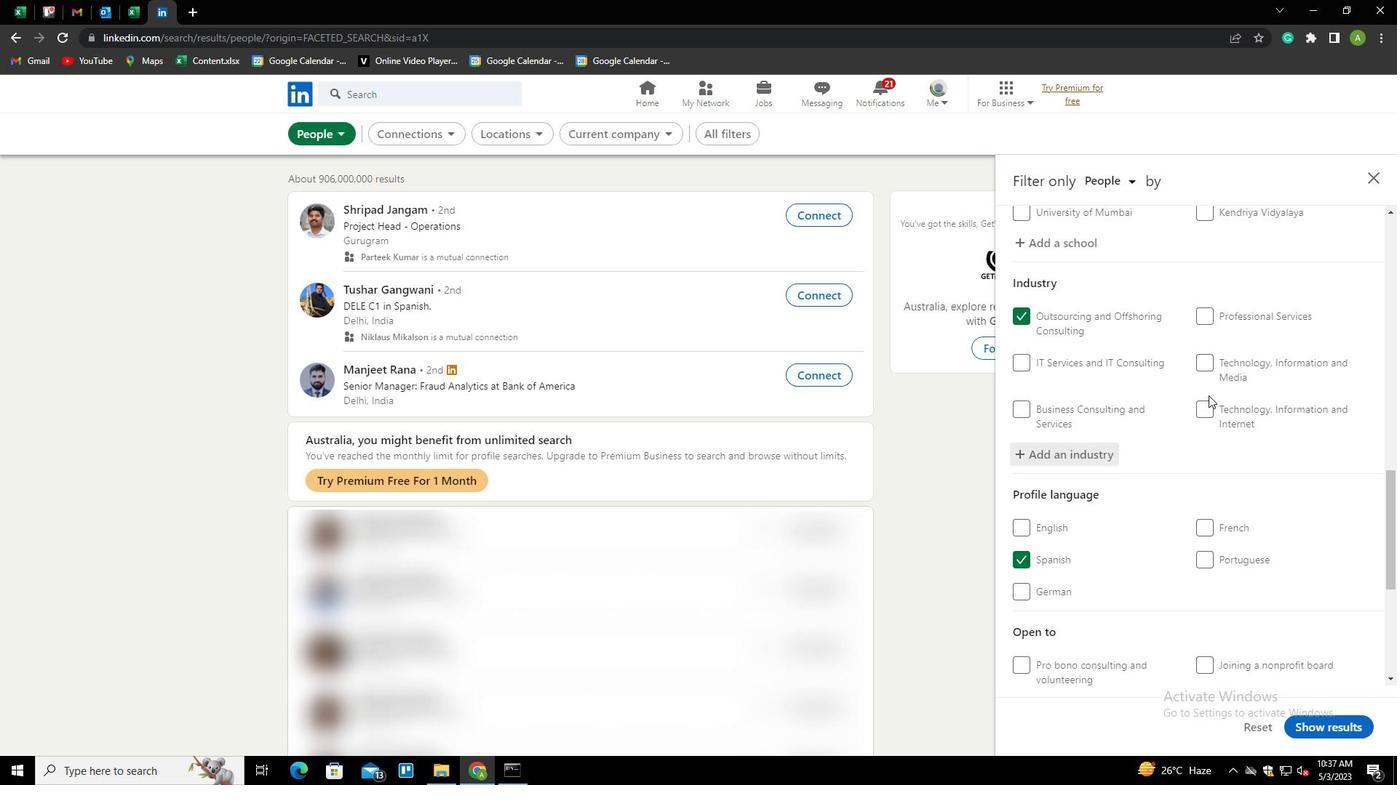 
Action: Mouse scrolled (1208, 395) with delta (0, 0)
Screenshot: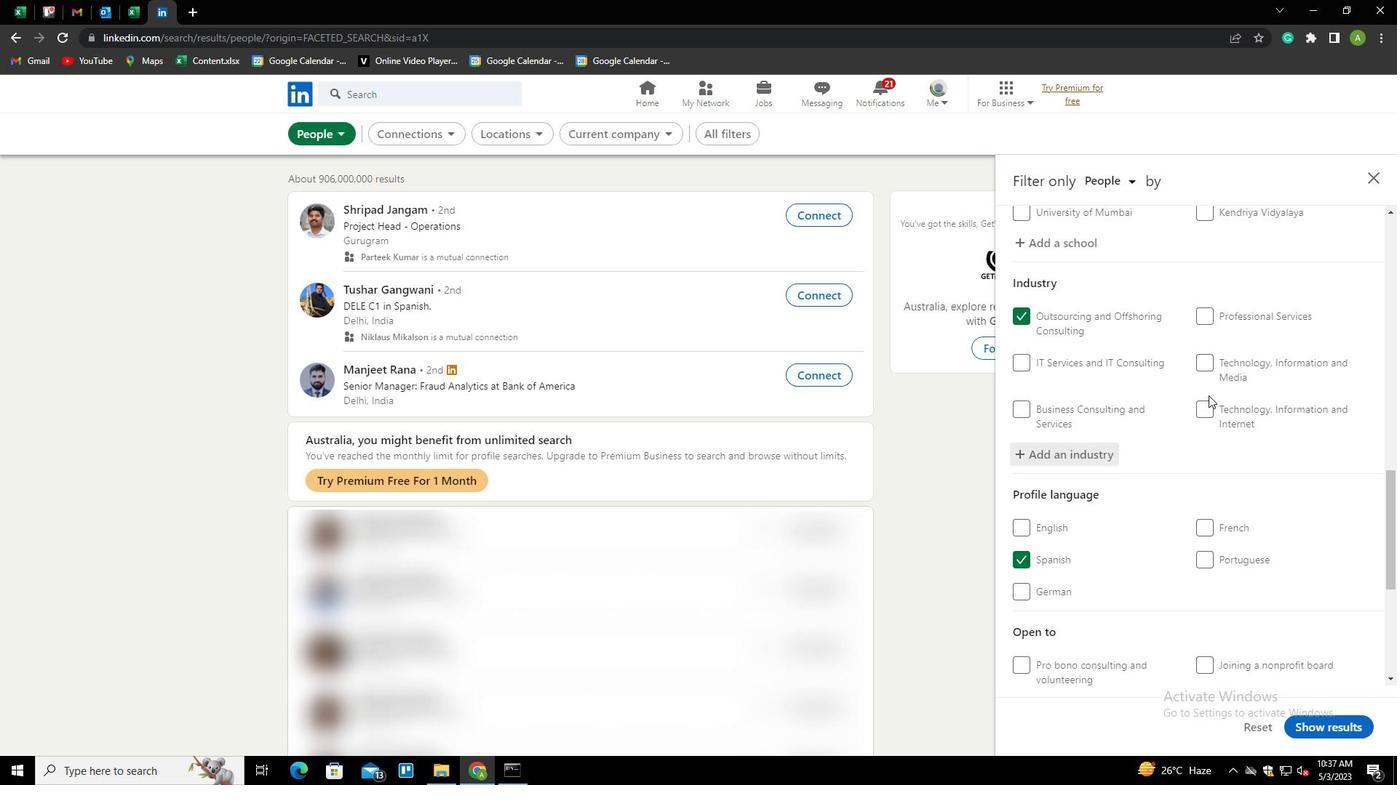 
Action: Mouse scrolled (1208, 395) with delta (0, 0)
Screenshot: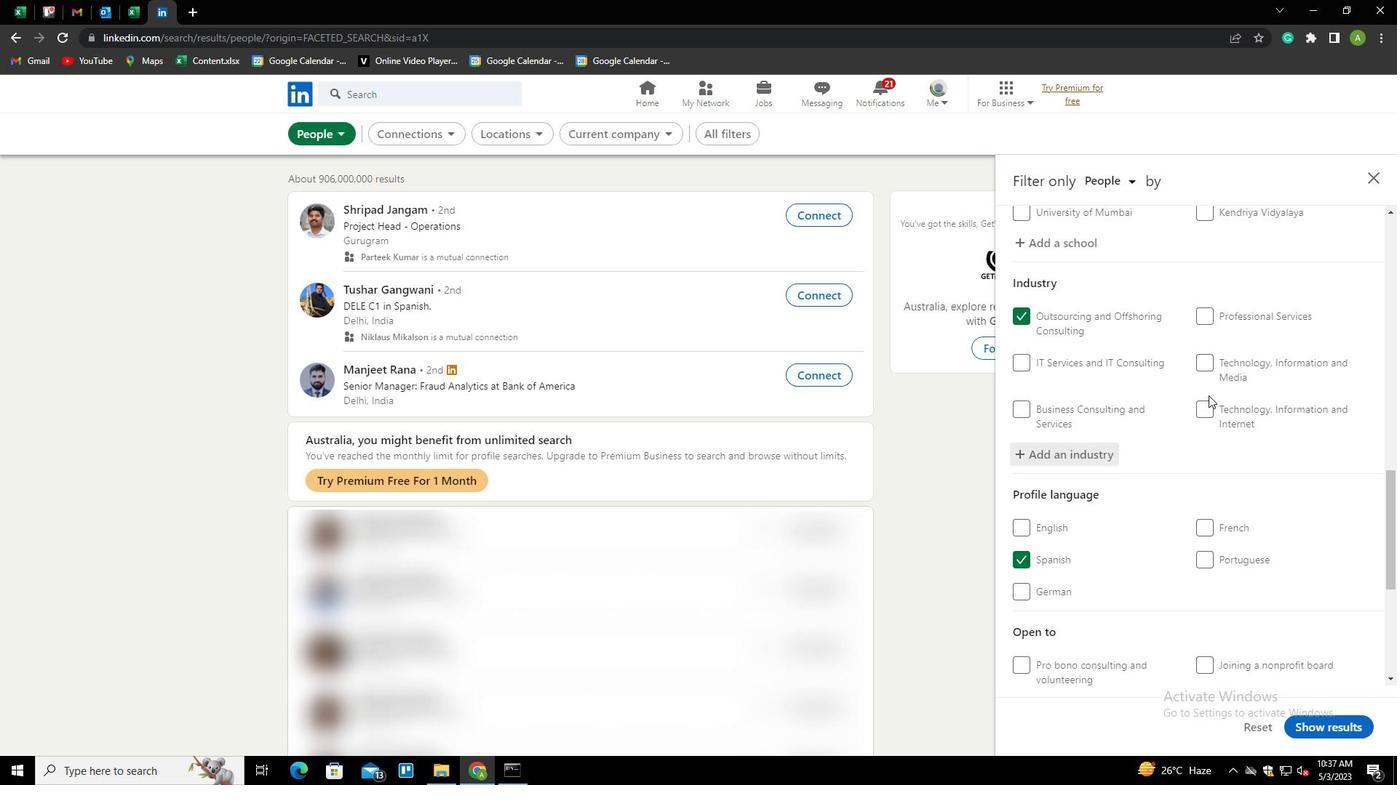 
Action: Mouse scrolled (1208, 395) with delta (0, 0)
Screenshot: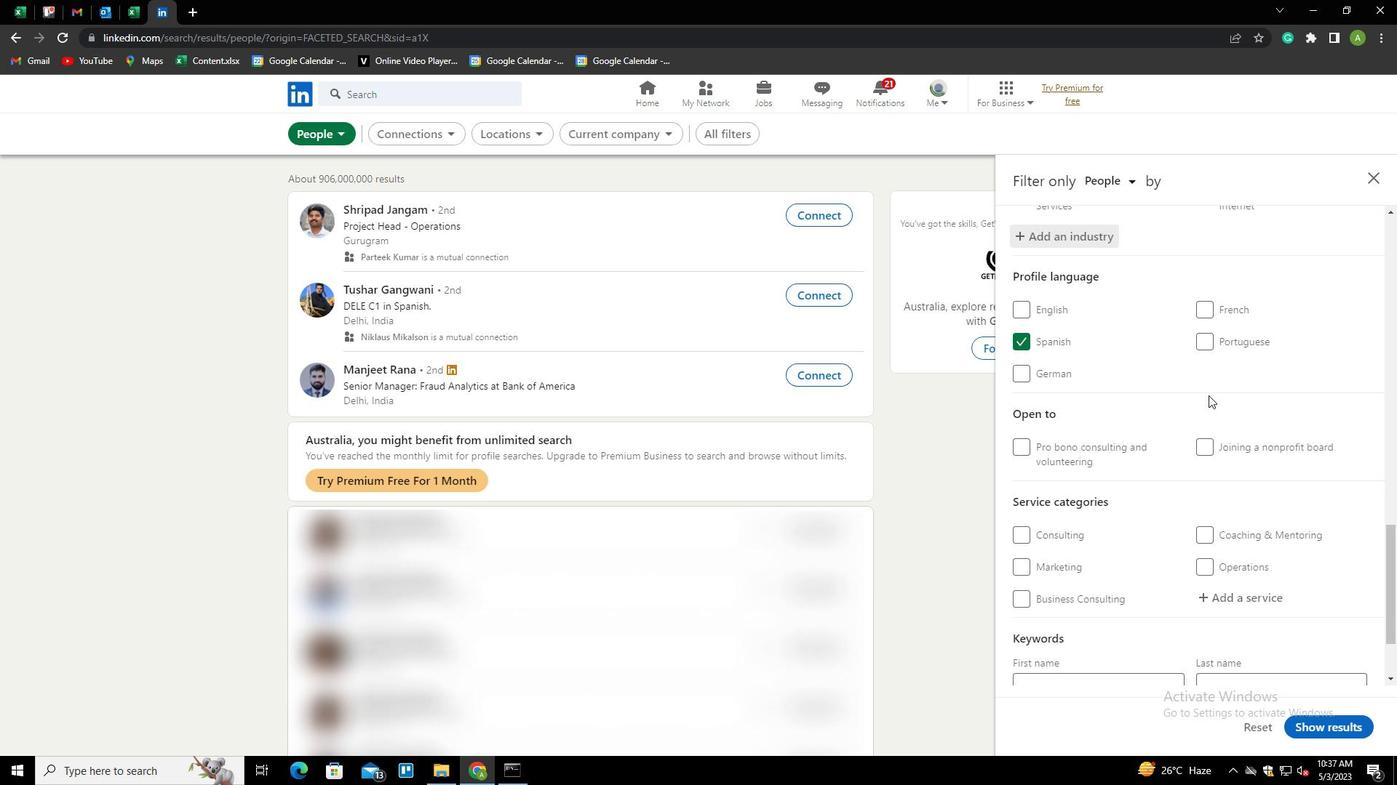 
Action: Mouse scrolled (1208, 395) with delta (0, 0)
Screenshot: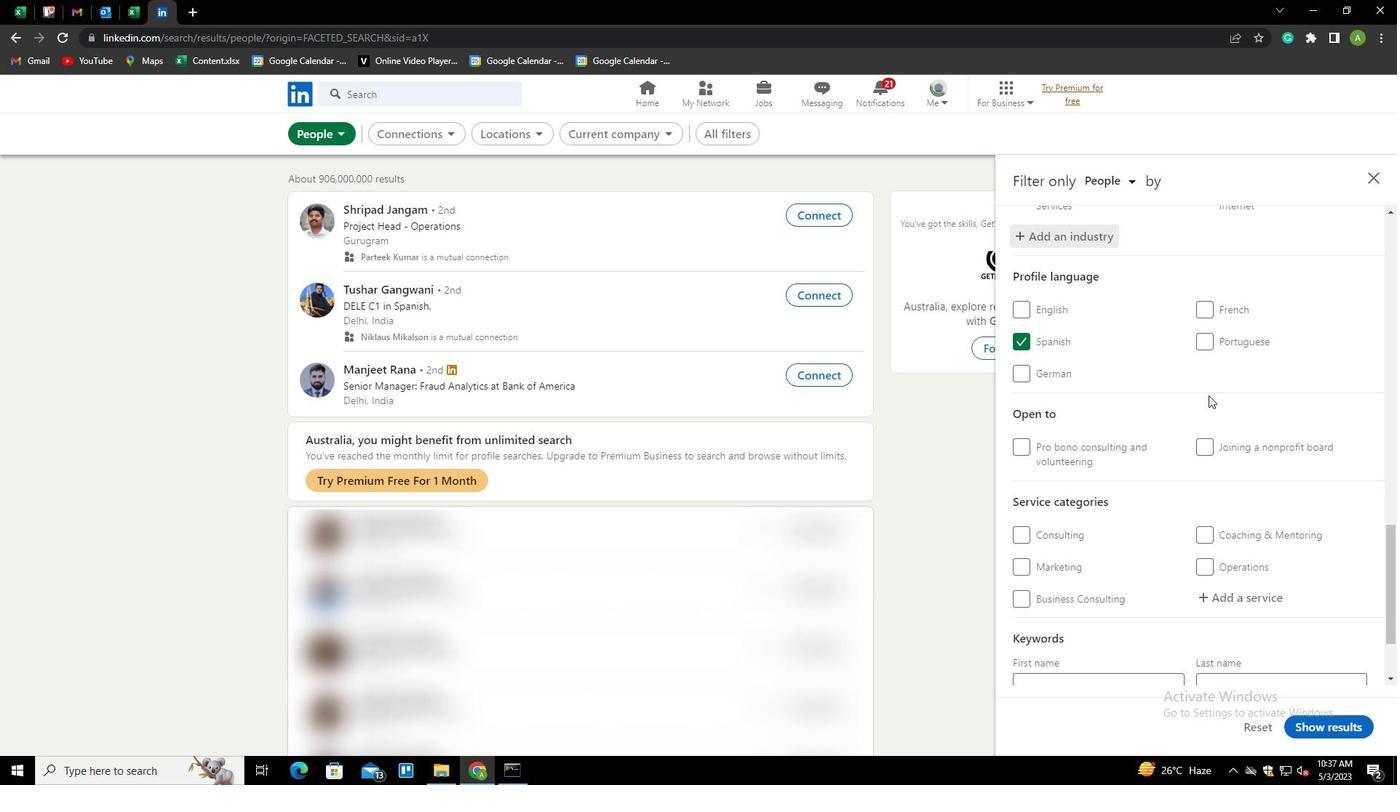 
Action: Mouse moved to (1224, 488)
Screenshot: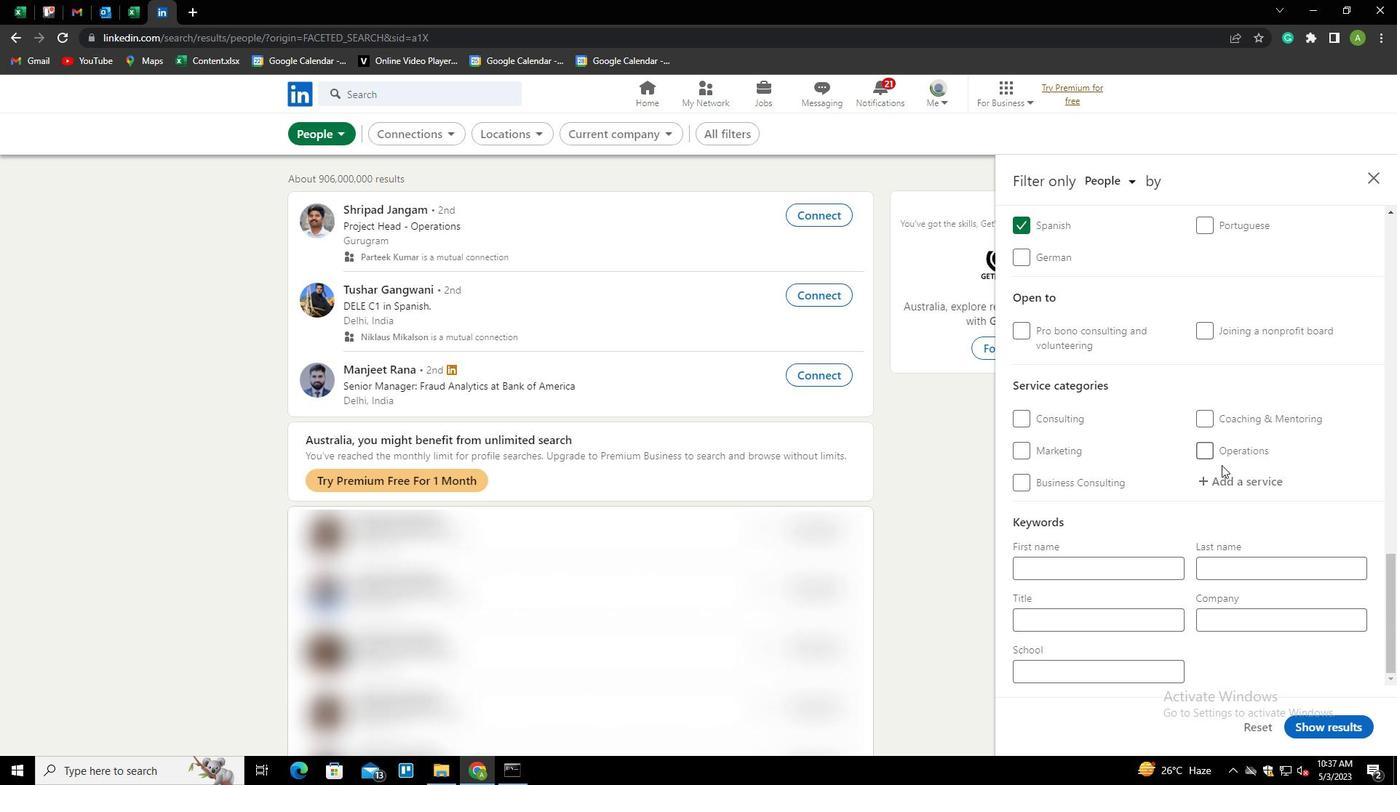 
Action: Mouse pressed left at (1224, 488)
Screenshot: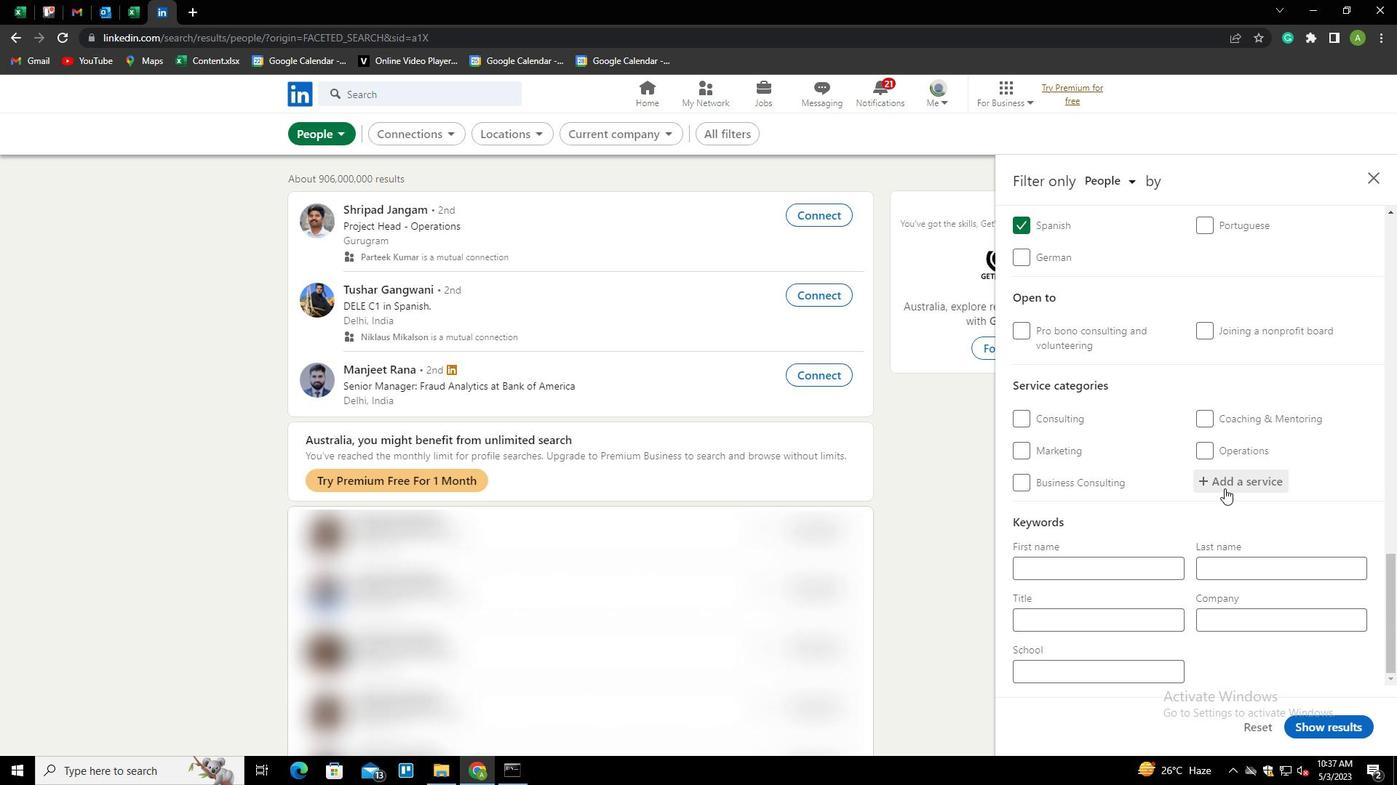 
Action: Key pressed <Key.shift><Key.shift><Key.shift><Key.shift>PERSONAL<Key.space><Key.shift>UN<Key.backspace><Key.backspace><Key.shift>INJURY<Key.down><Key.enter>
Screenshot: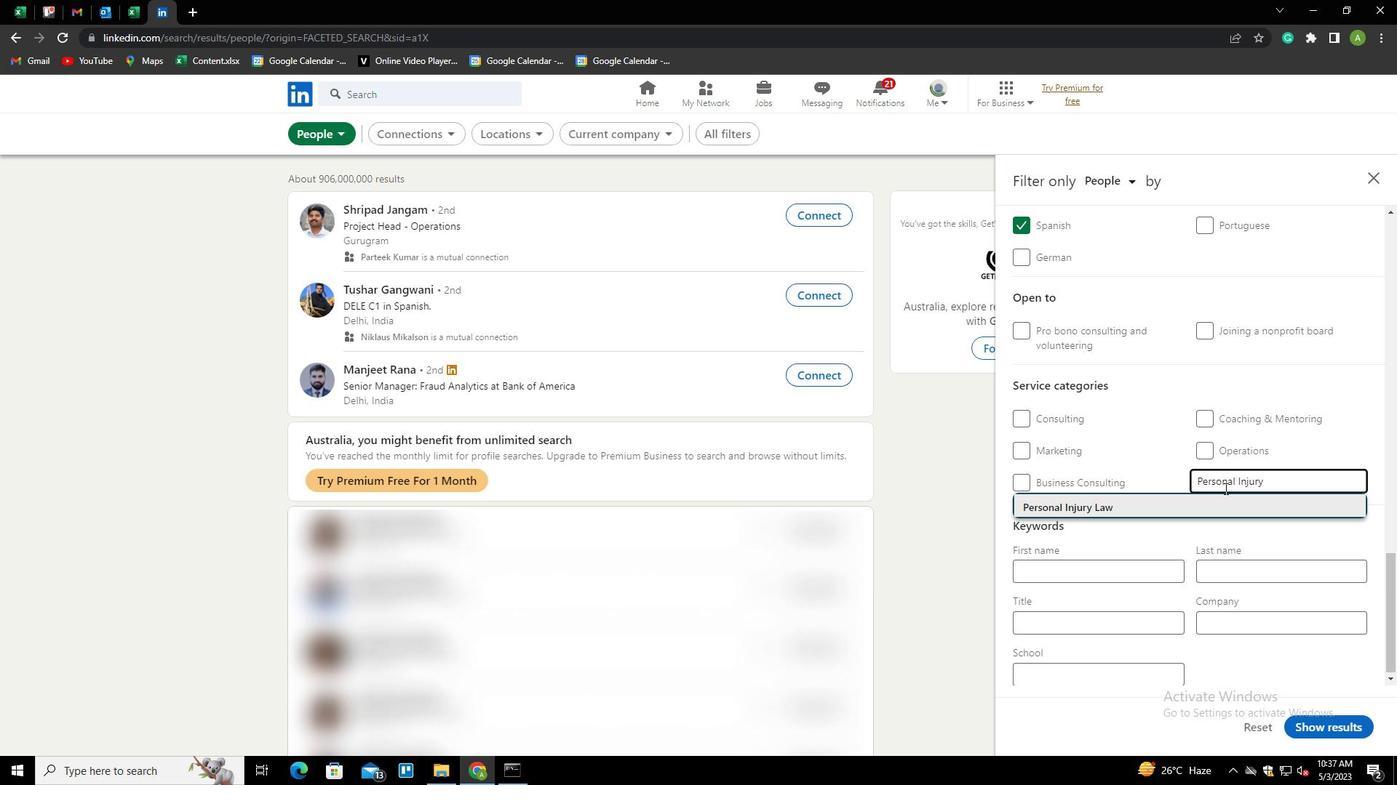 
Action: Mouse scrolled (1224, 488) with delta (0, 0)
Screenshot: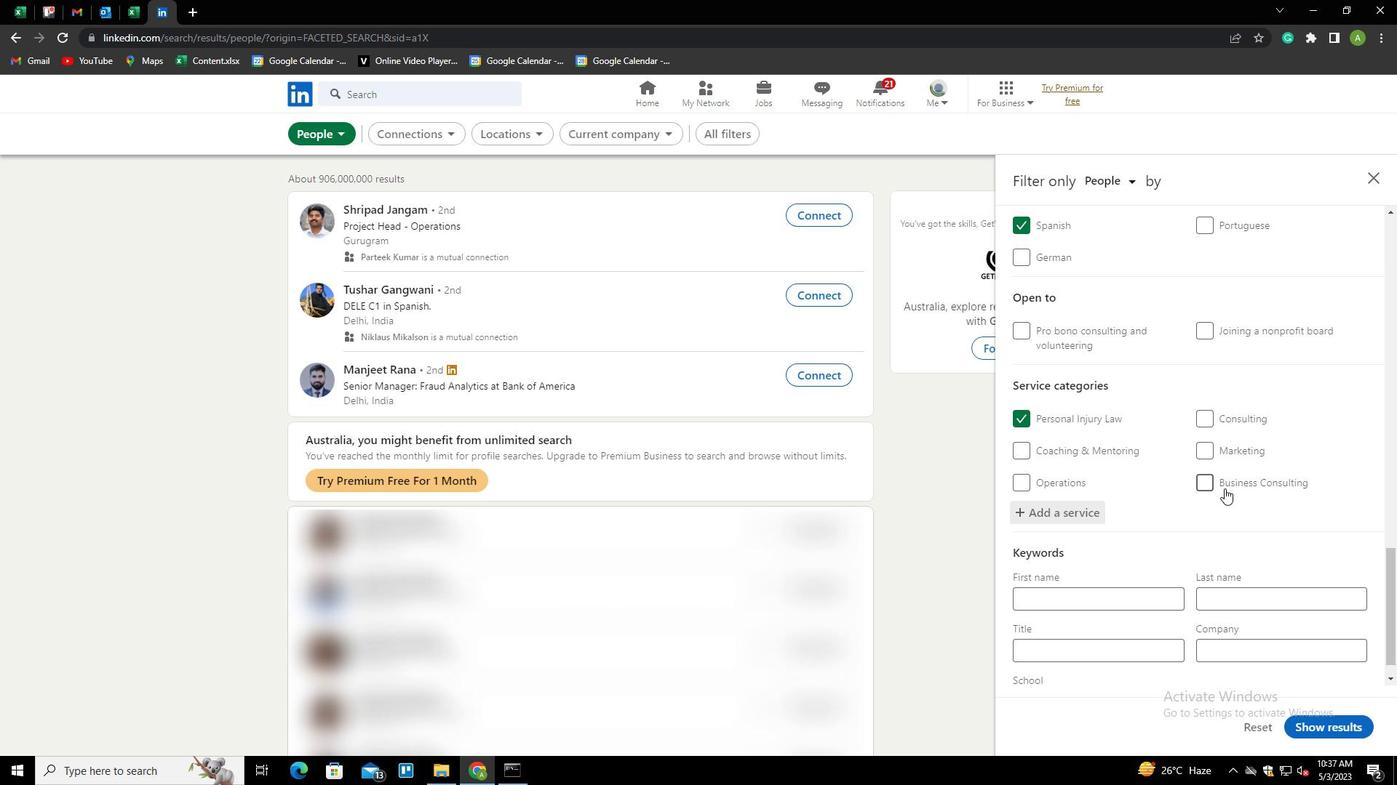 
Action: Mouse scrolled (1224, 488) with delta (0, 0)
Screenshot: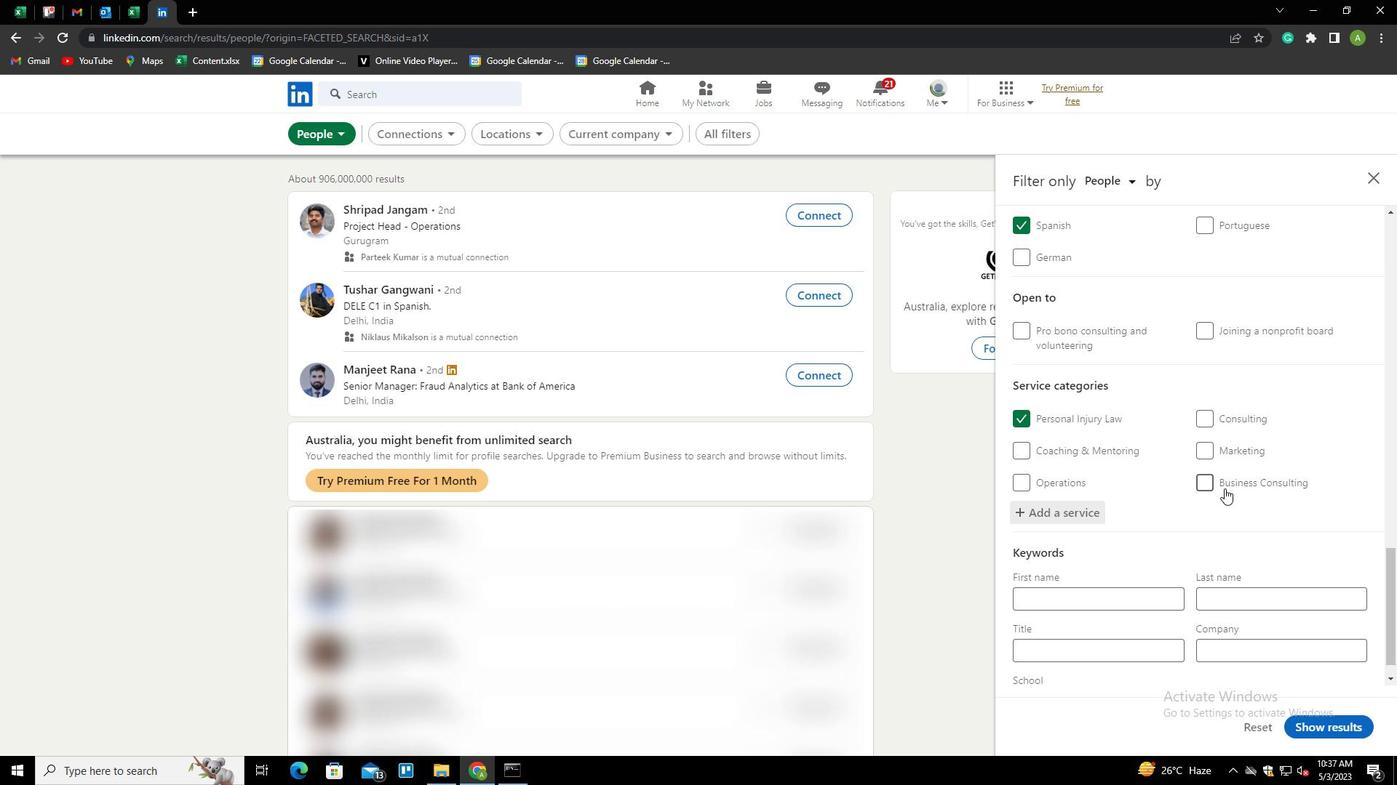 
Action: Mouse scrolled (1224, 488) with delta (0, 0)
Screenshot: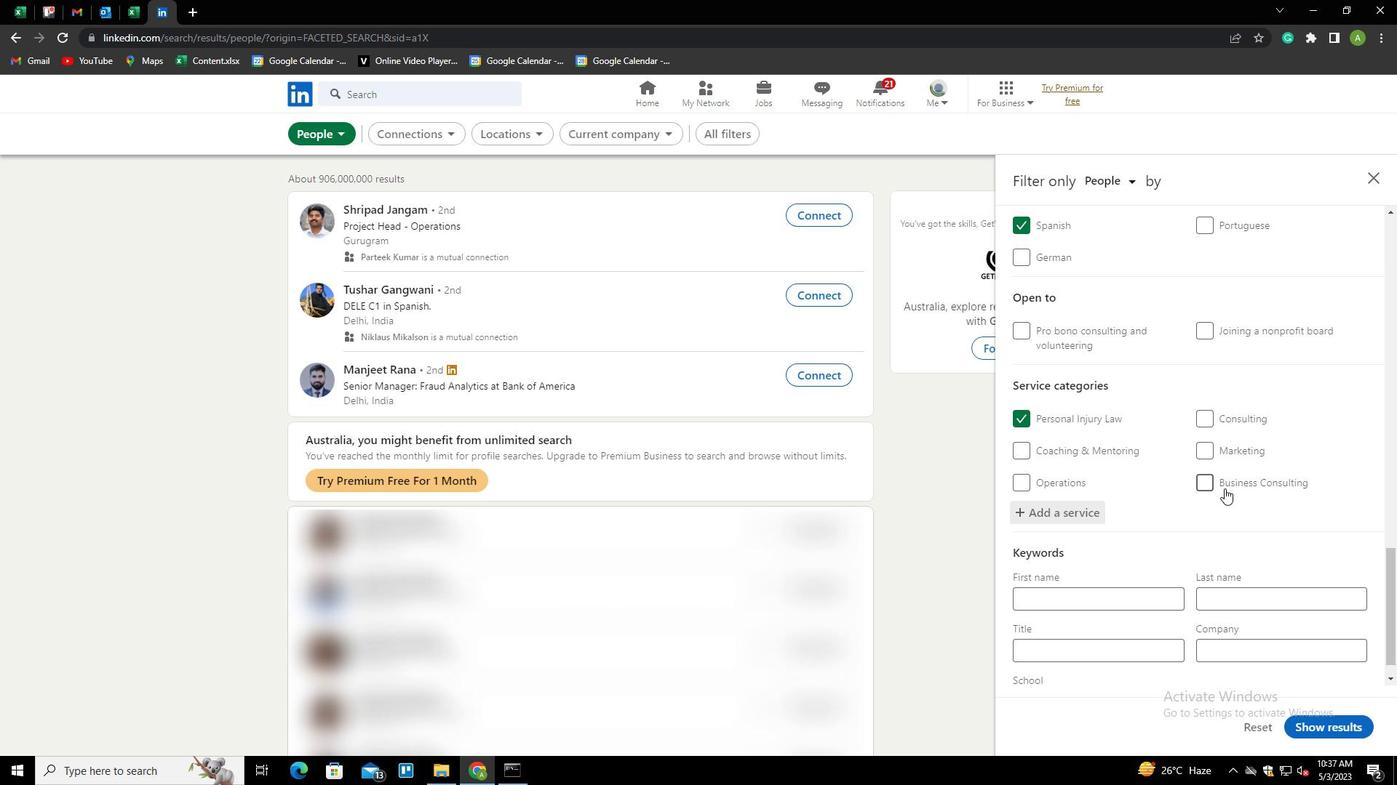 
Action: Mouse scrolled (1224, 488) with delta (0, 0)
Screenshot: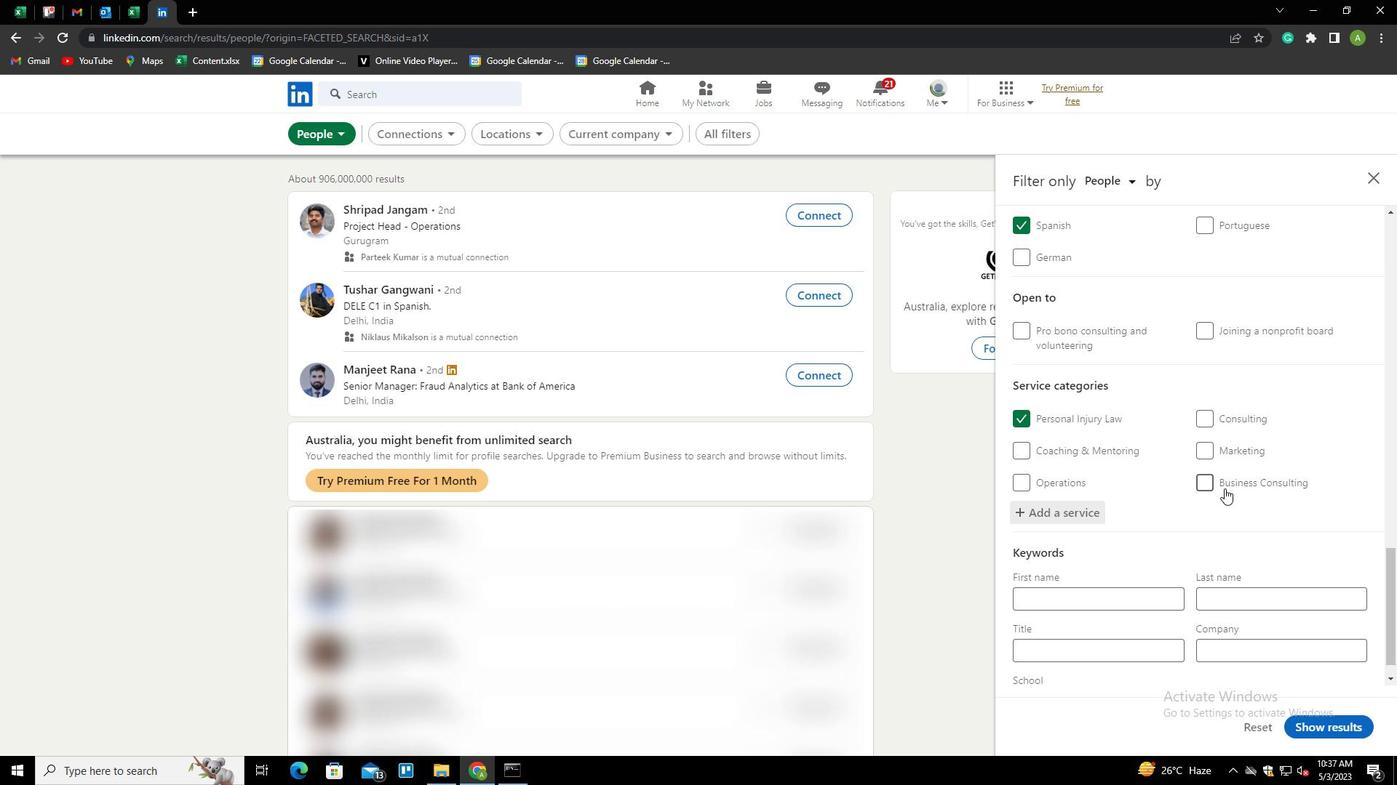
Action: Mouse scrolled (1224, 488) with delta (0, 0)
Screenshot: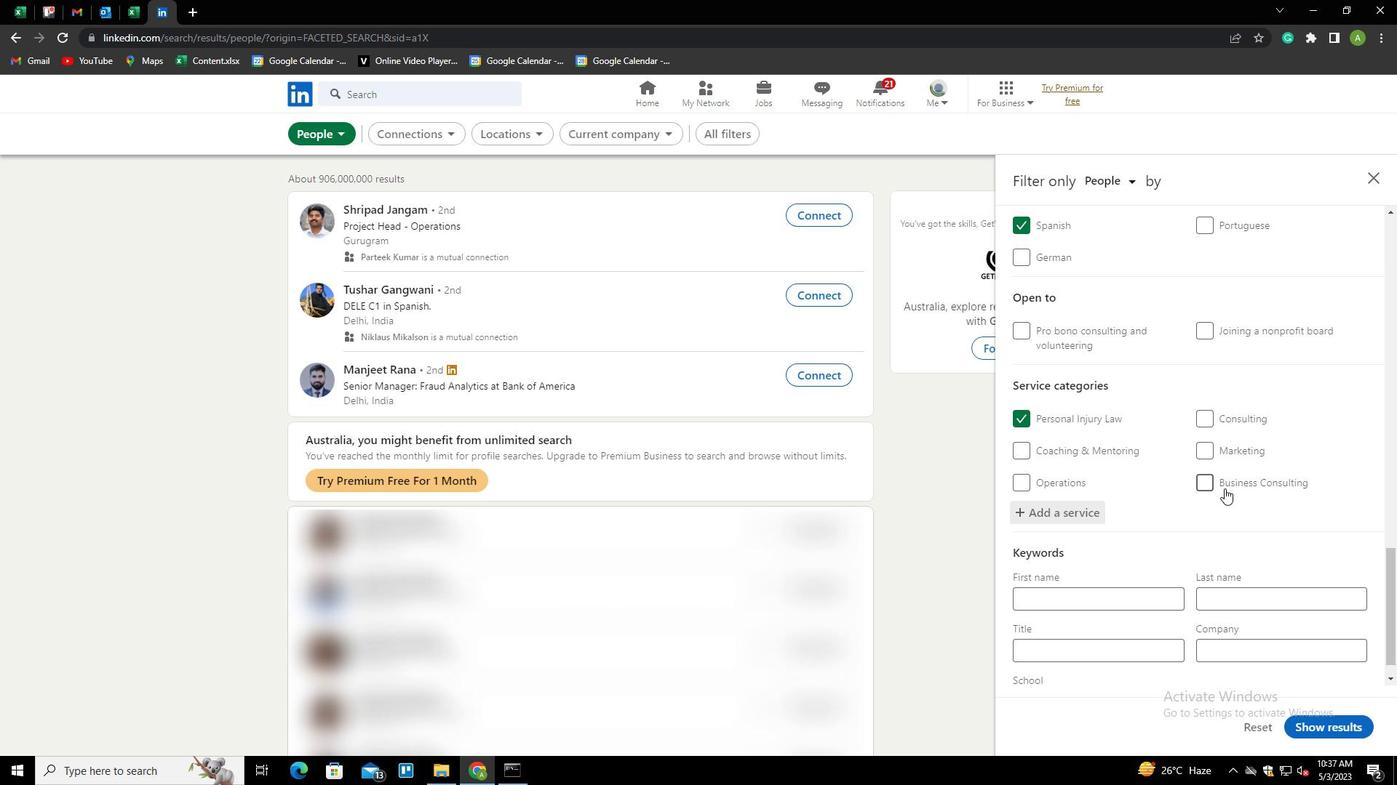 
Action: Mouse scrolled (1224, 488) with delta (0, 0)
Screenshot: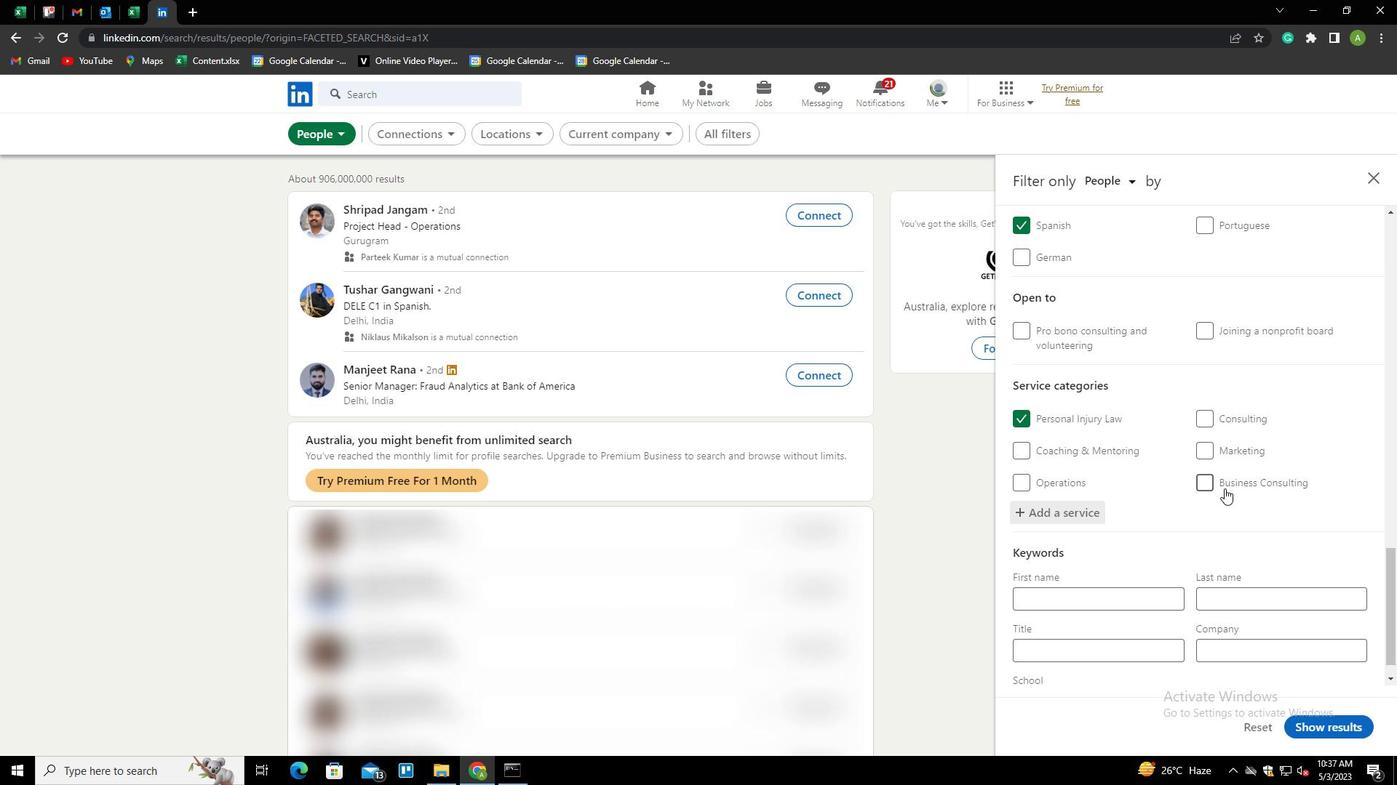 
Action: Mouse scrolled (1224, 488) with delta (0, 0)
Screenshot: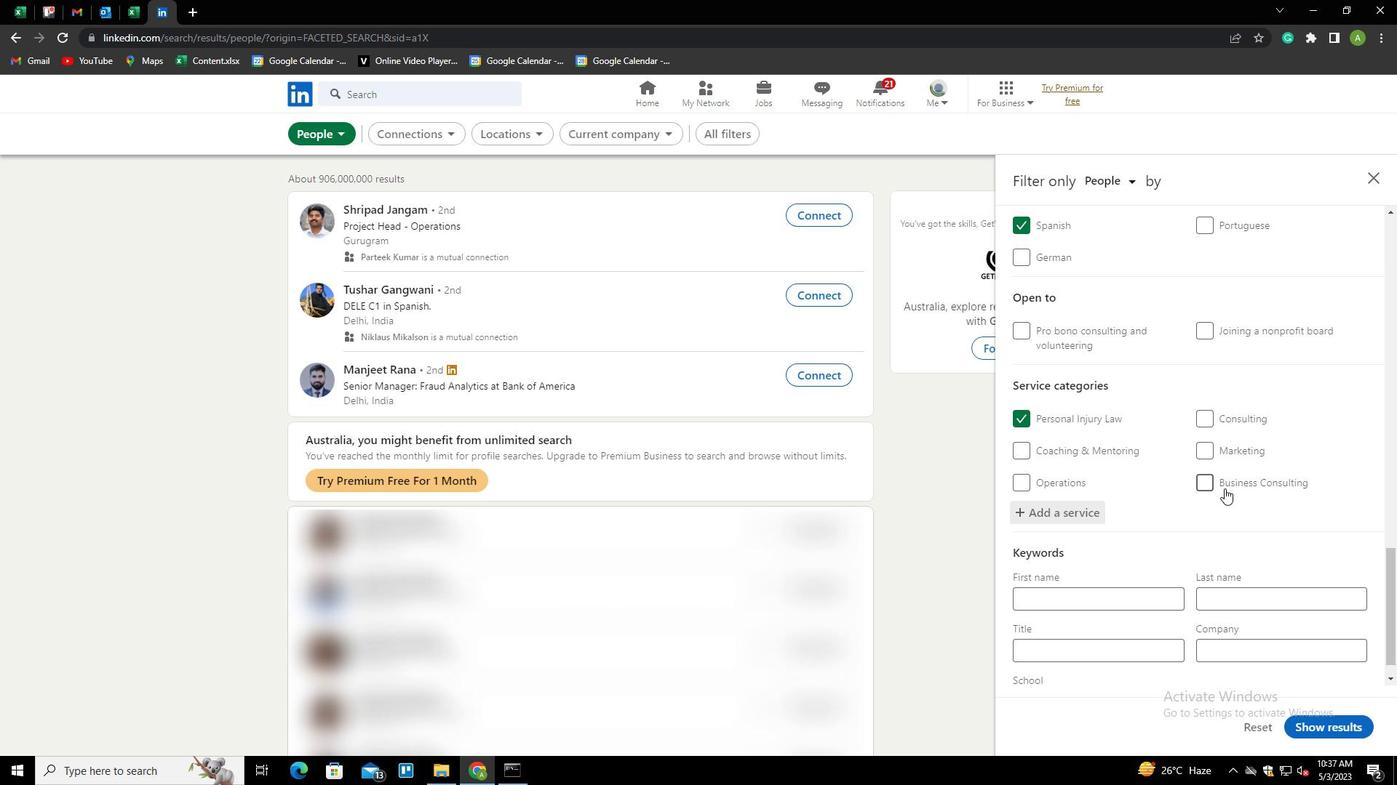 
Action: Mouse scrolled (1224, 488) with delta (0, 0)
Screenshot: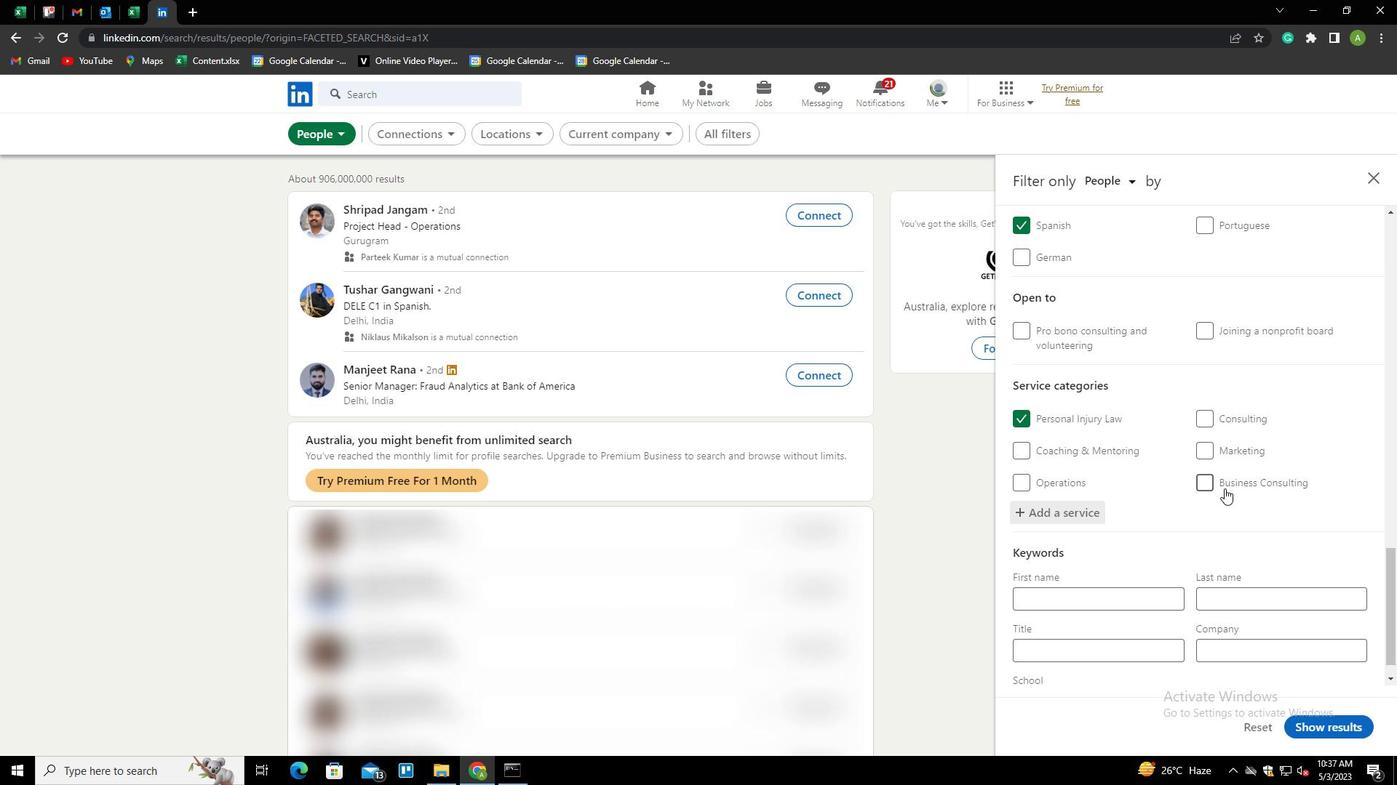 
Action: Mouse moved to (1116, 622)
Screenshot: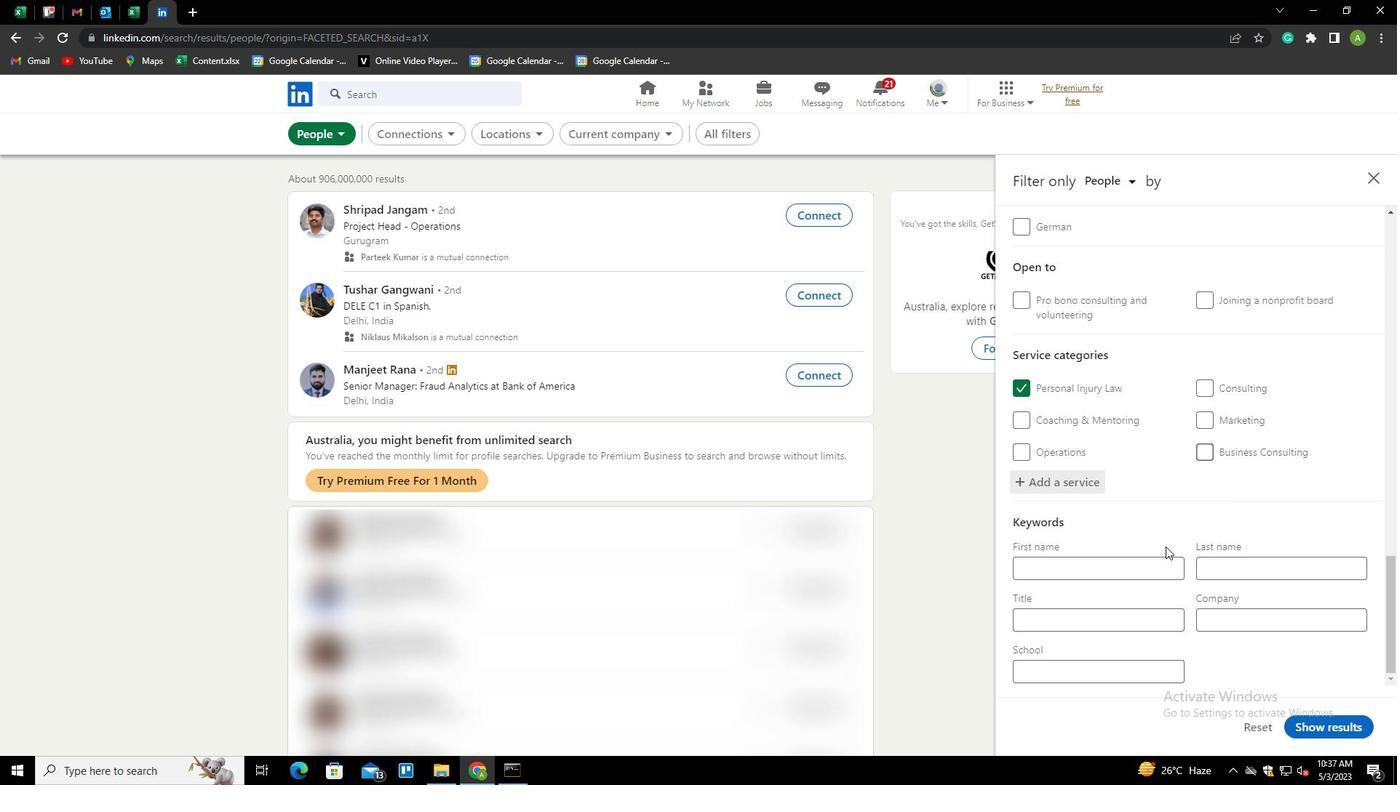 
Action: Mouse pressed left at (1116, 622)
Screenshot: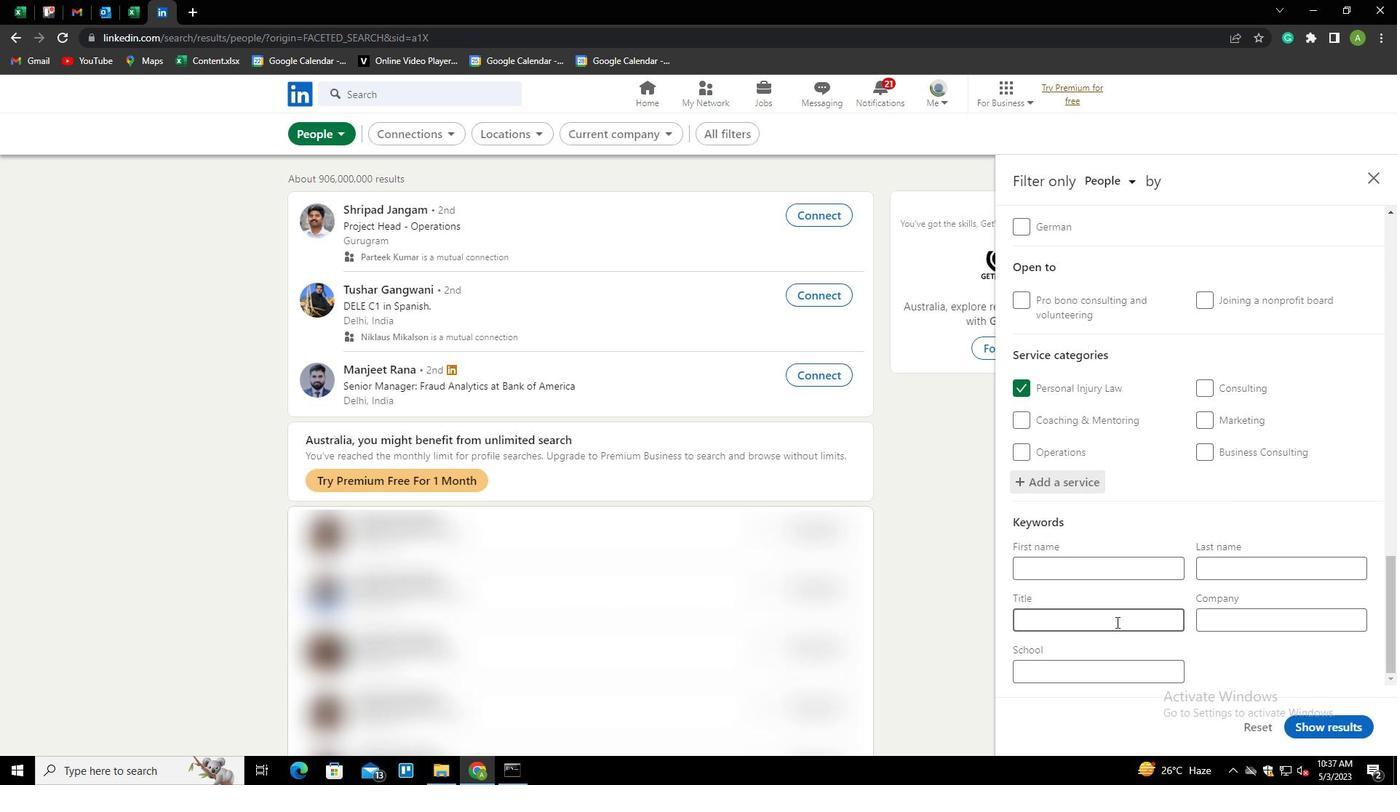 
Action: Key pressed <Key.shift><Key.shift><Key.shift><Key.shift><Key.shift><Key.shift><Key.shift><Key.shift>MANAGER
Screenshot: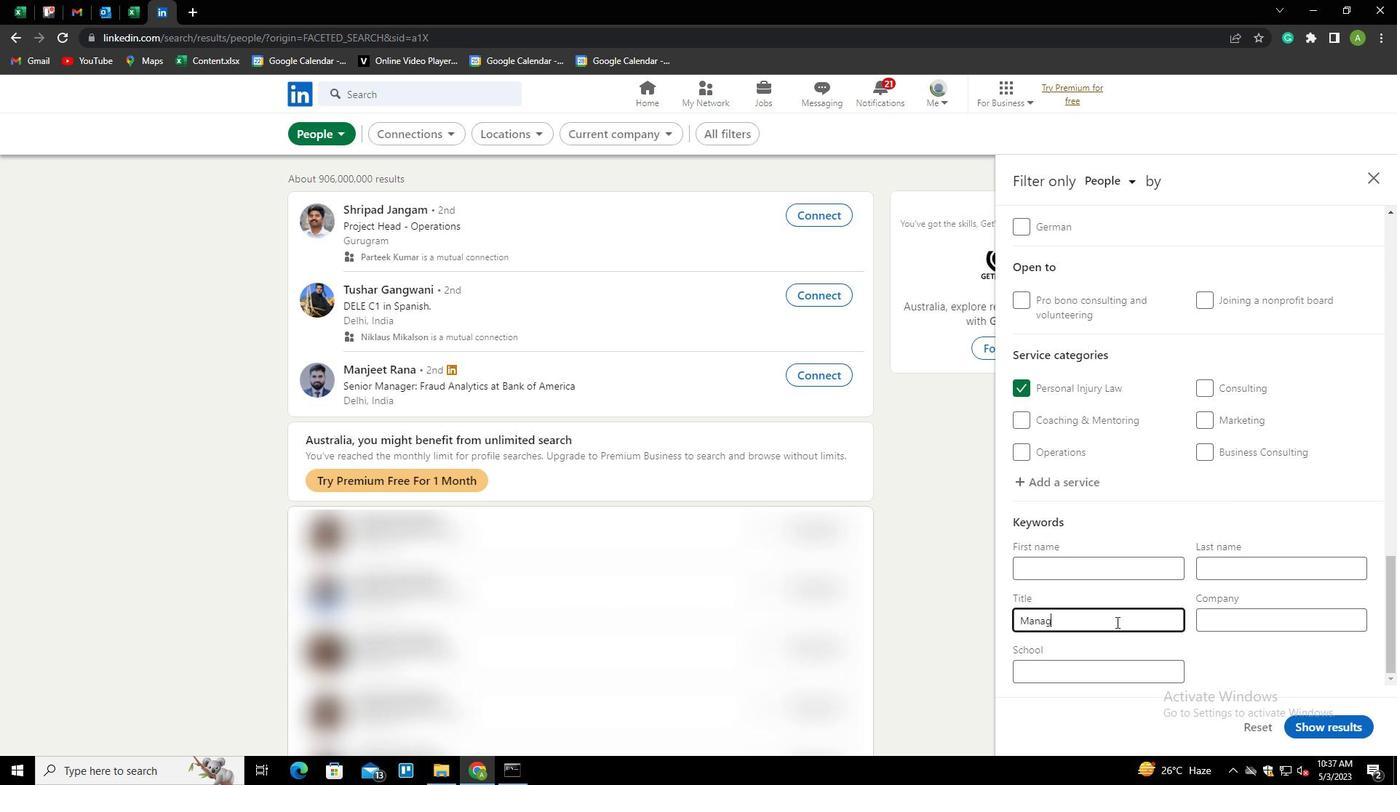 
Action: Mouse moved to (1319, 692)
Screenshot: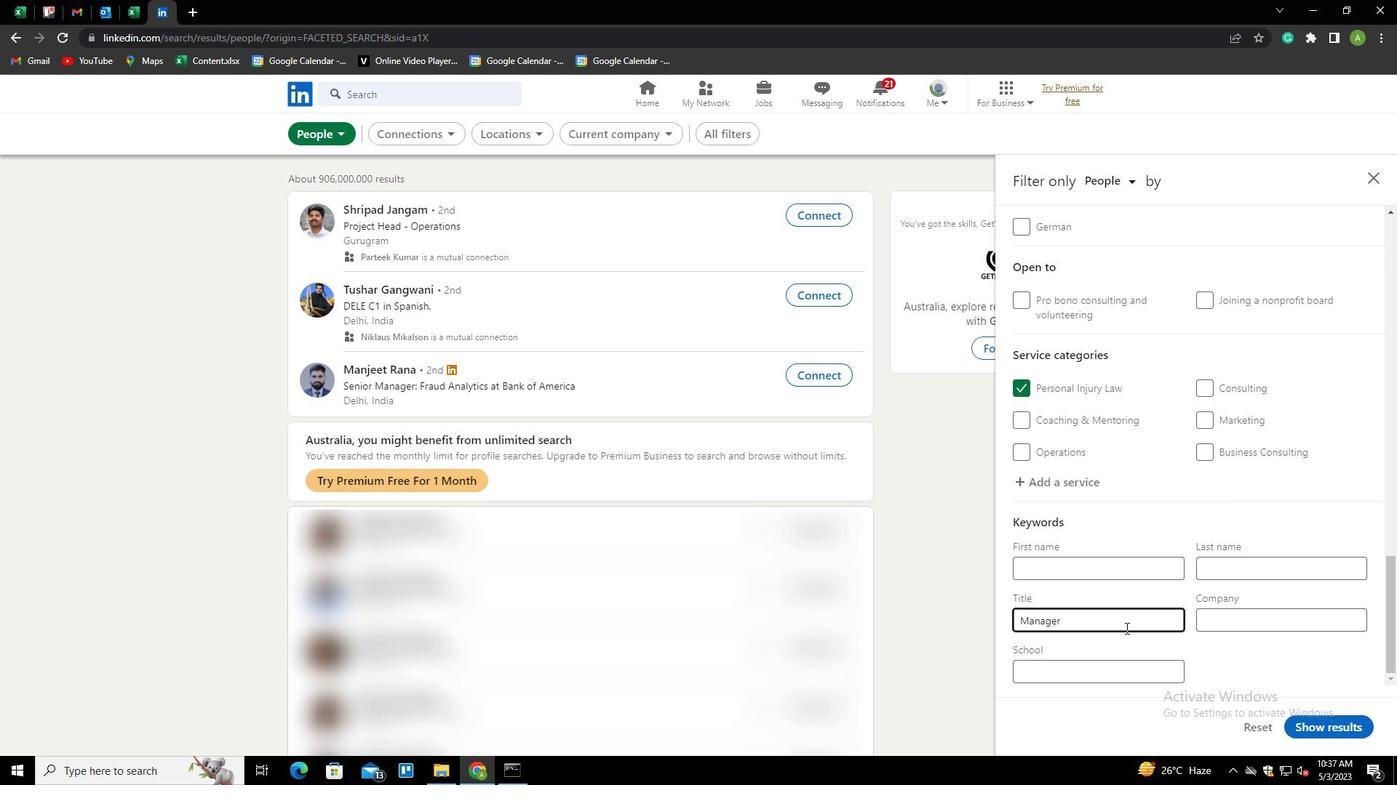 
Action: Mouse pressed left at (1319, 692)
Screenshot: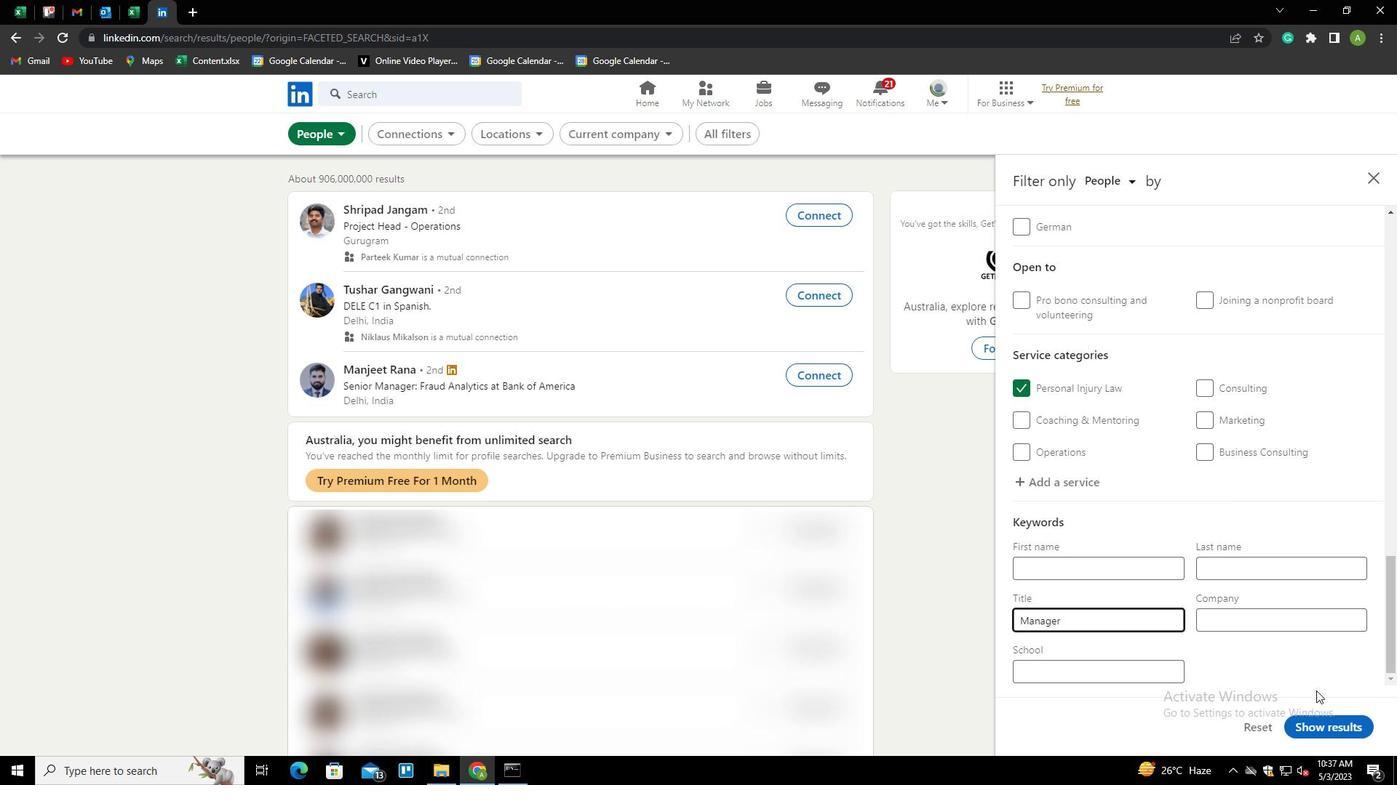
Action: Mouse moved to (1337, 720)
Screenshot: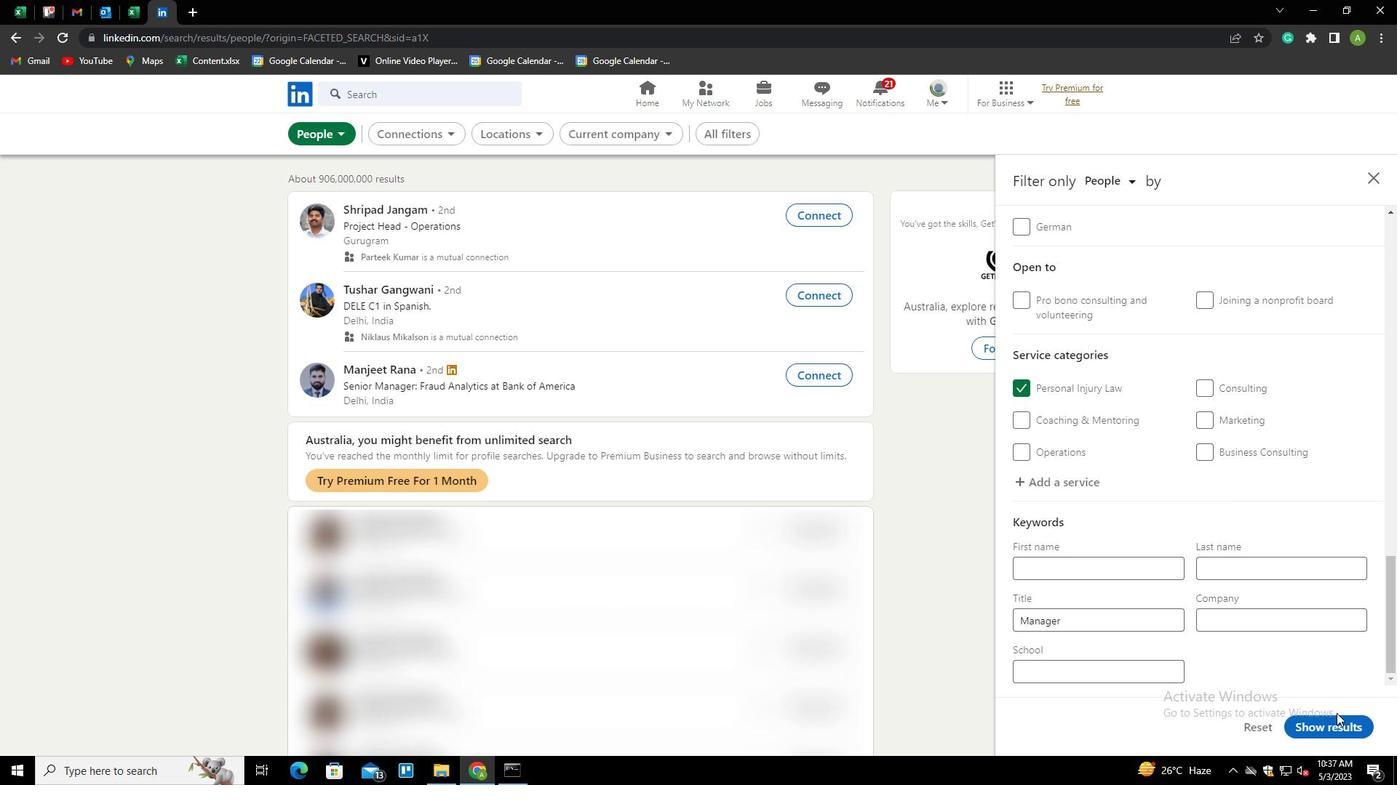 
Action: Mouse pressed left at (1337, 720)
Screenshot: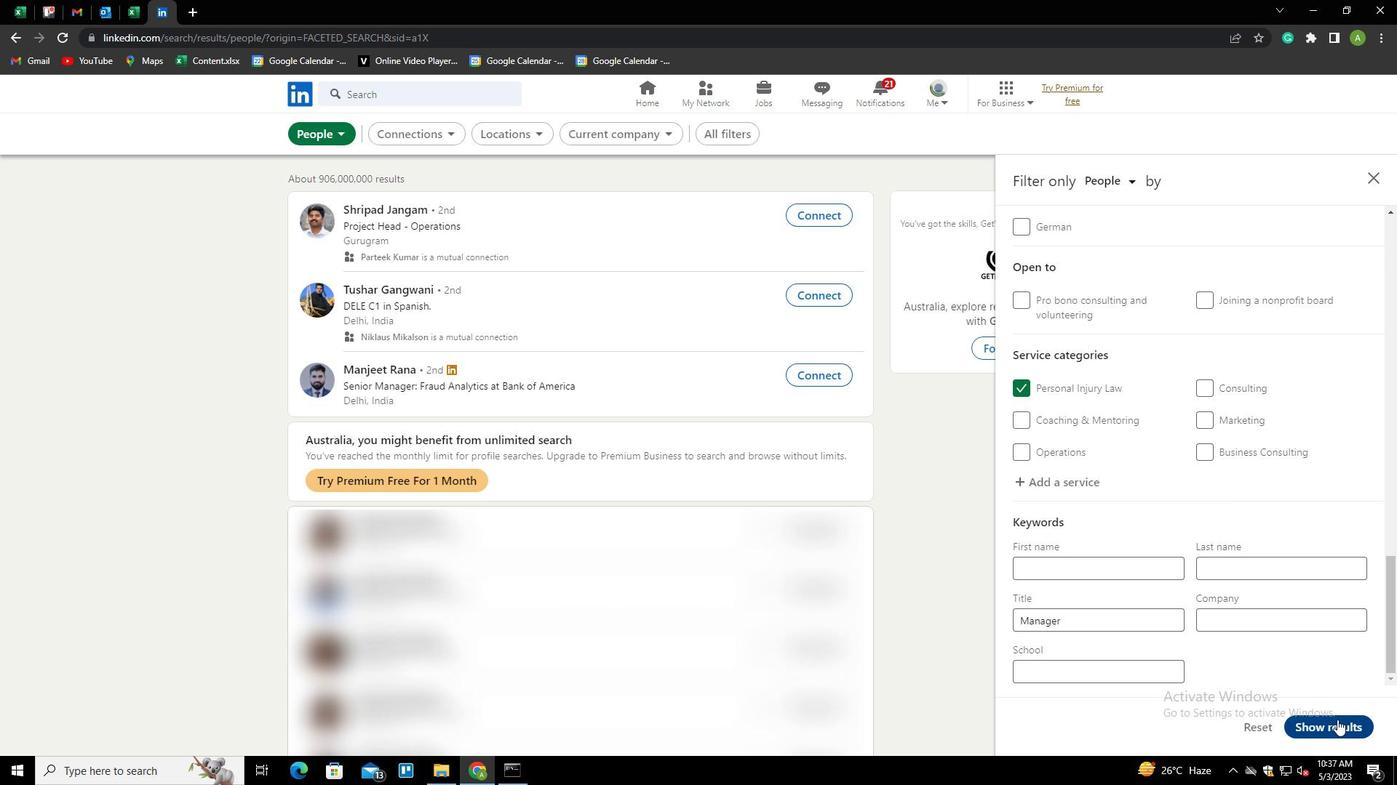 
